 Task: Search one way flight ticket for 1 adult, 6 children, 1 infant in seat and 1 infant on lap in business from Stockton: Stockton Metropolitan Airport to Sheridan: Sheridan County Airport on 8-6-2023. Choice of flights is Spirit. Number of bags: 8 checked bags. Price is upto 45000. Outbound departure time preference is 20:45.
Action: Mouse moved to (287, 441)
Screenshot: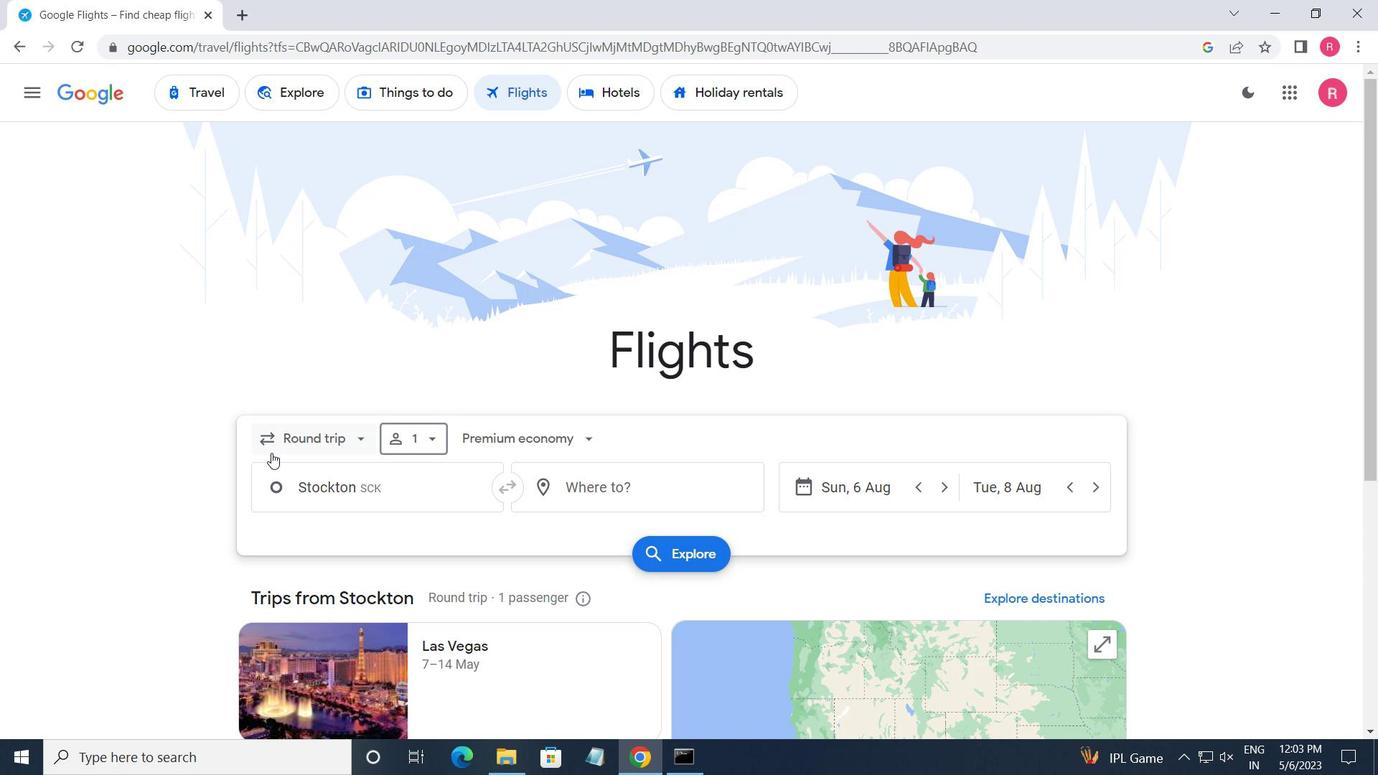 
Action: Mouse pressed left at (287, 441)
Screenshot: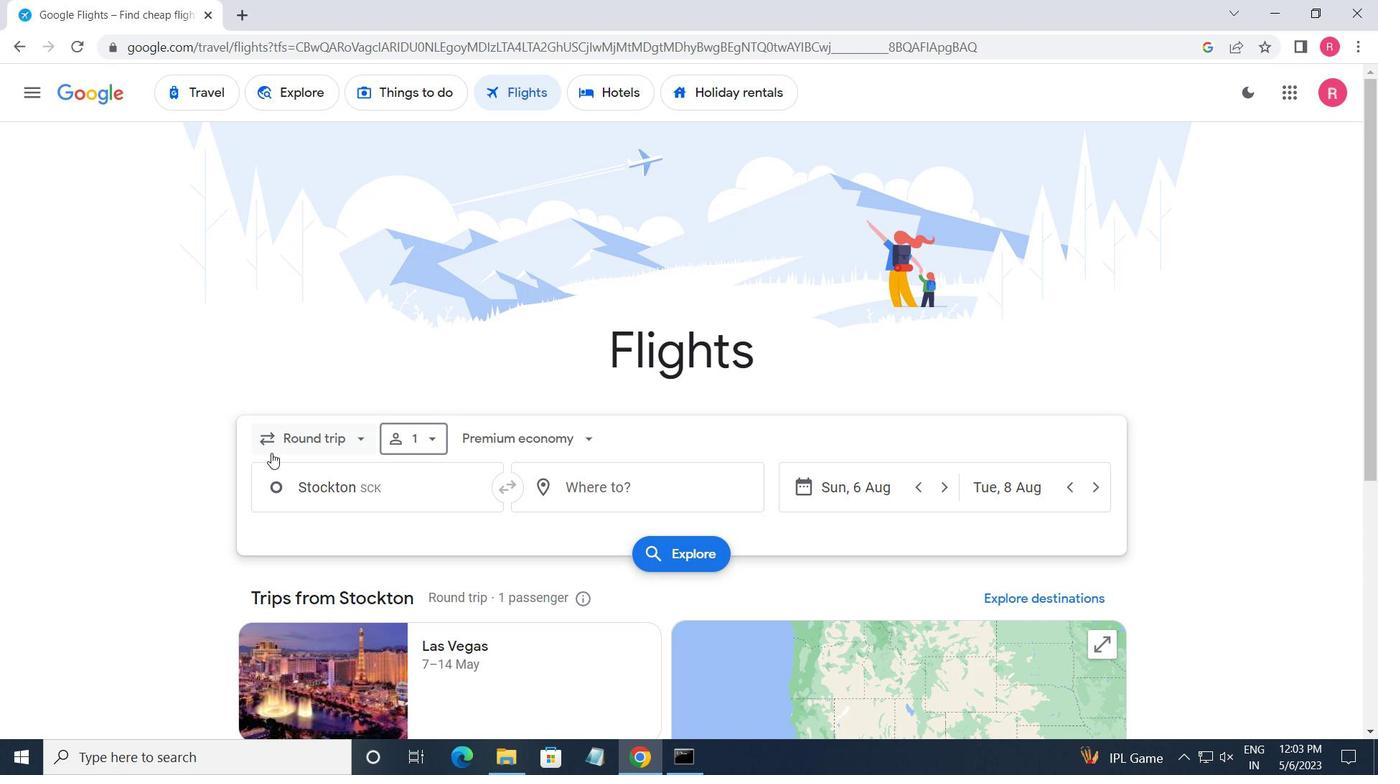 
Action: Mouse moved to (331, 530)
Screenshot: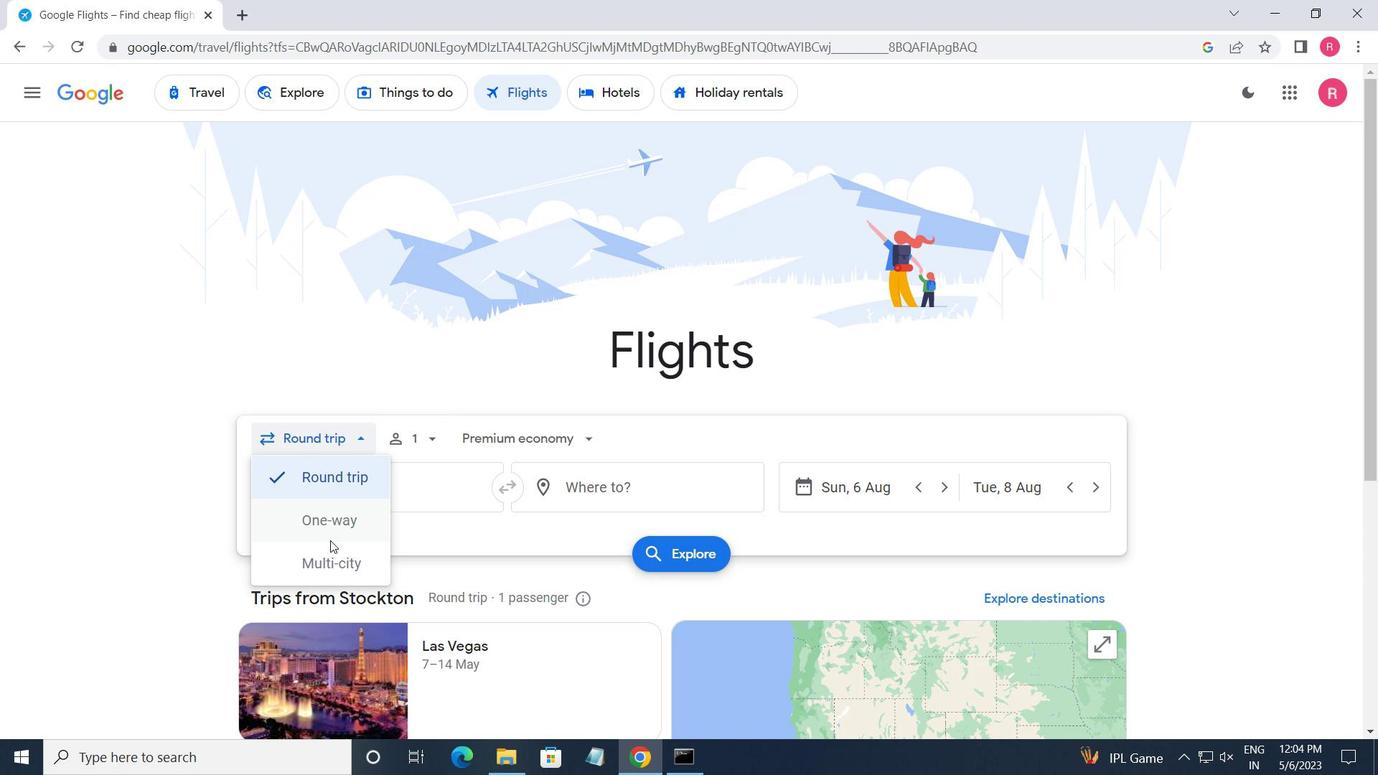 
Action: Mouse pressed left at (331, 530)
Screenshot: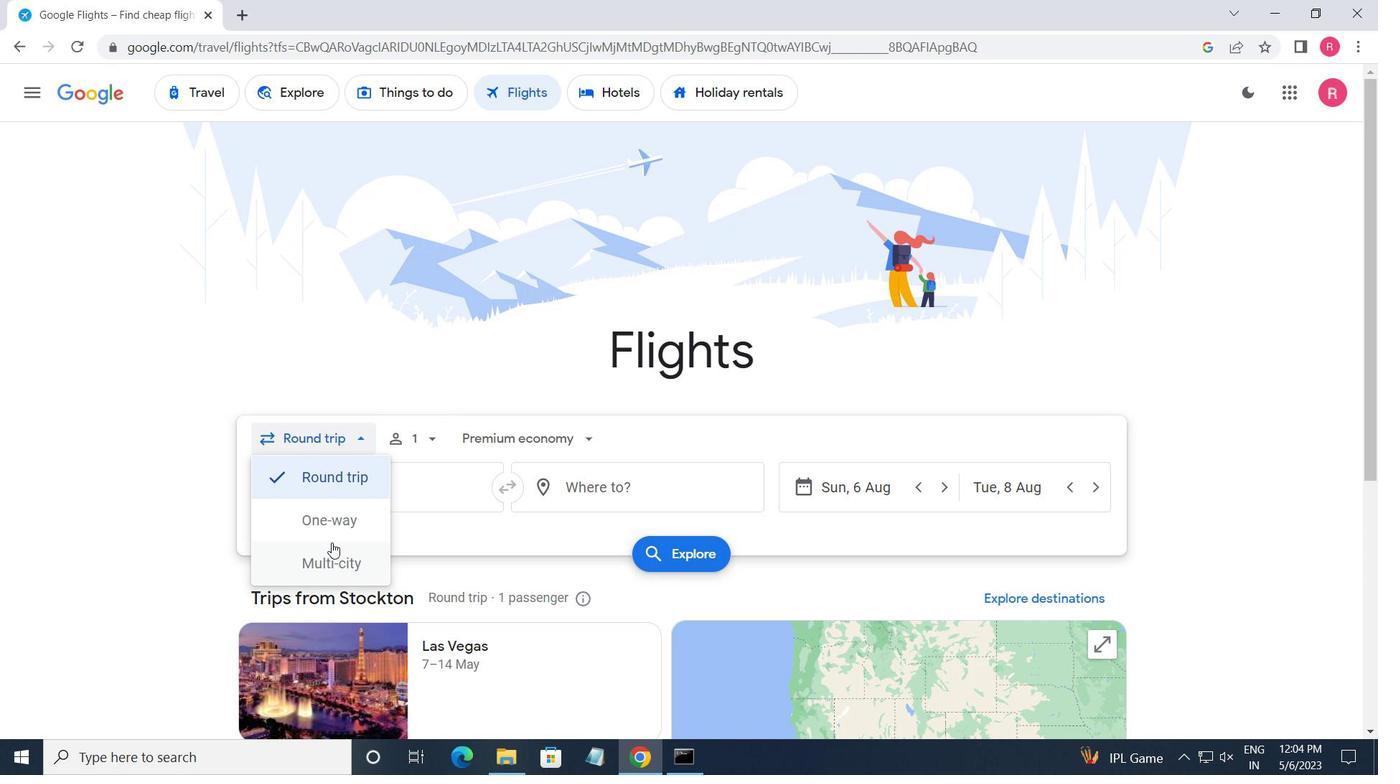 
Action: Mouse moved to (412, 456)
Screenshot: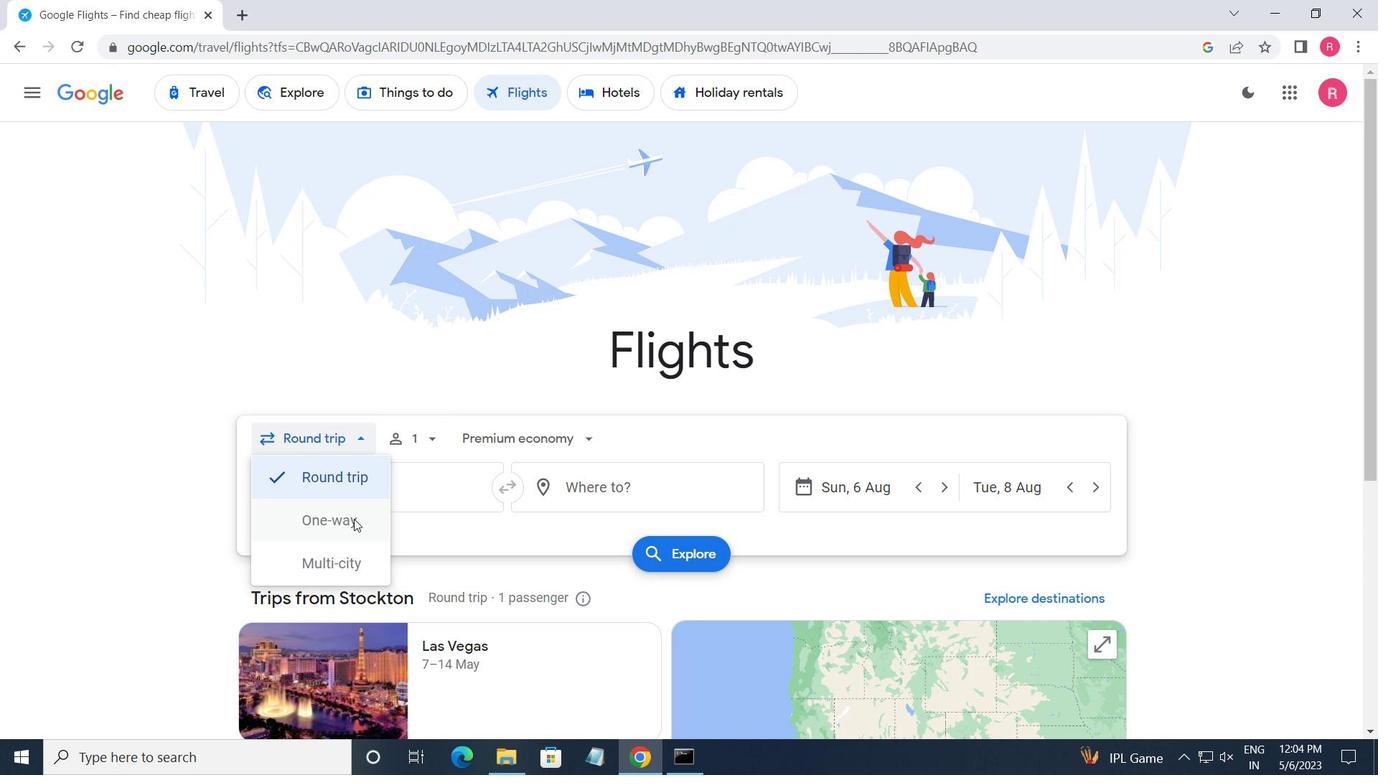 
Action: Mouse pressed left at (412, 456)
Screenshot: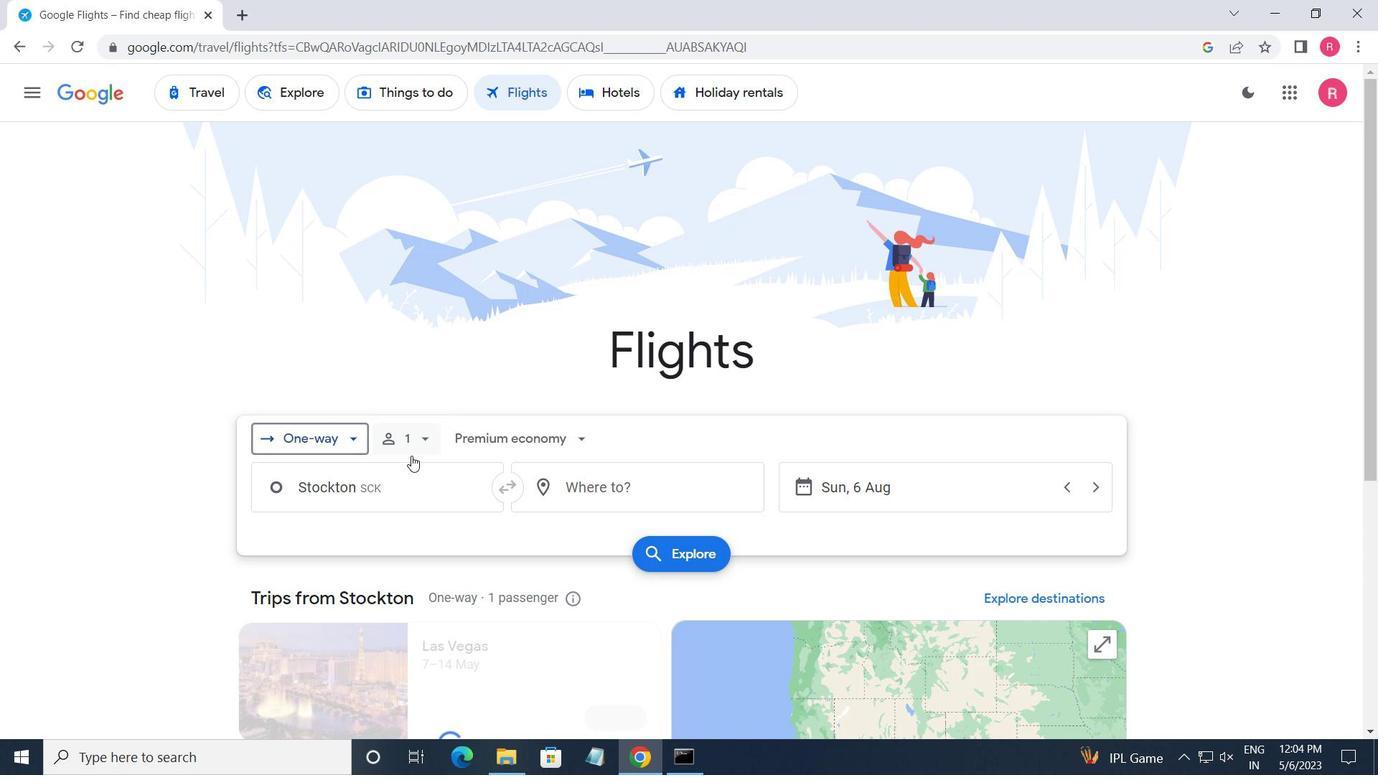 
Action: Mouse moved to (575, 530)
Screenshot: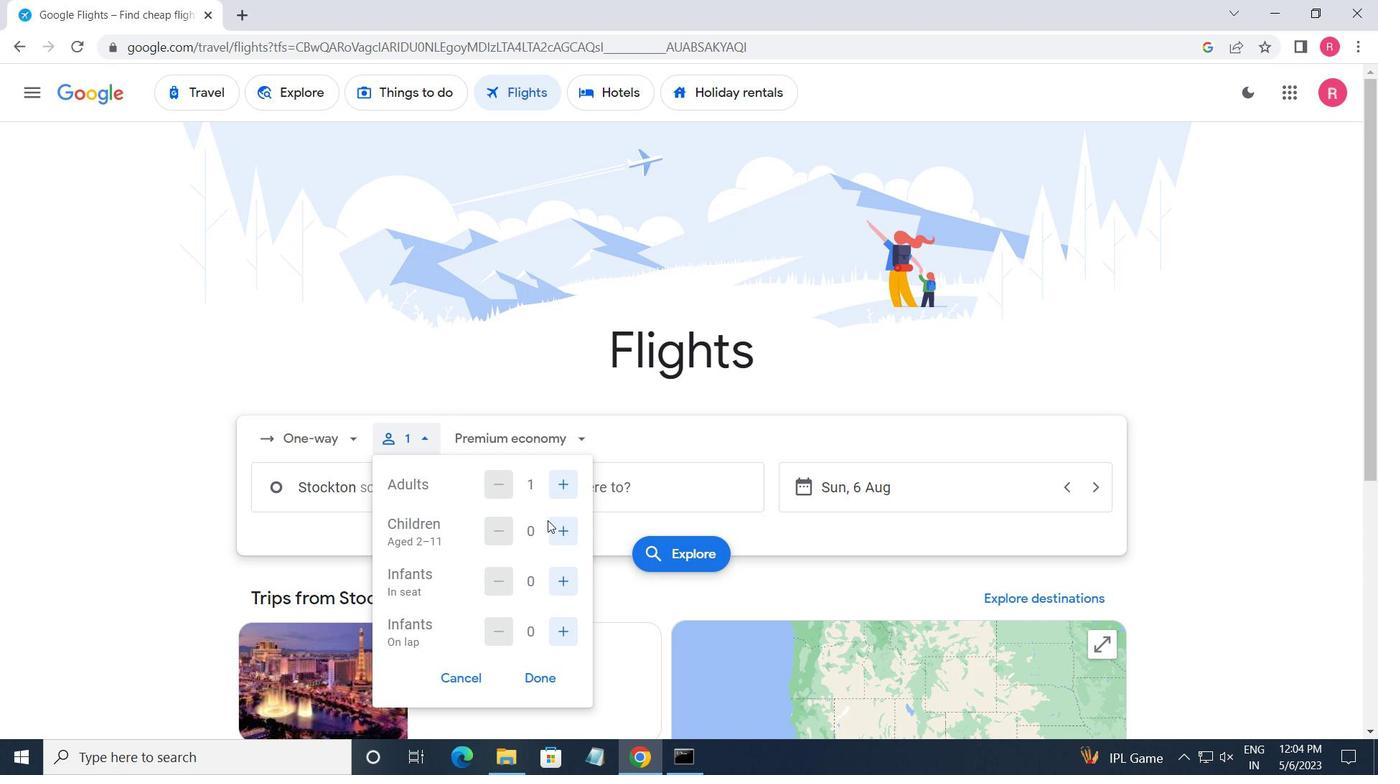 
Action: Mouse pressed left at (575, 530)
Screenshot: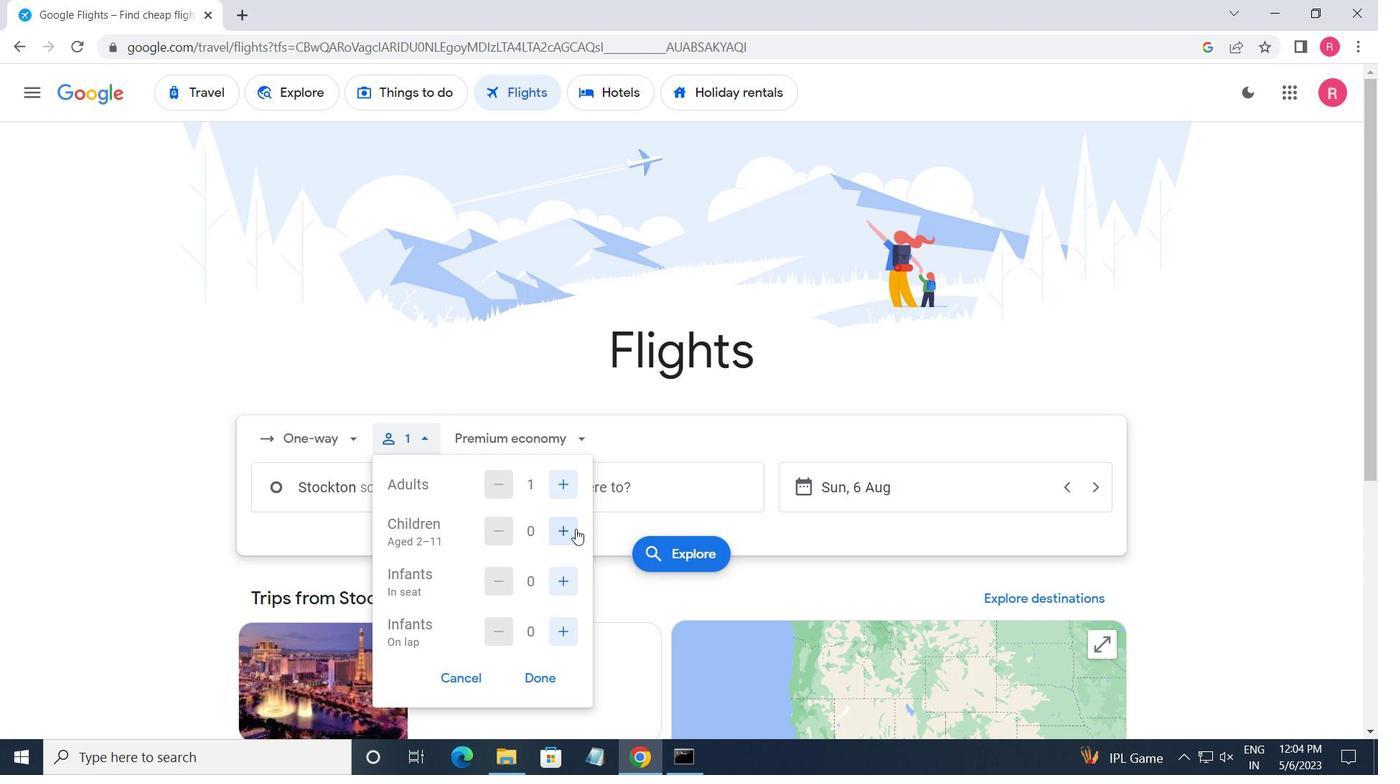 
Action: Mouse pressed left at (575, 530)
Screenshot: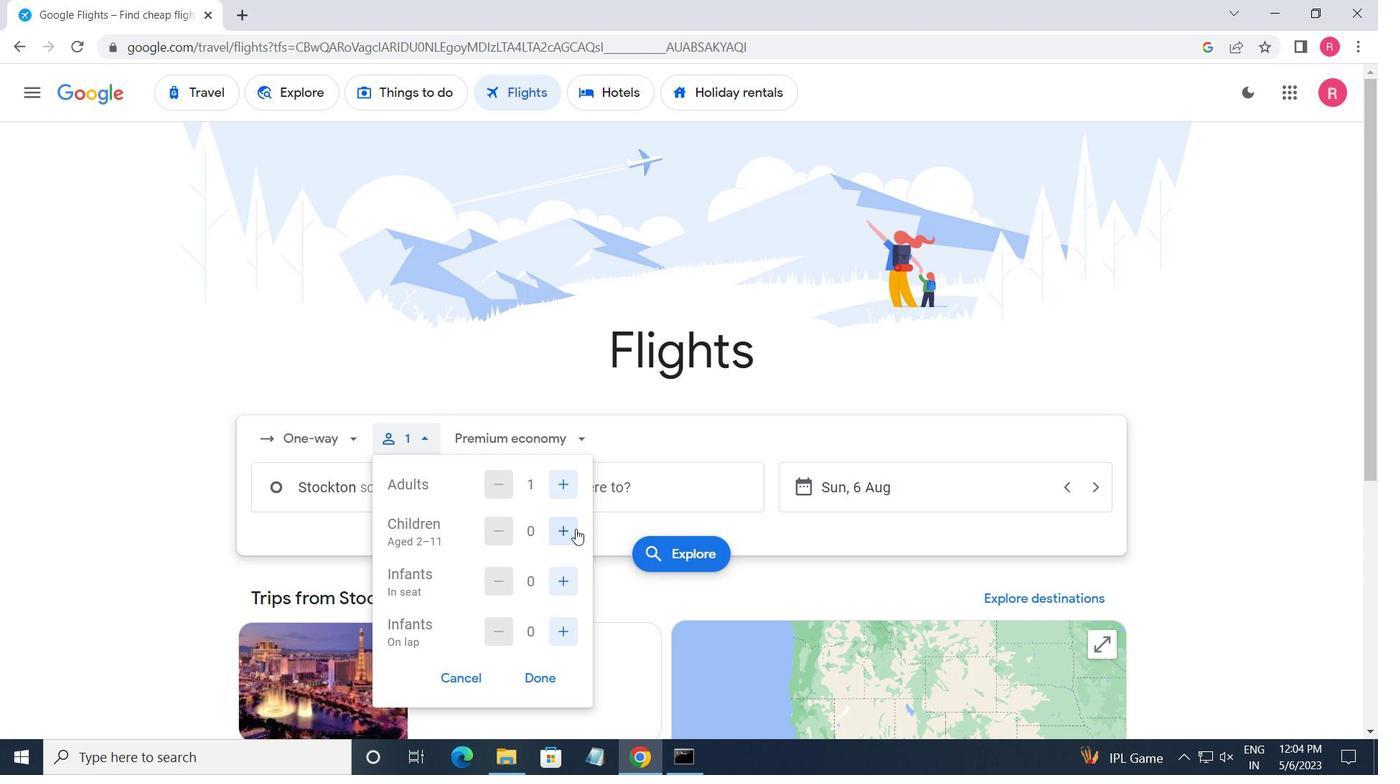 
Action: Mouse pressed left at (575, 530)
Screenshot: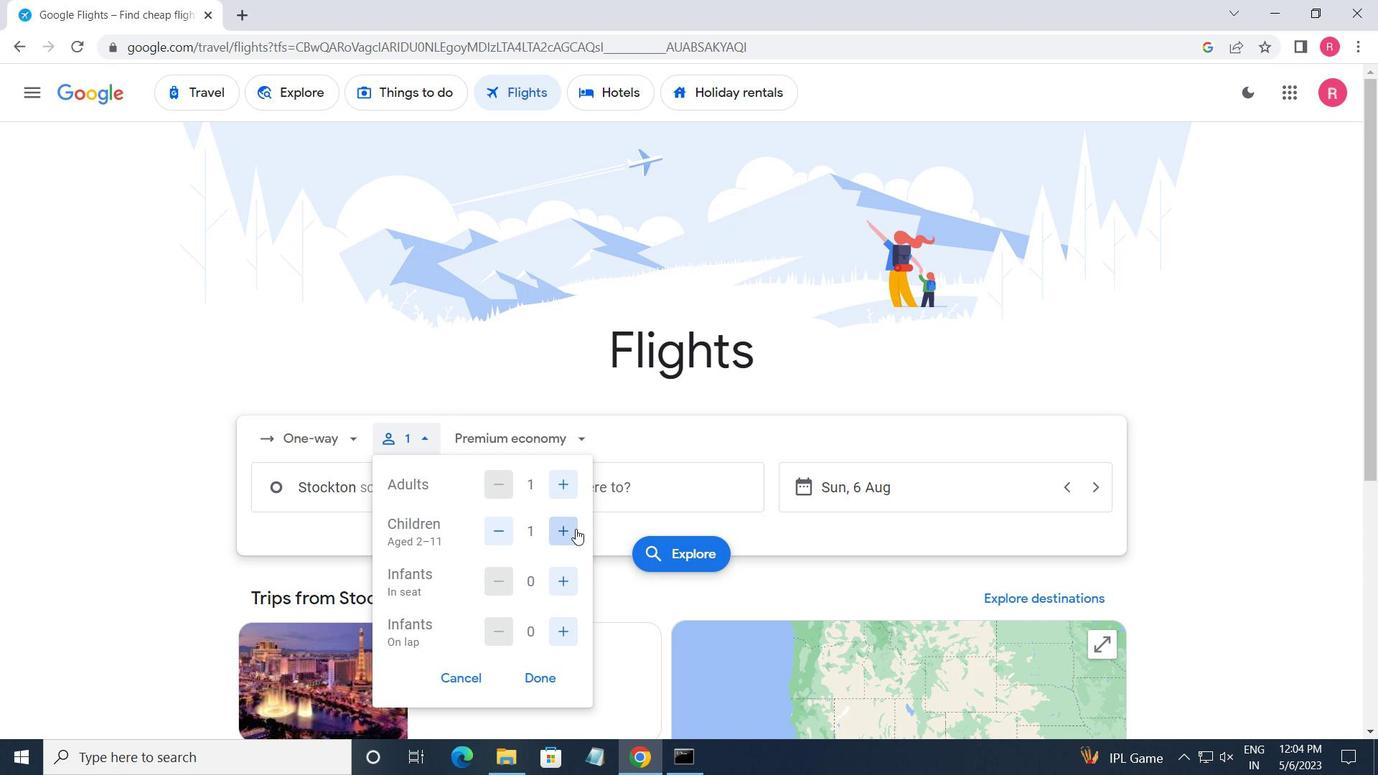 
Action: Mouse pressed left at (575, 530)
Screenshot: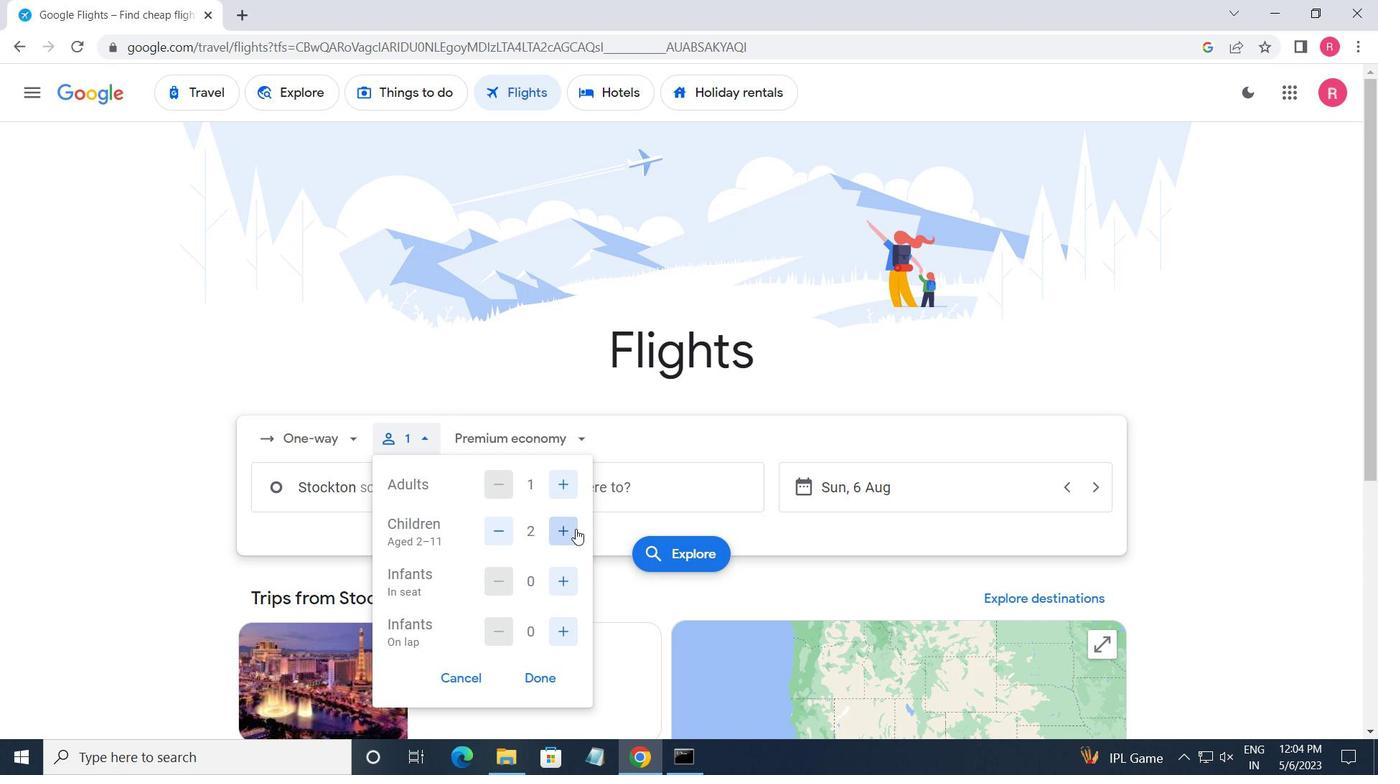 
Action: Mouse pressed left at (575, 530)
Screenshot: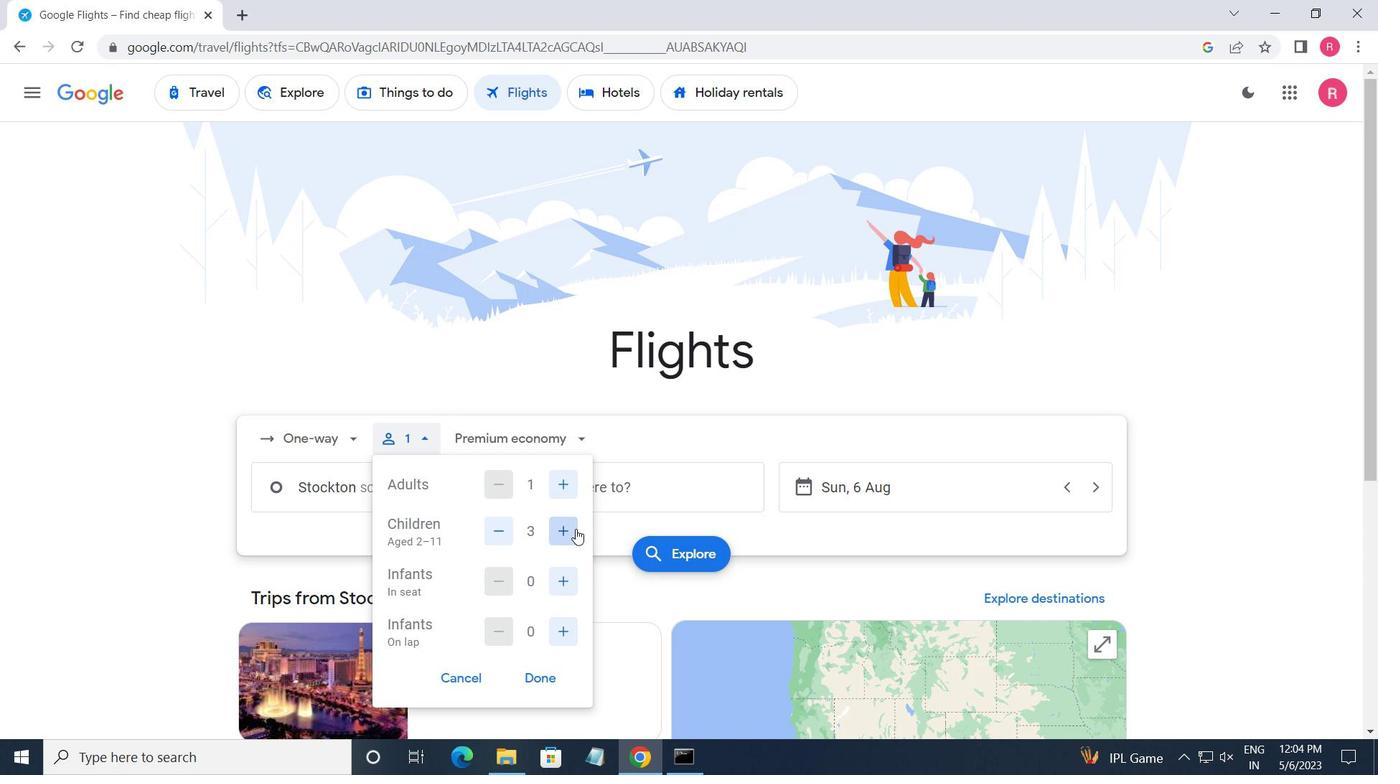 
Action: Mouse pressed left at (575, 530)
Screenshot: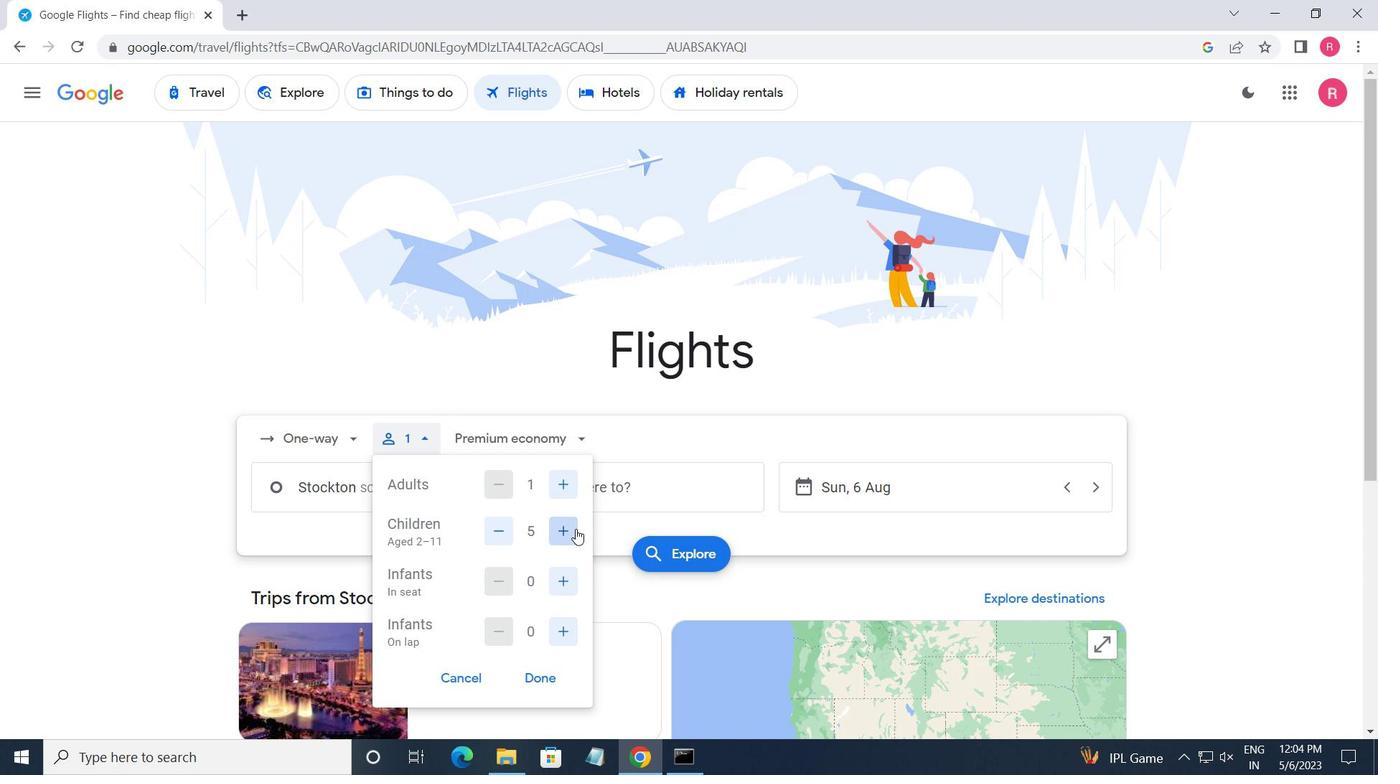 
Action: Mouse moved to (554, 578)
Screenshot: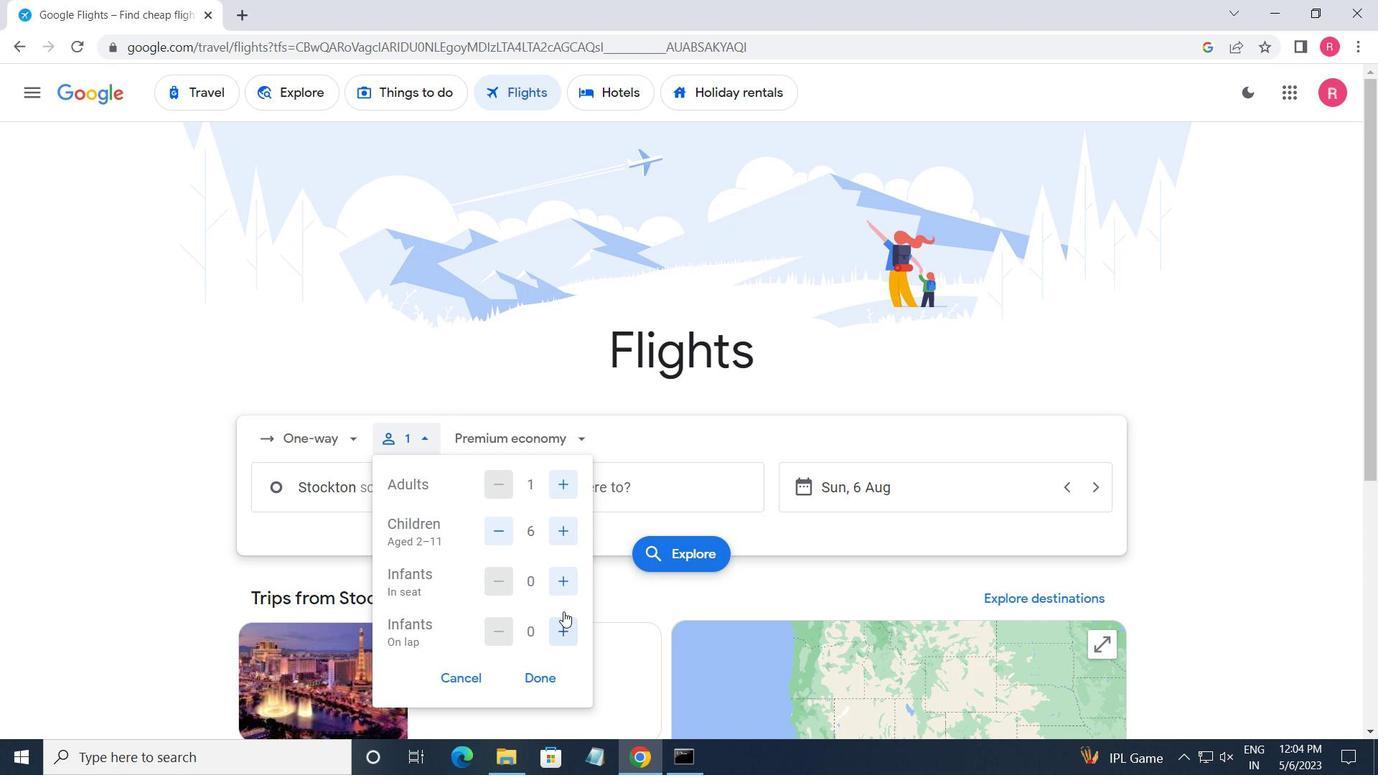 
Action: Mouse pressed left at (554, 578)
Screenshot: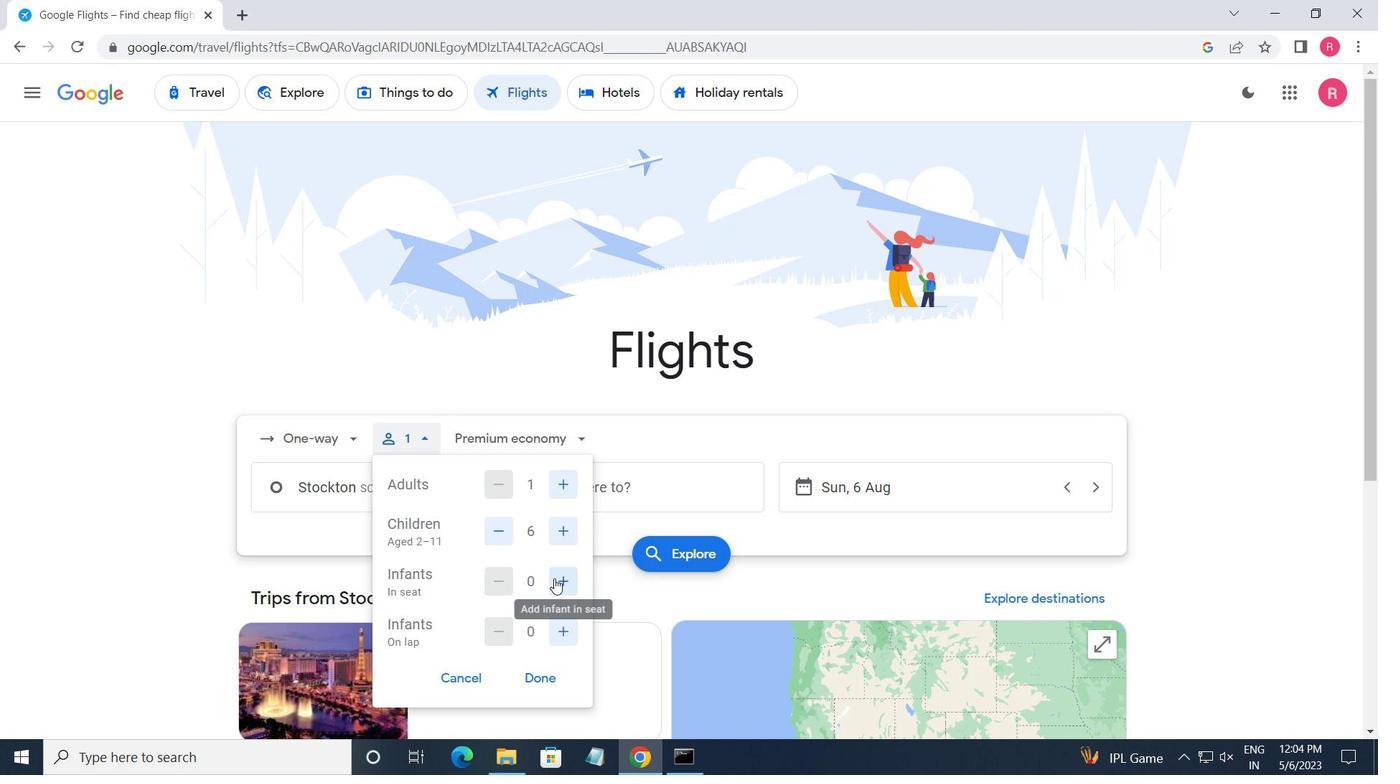 
Action: Mouse moved to (565, 637)
Screenshot: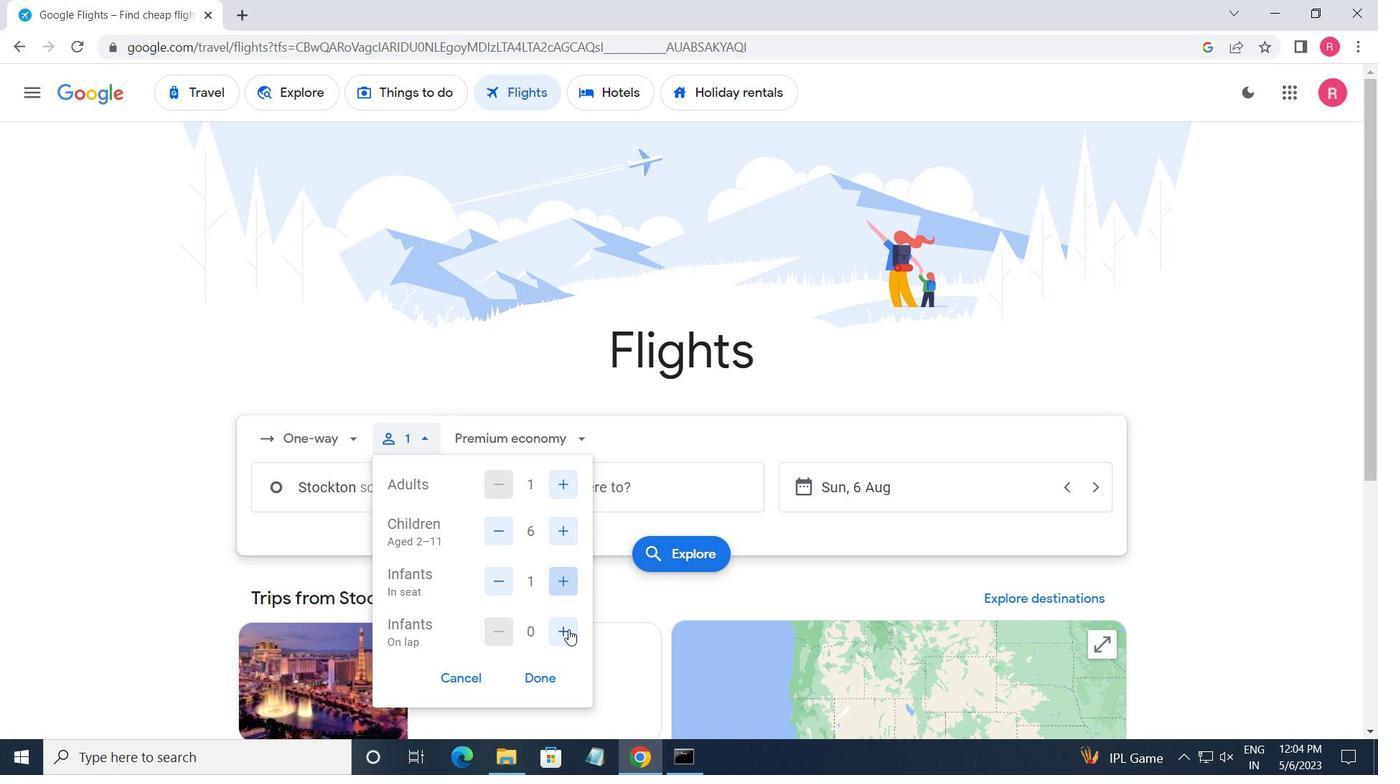 
Action: Mouse pressed left at (565, 637)
Screenshot: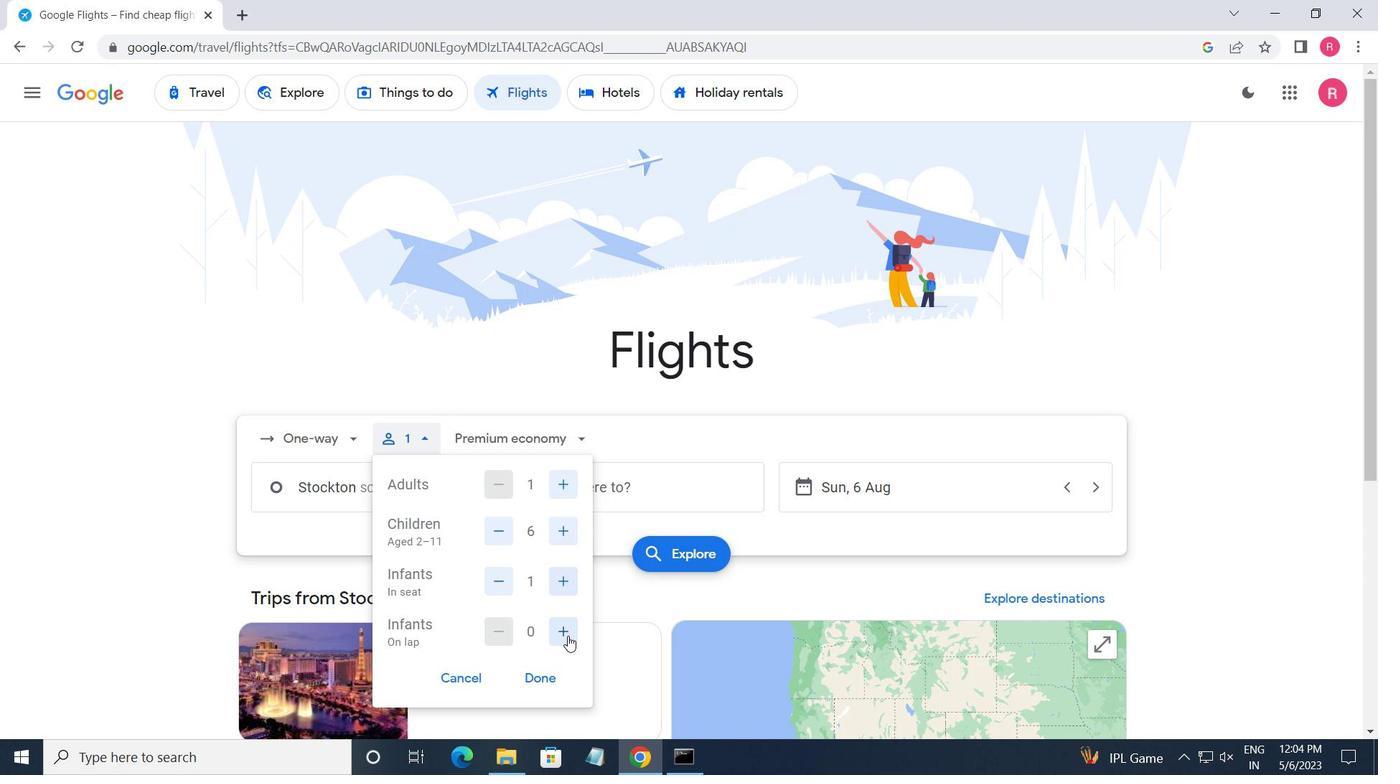 
Action: Mouse moved to (545, 673)
Screenshot: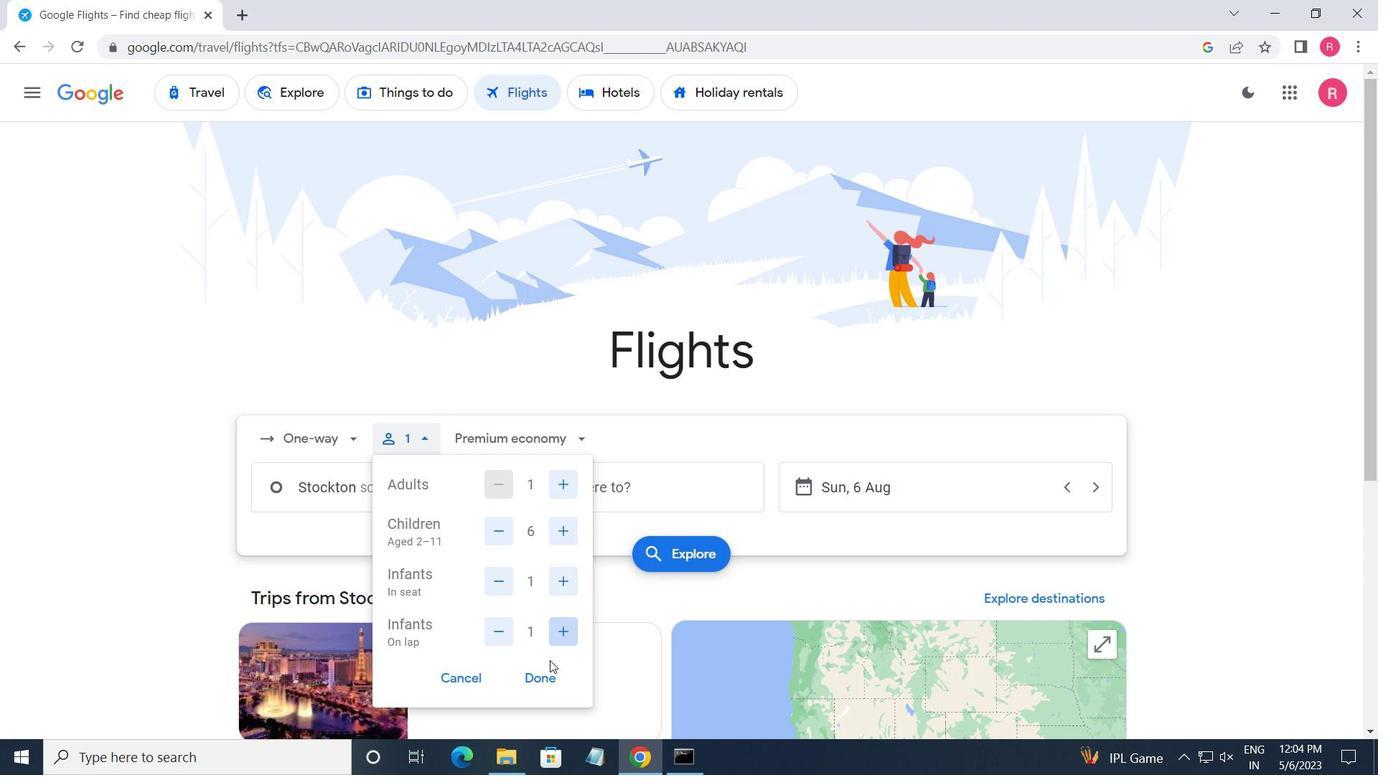 
Action: Mouse pressed left at (545, 673)
Screenshot: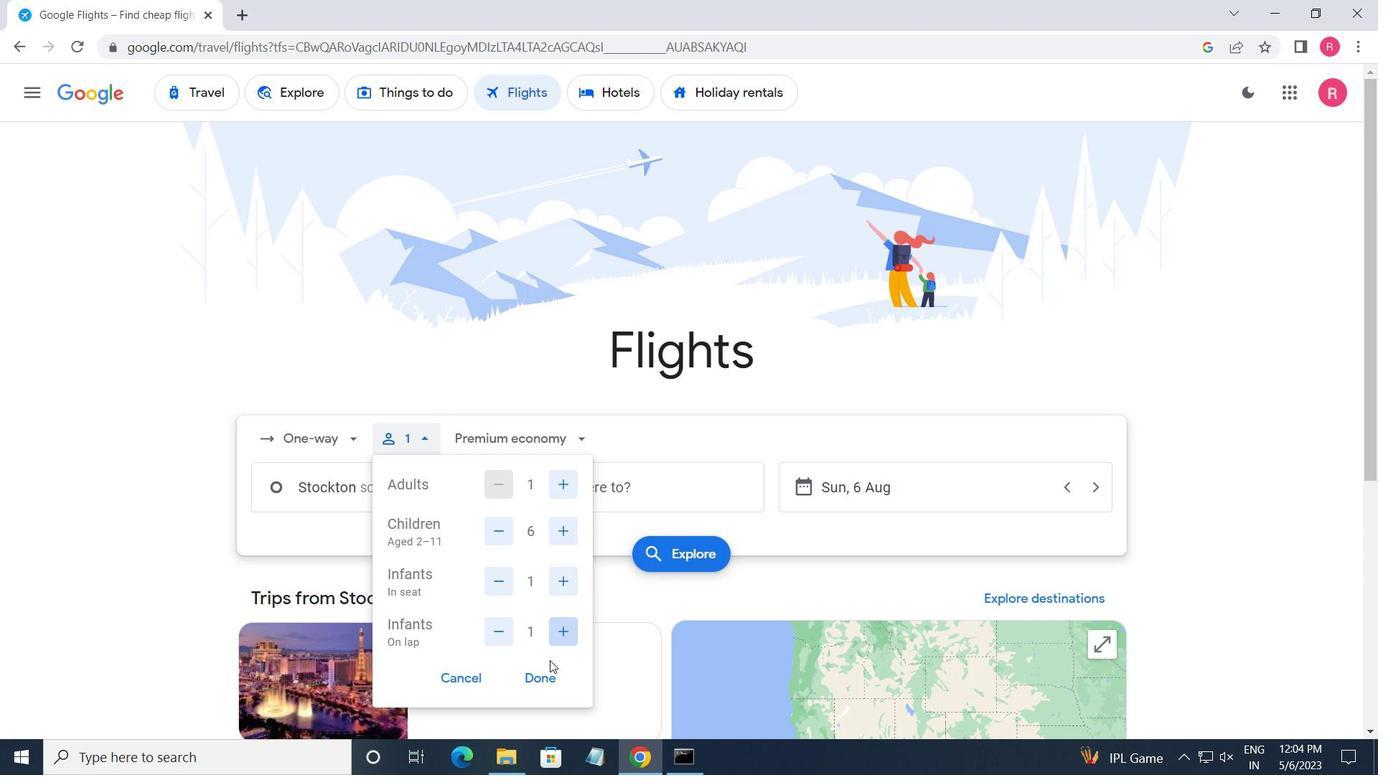 
Action: Mouse moved to (517, 451)
Screenshot: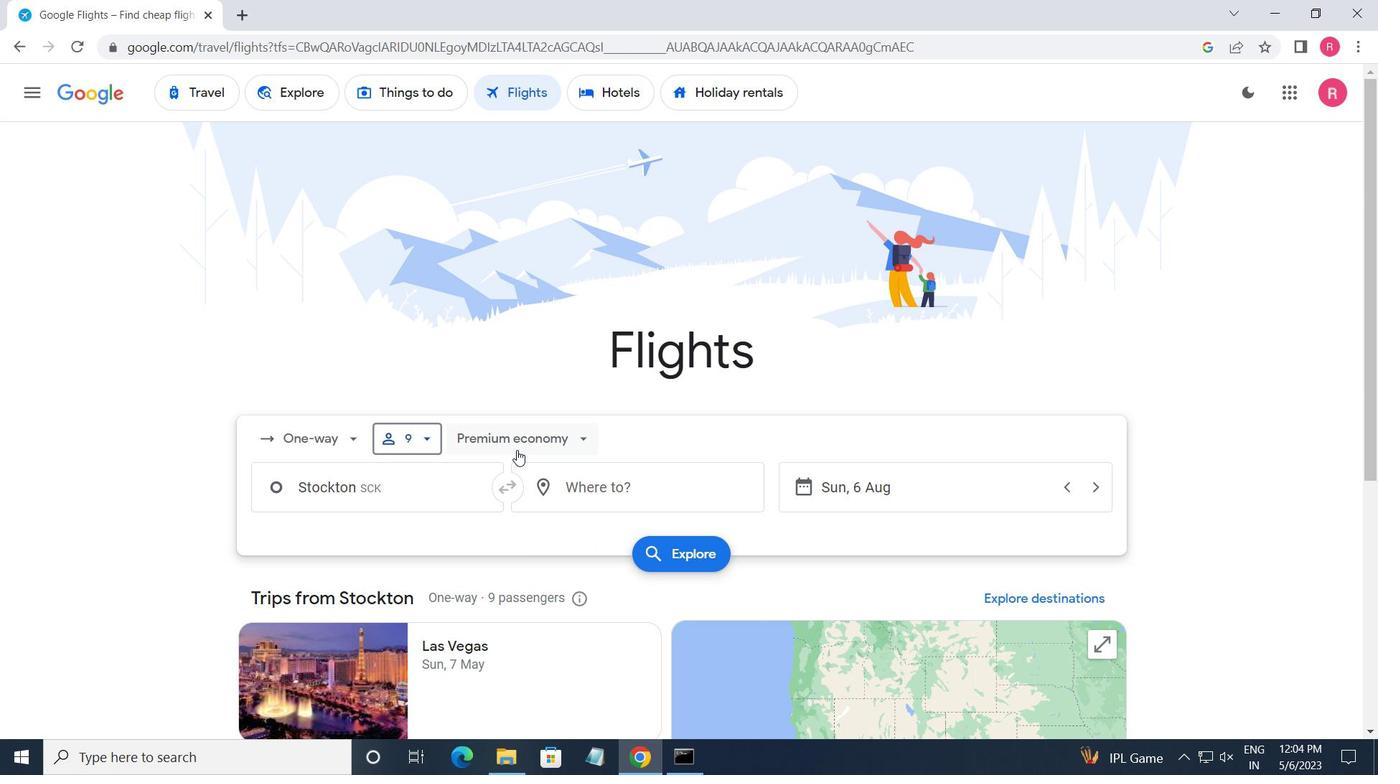 
Action: Mouse pressed left at (517, 451)
Screenshot: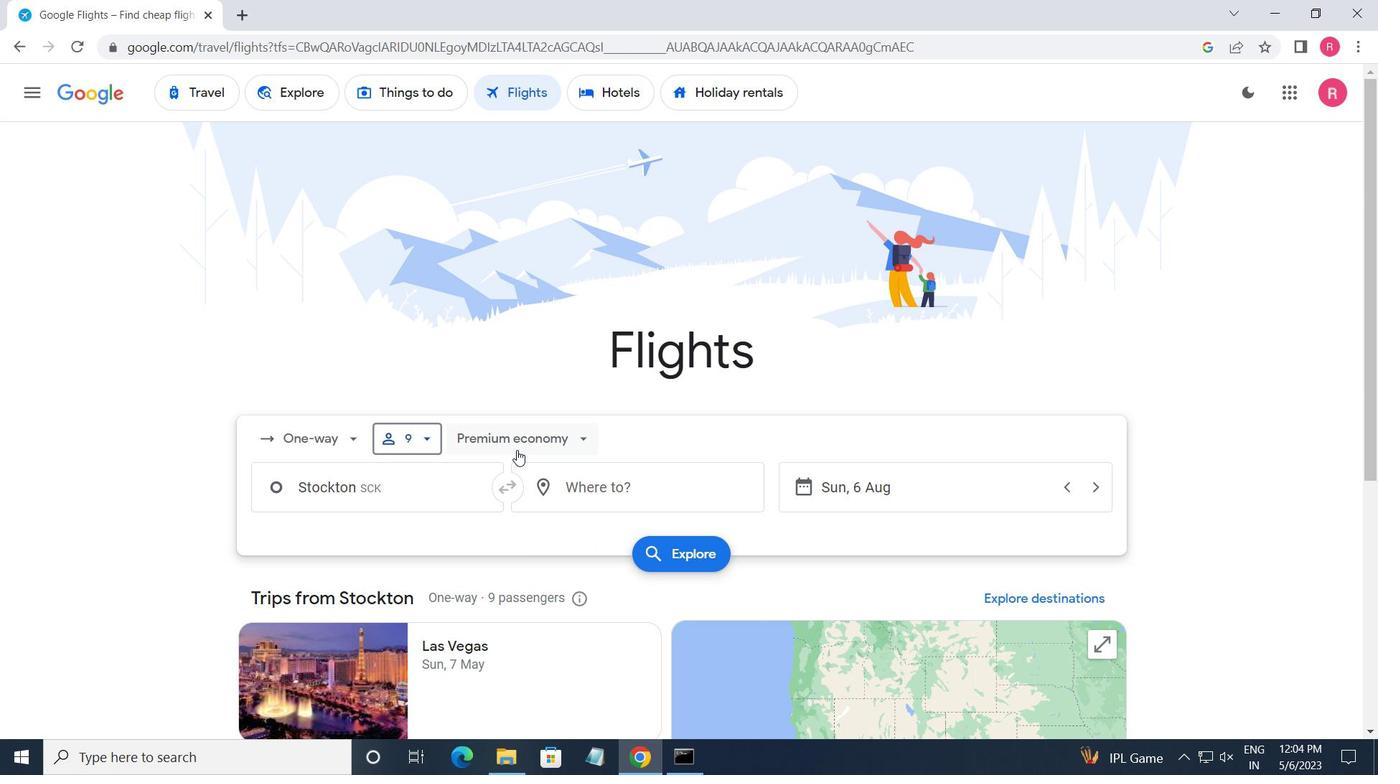 
Action: Mouse moved to (519, 568)
Screenshot: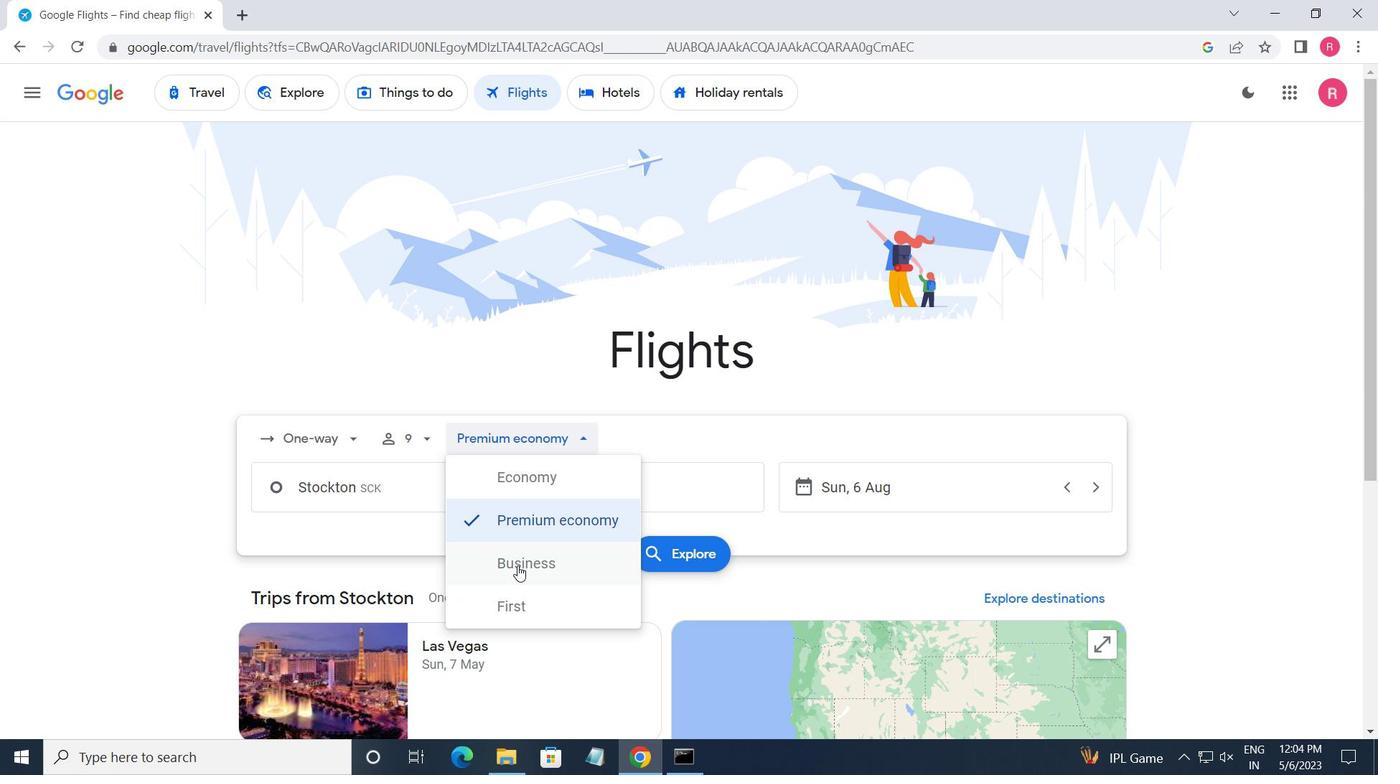 
Action: Mouse pressed left at (519, 568)
Screenshot: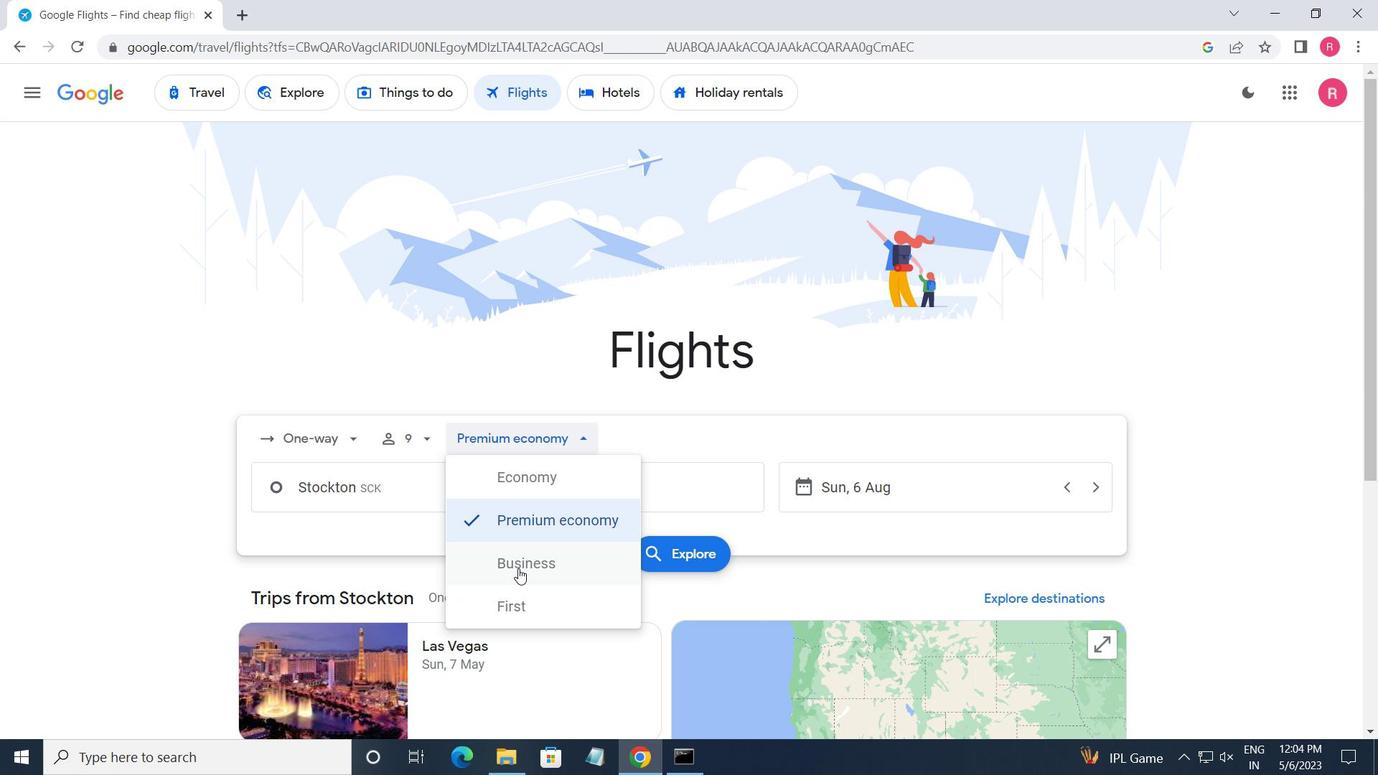 
Action: Mouse moved to (443, 503)
Screenshot: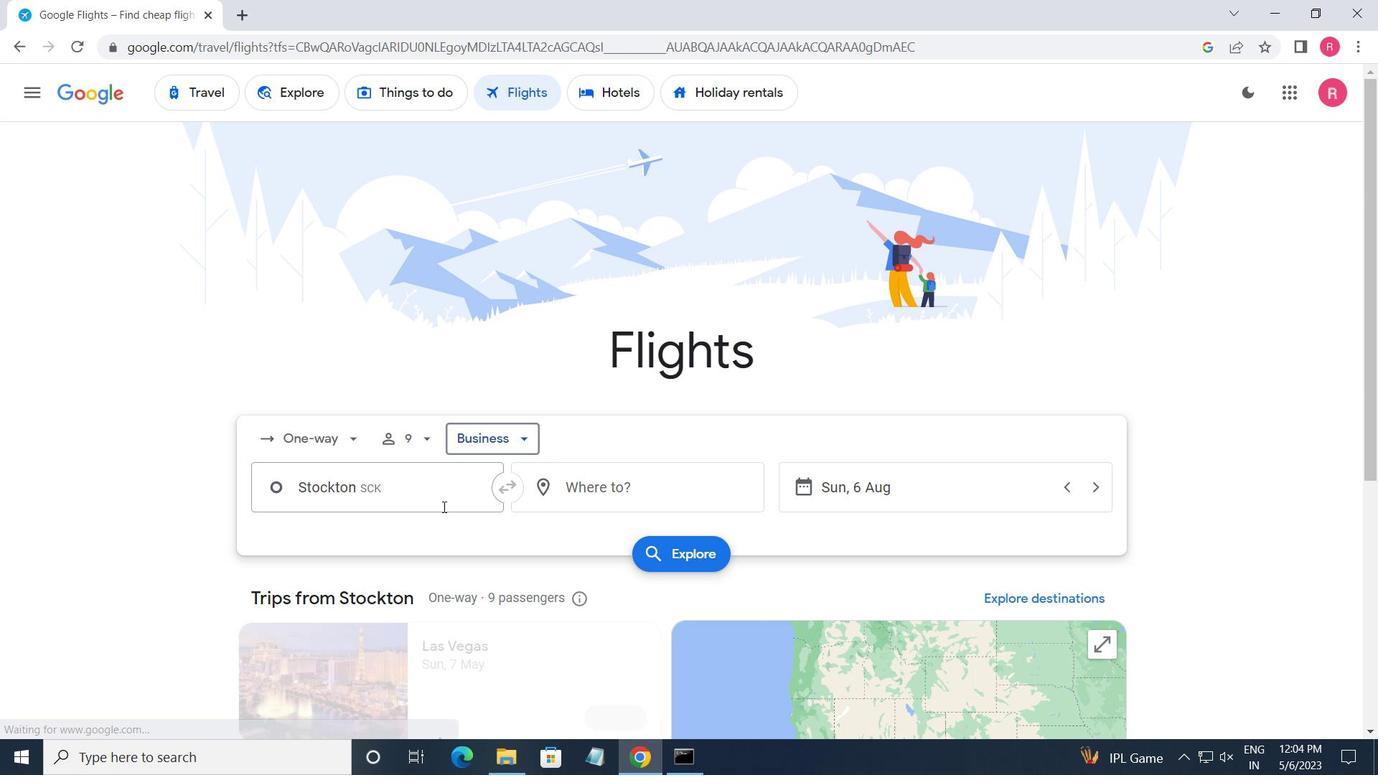 
Action: Mouse pressed left at (443, 503)
Screenshot: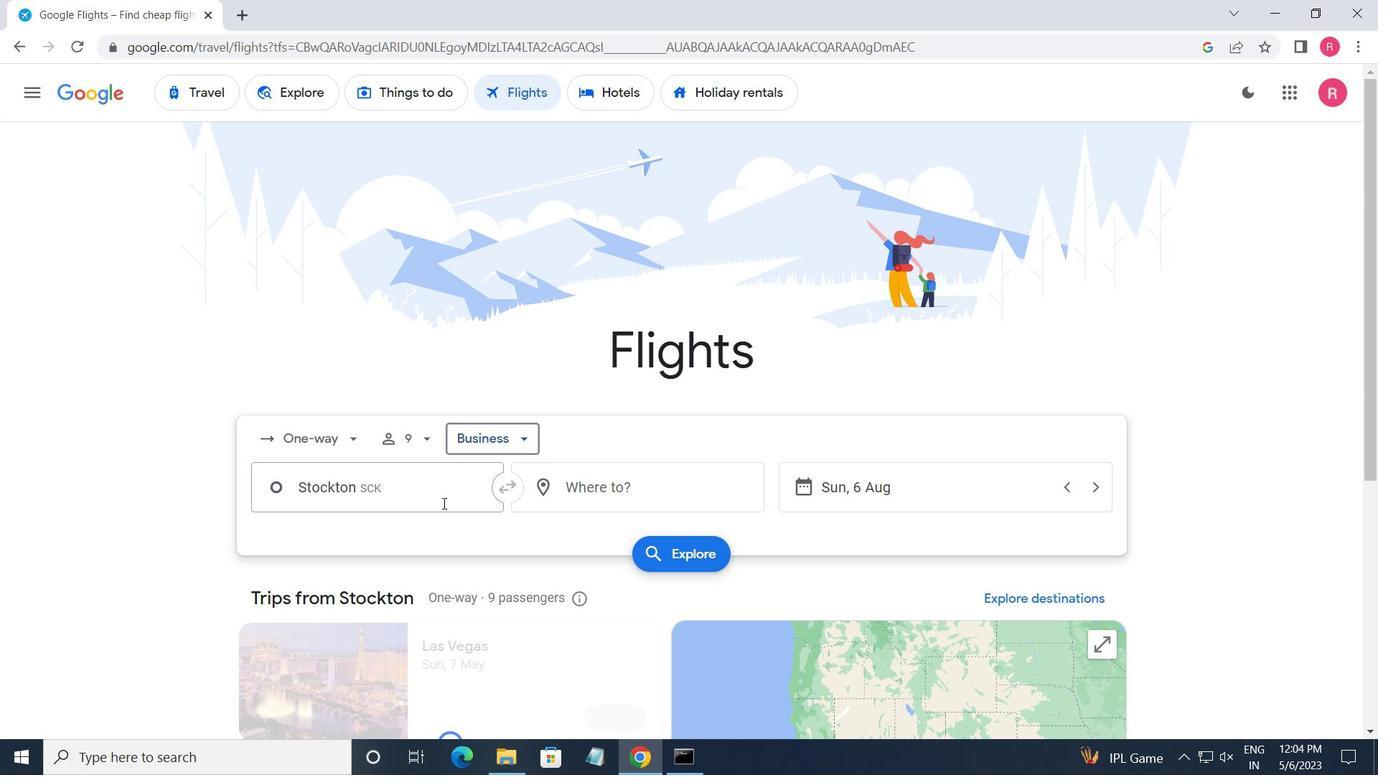 
Action: Mouse moved to (444, 503)
Screenshot: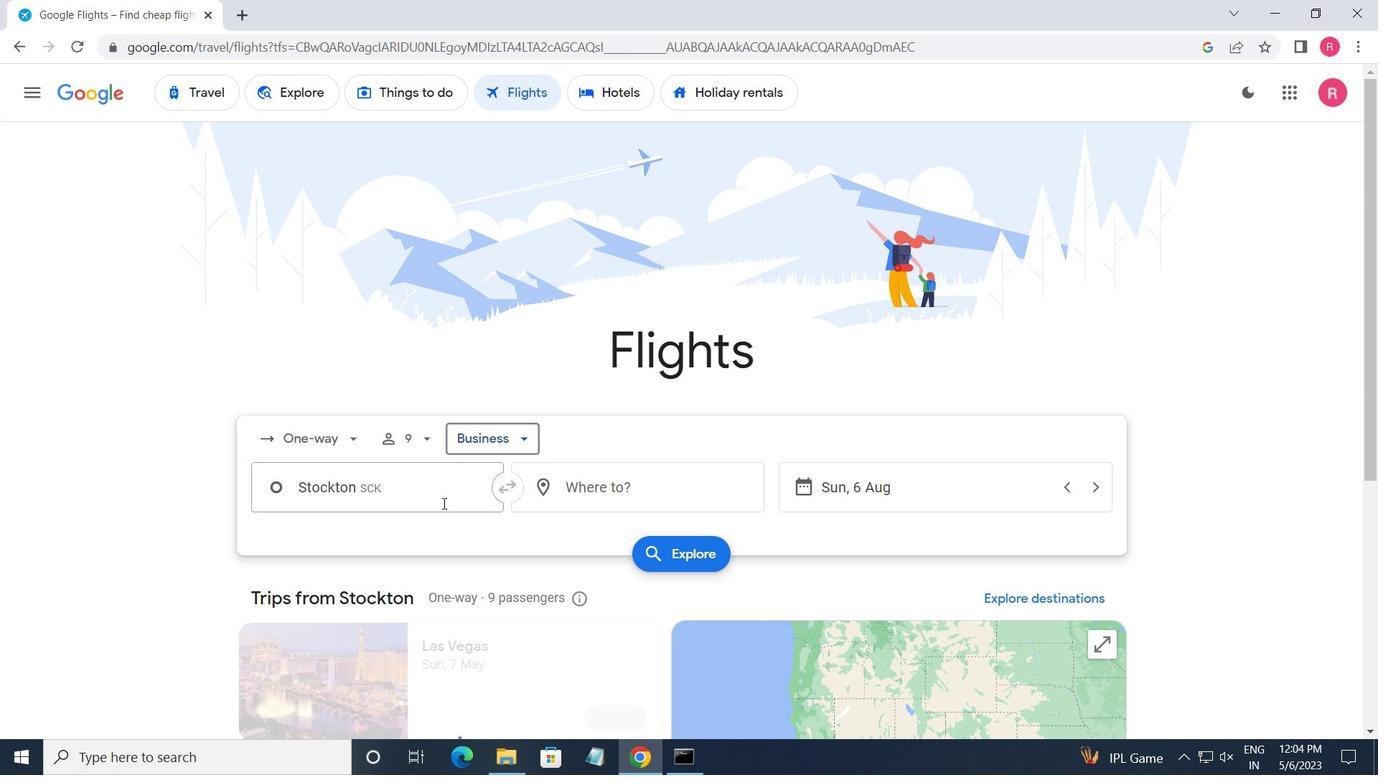 
Action: Key pressed <Key.shift>STOCKTON
Screenshot: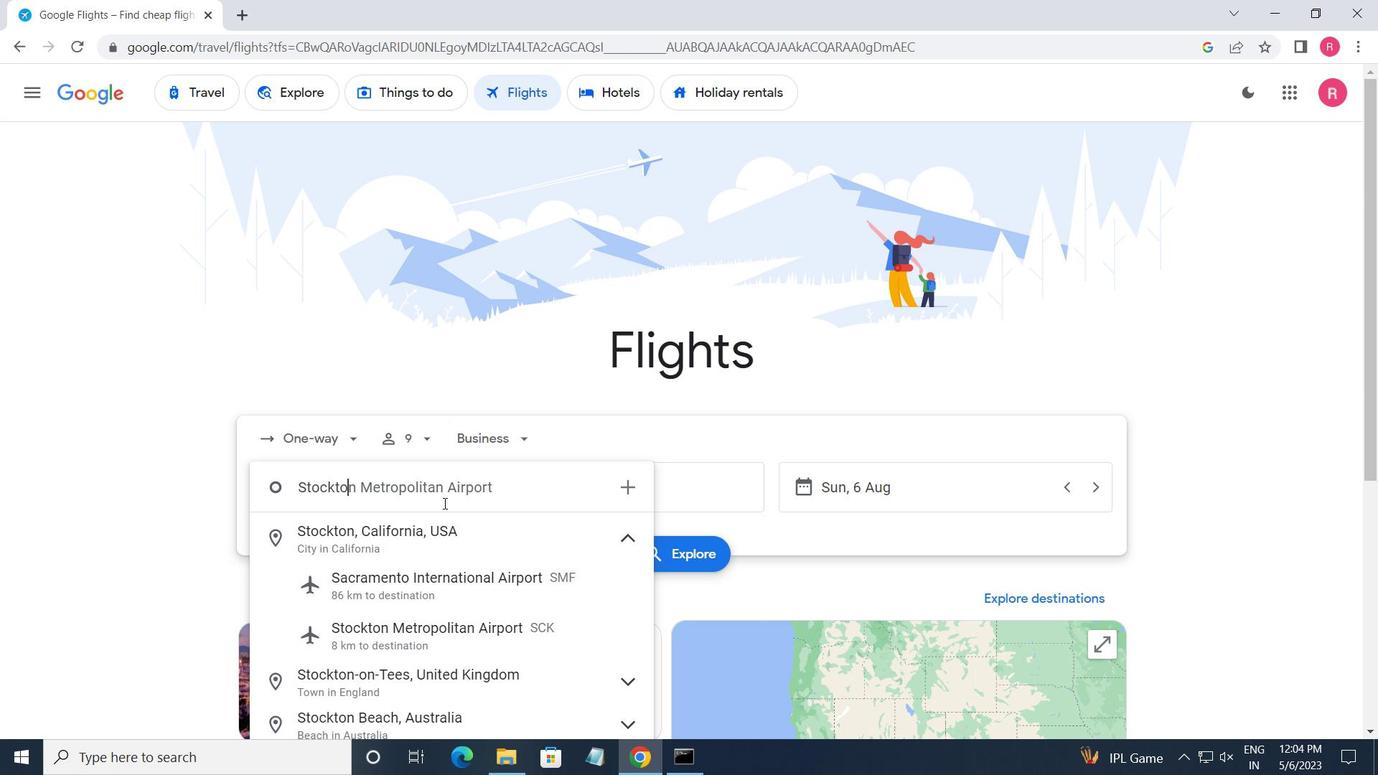 
Action: Mouse moved to (440, 639)
Screenshot: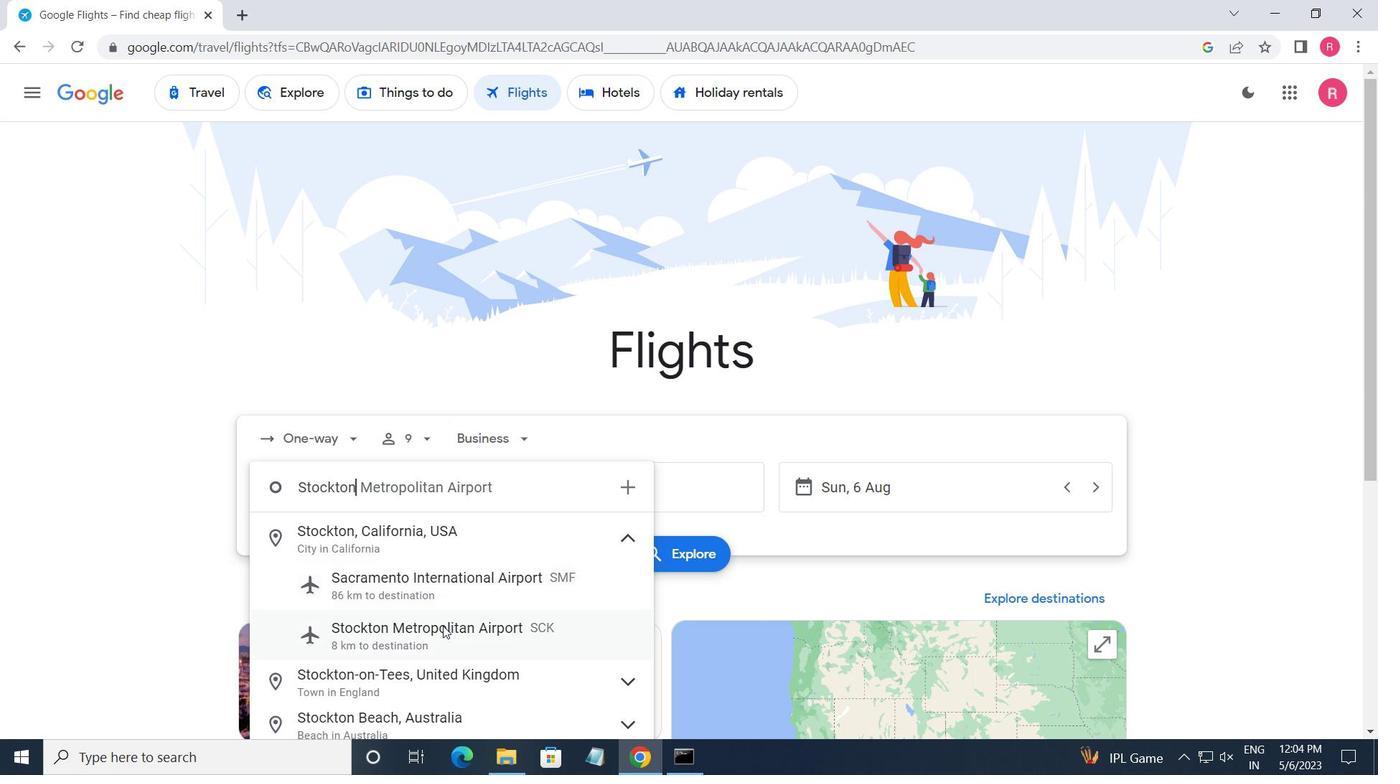 
Action: Mouse pressed left at (440, 639)
Screenshot: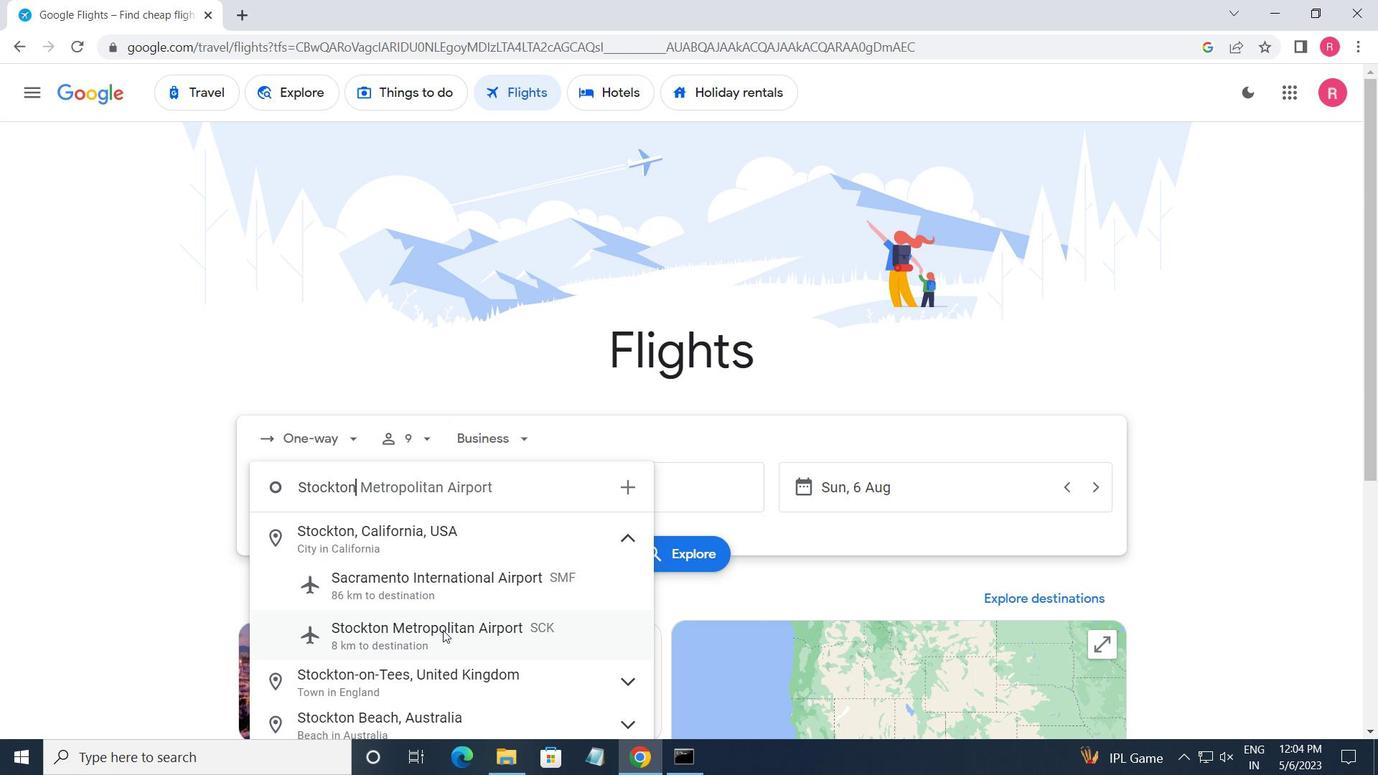 
Action: Mouse moved to (584, 494)
Screenshot: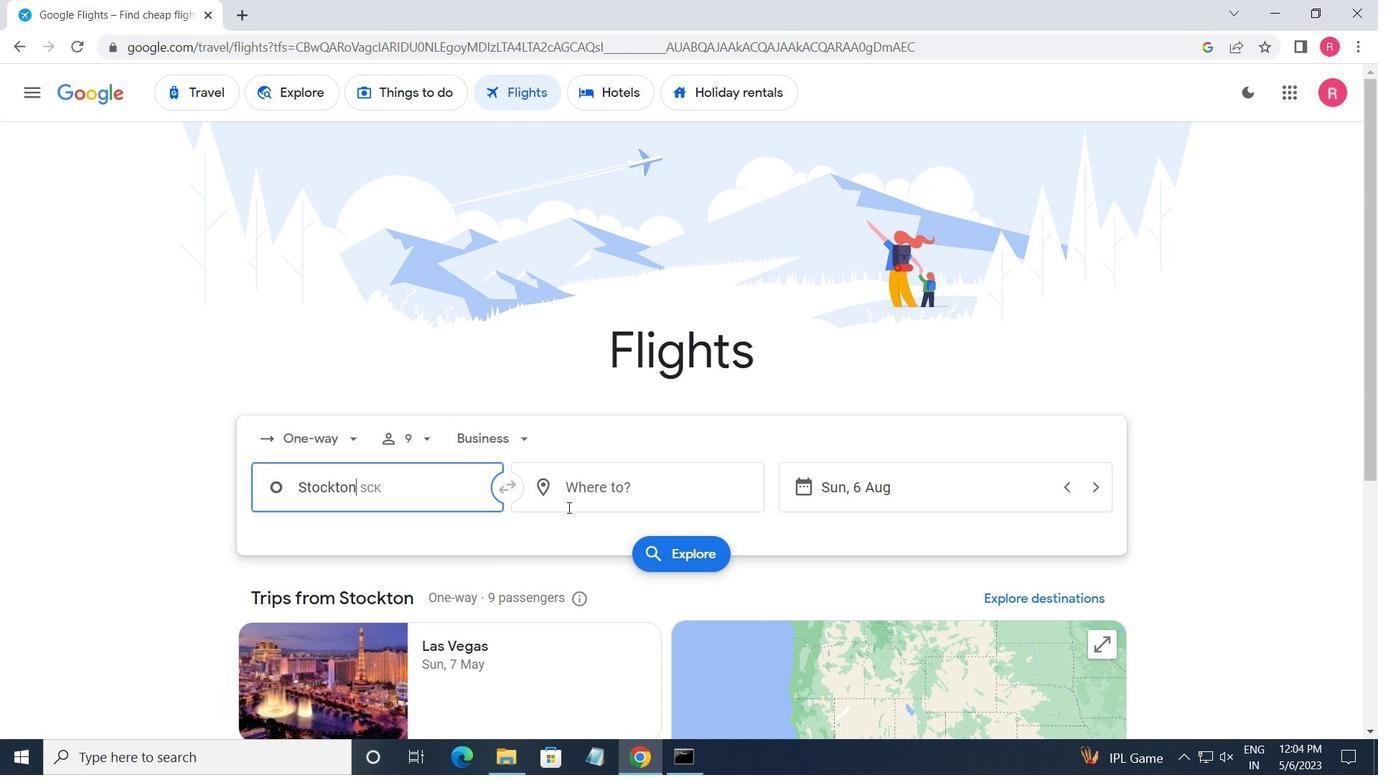 
Action: Mouse pressed left at (584, 494)
Screenshot: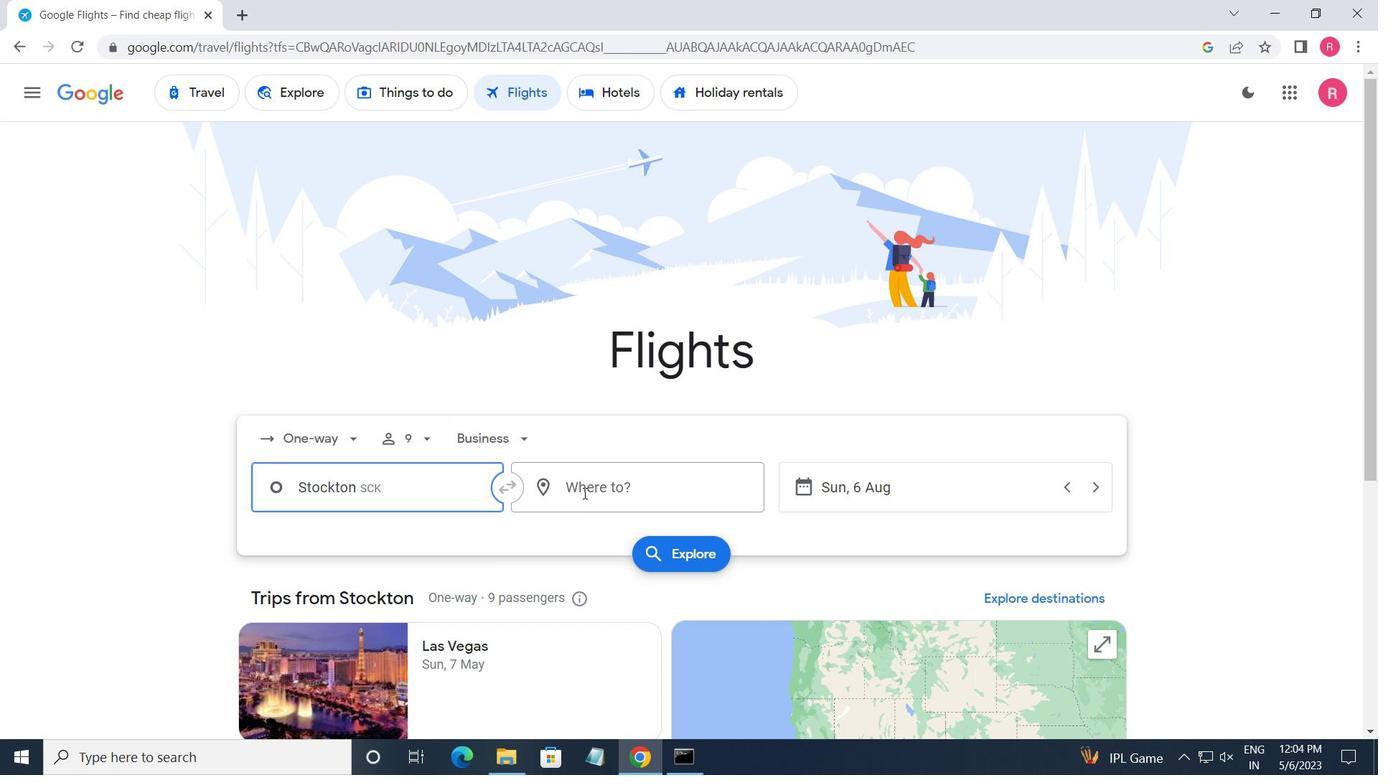 
Action: Key pressed <Key.shift>SHERIDAN
Screenshot: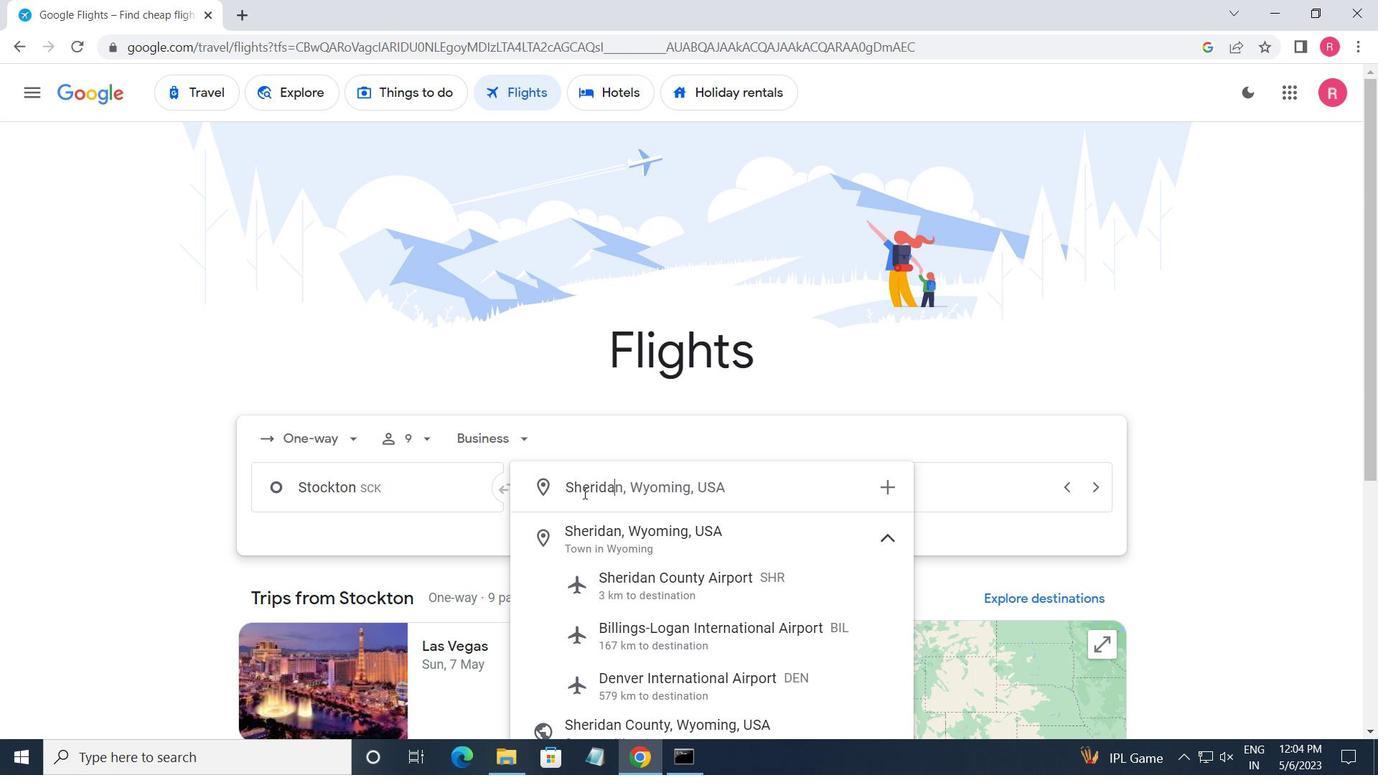 
Action: Mouse moved to (701, 598)
Screenshot: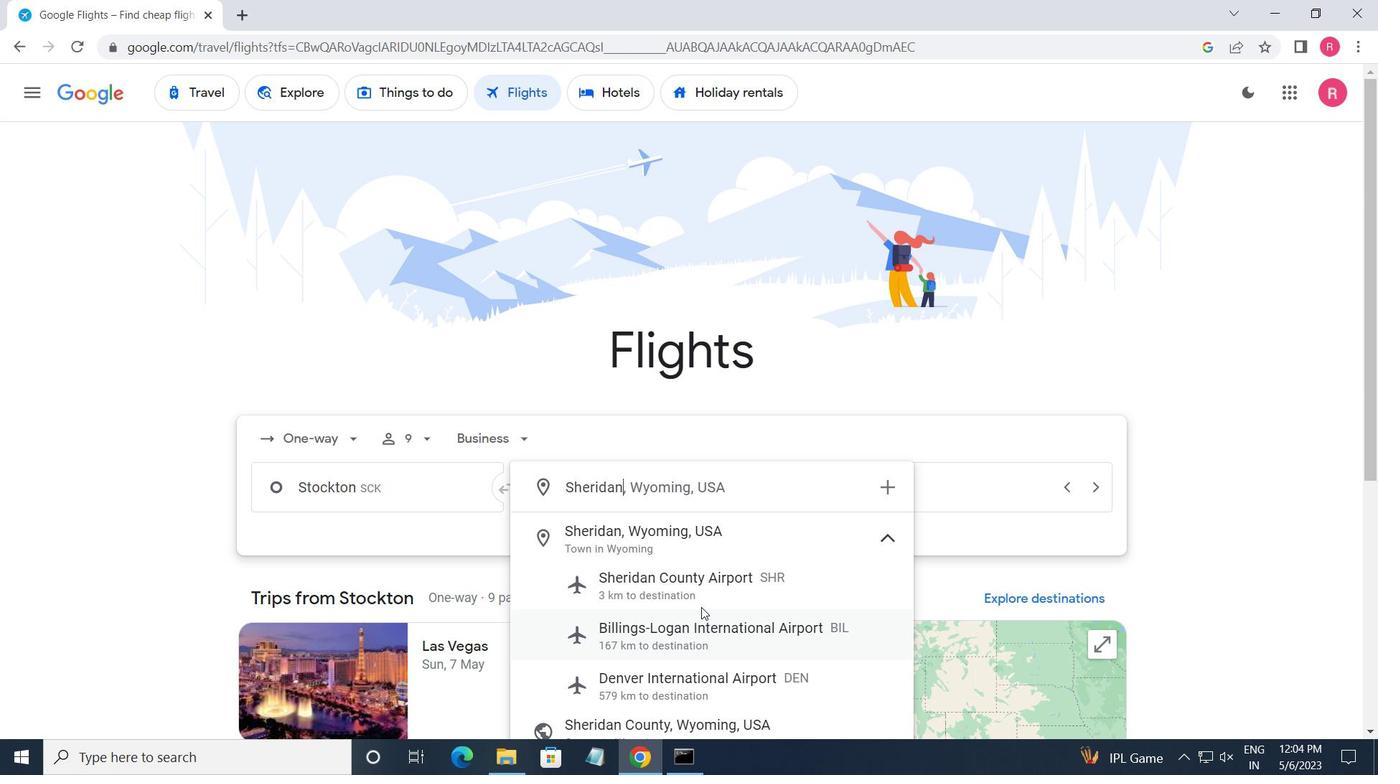 
Action: Mouse pressed left at (701, 598)
Screenshot: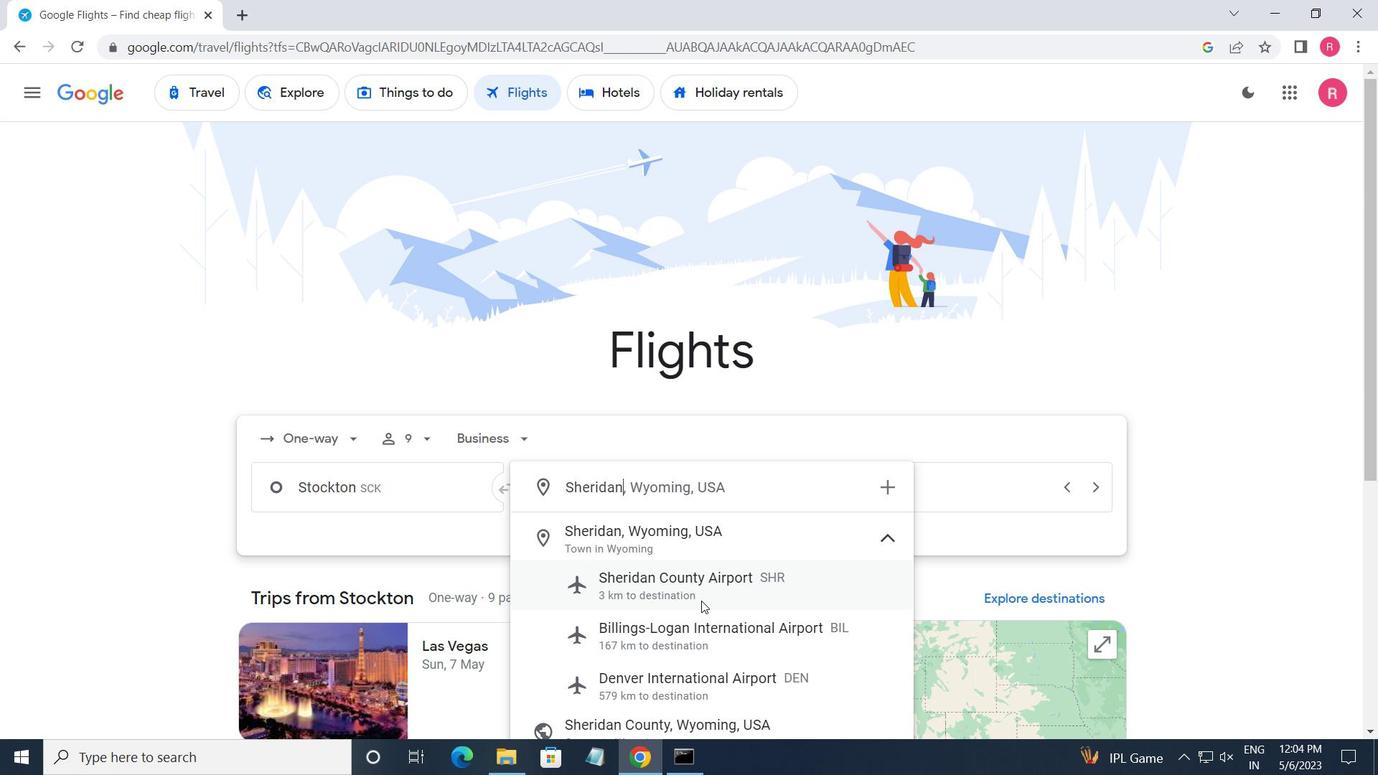 
Action: Mouse moved to (935, 505)
Screenshot: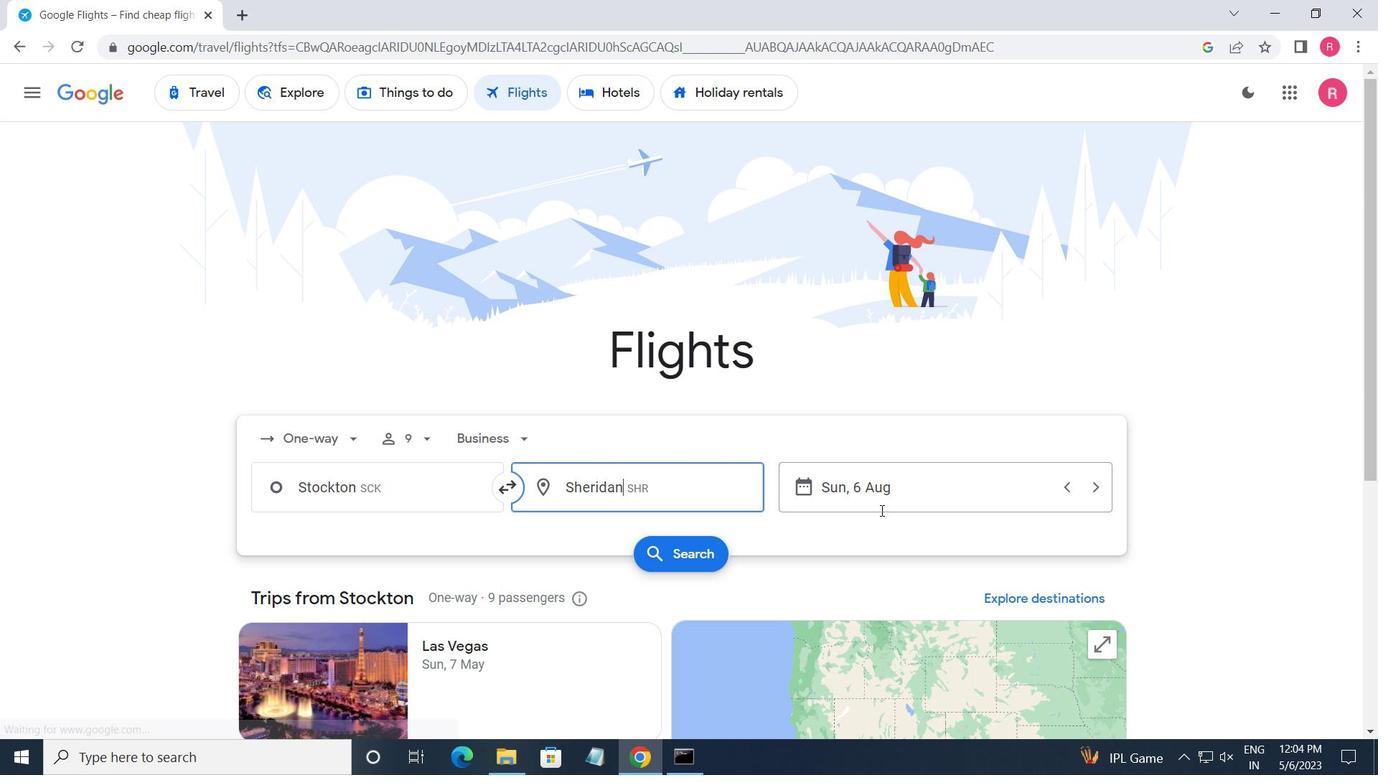 
Action: Mouse pressed left at (935, 505)
Screenshot: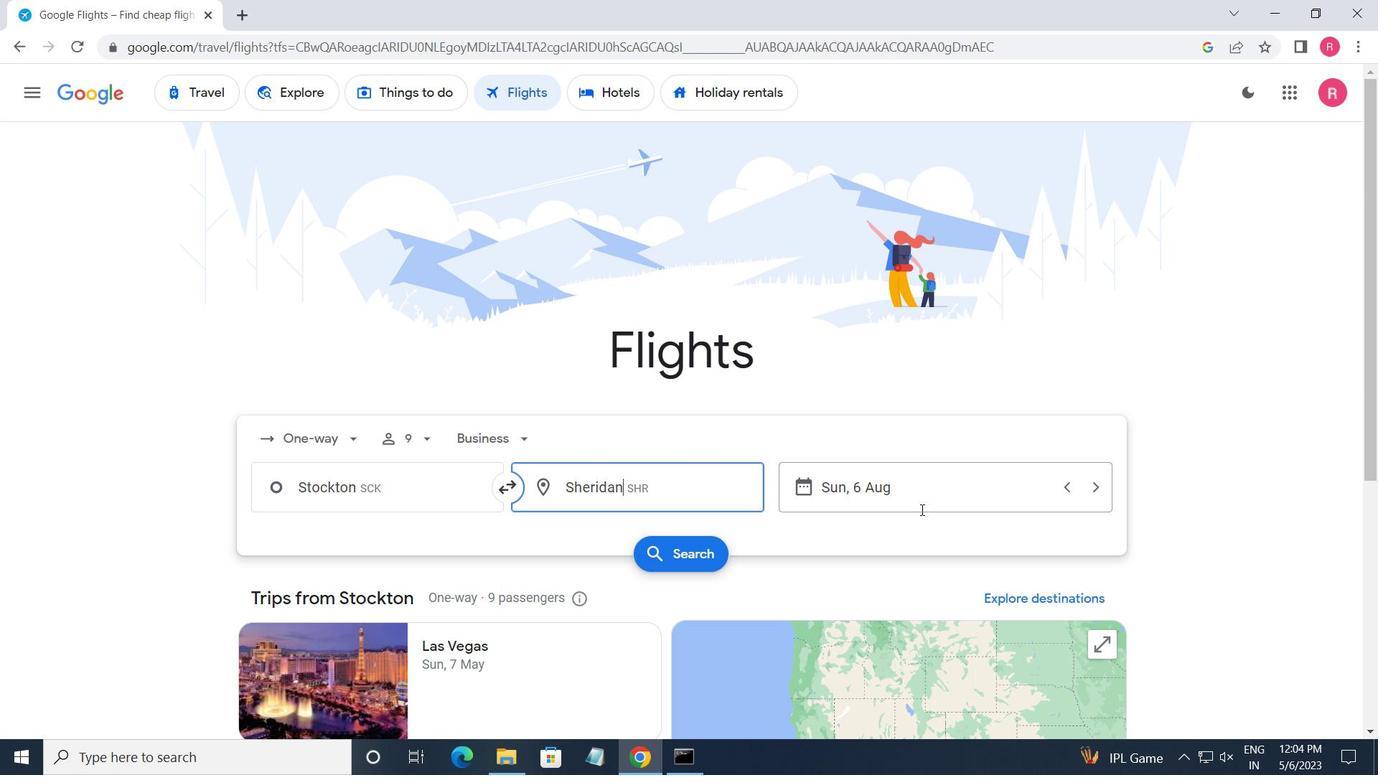 
Action: Mouse moved to (474, 461)
Screenshot: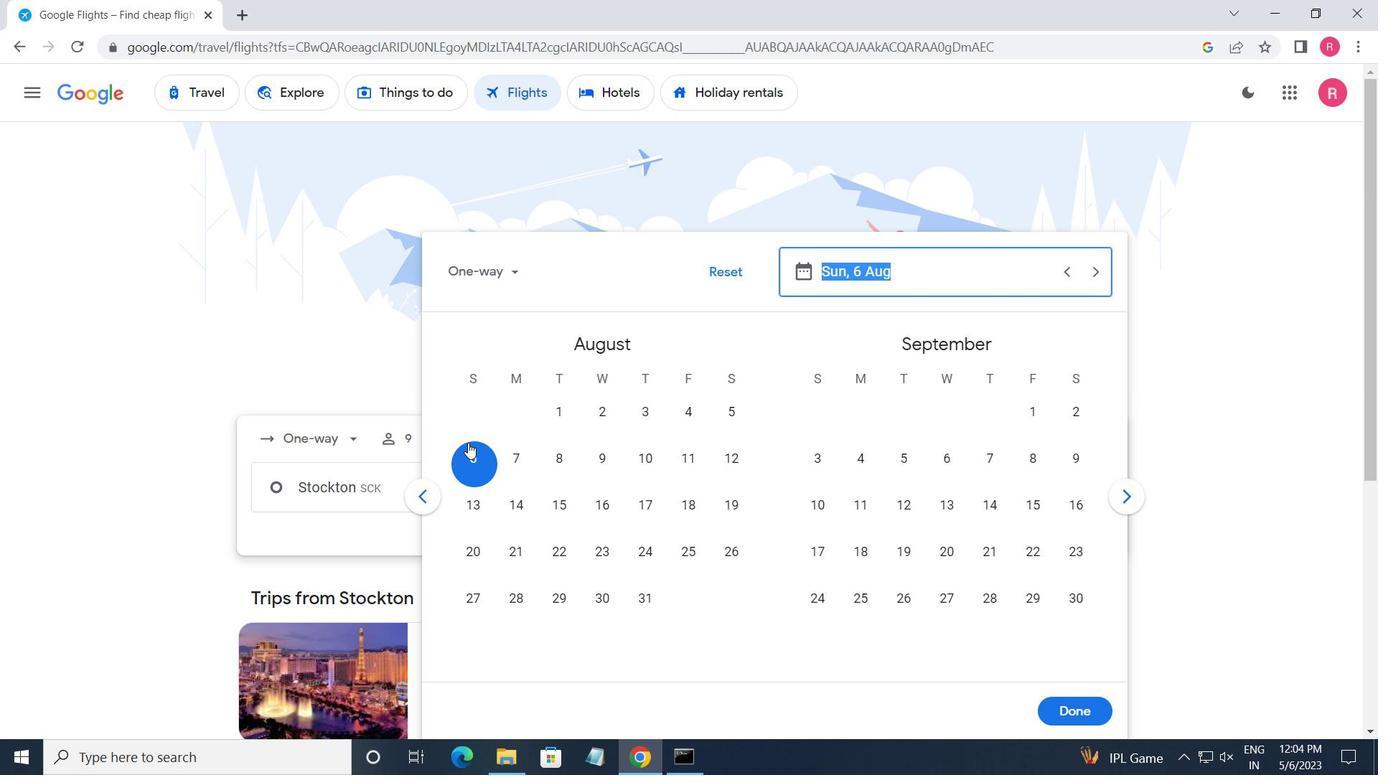 
Action: Mouse pressed left at (474, 461)
Screenshot: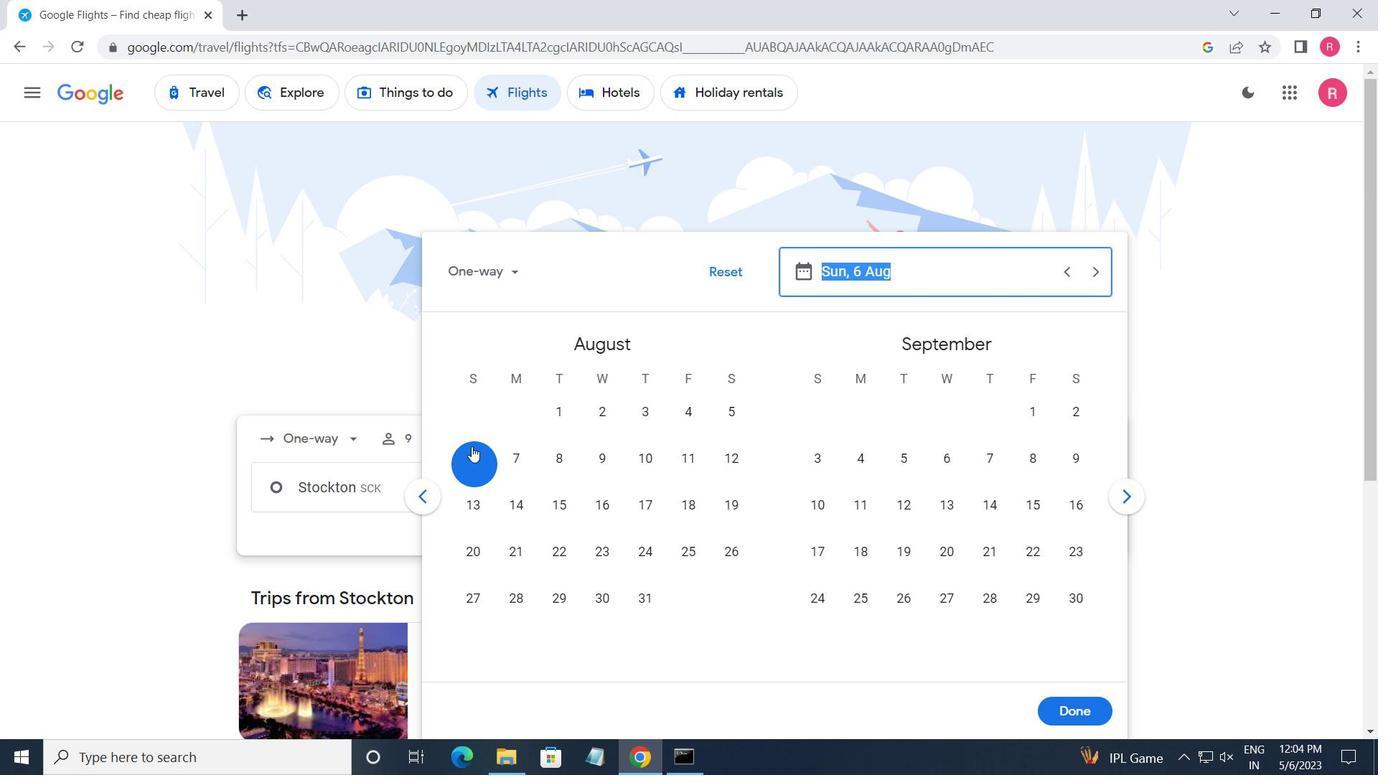 
Action: Mouse moved to (1074, 713)
Screenshot: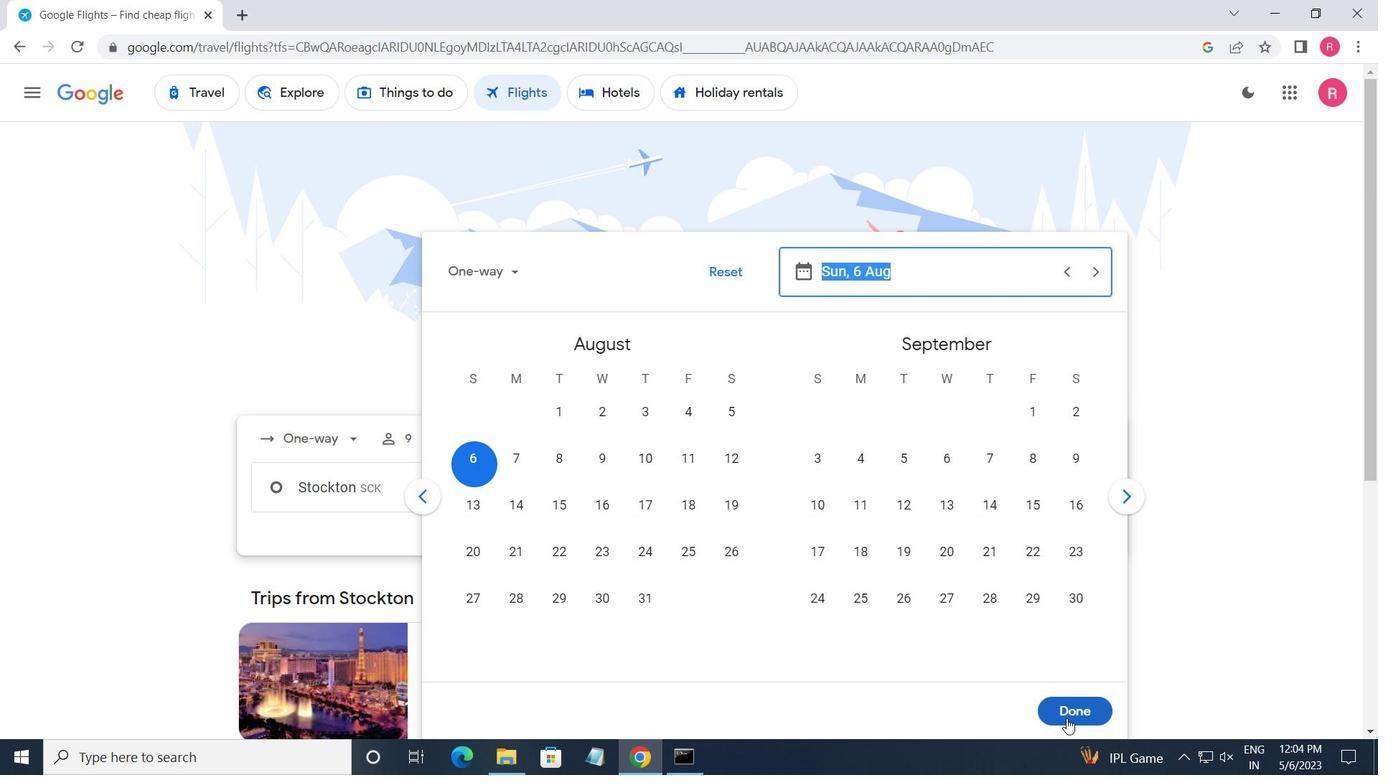 
Action: Mouse pressed left at (1074, 713)
Screenshot: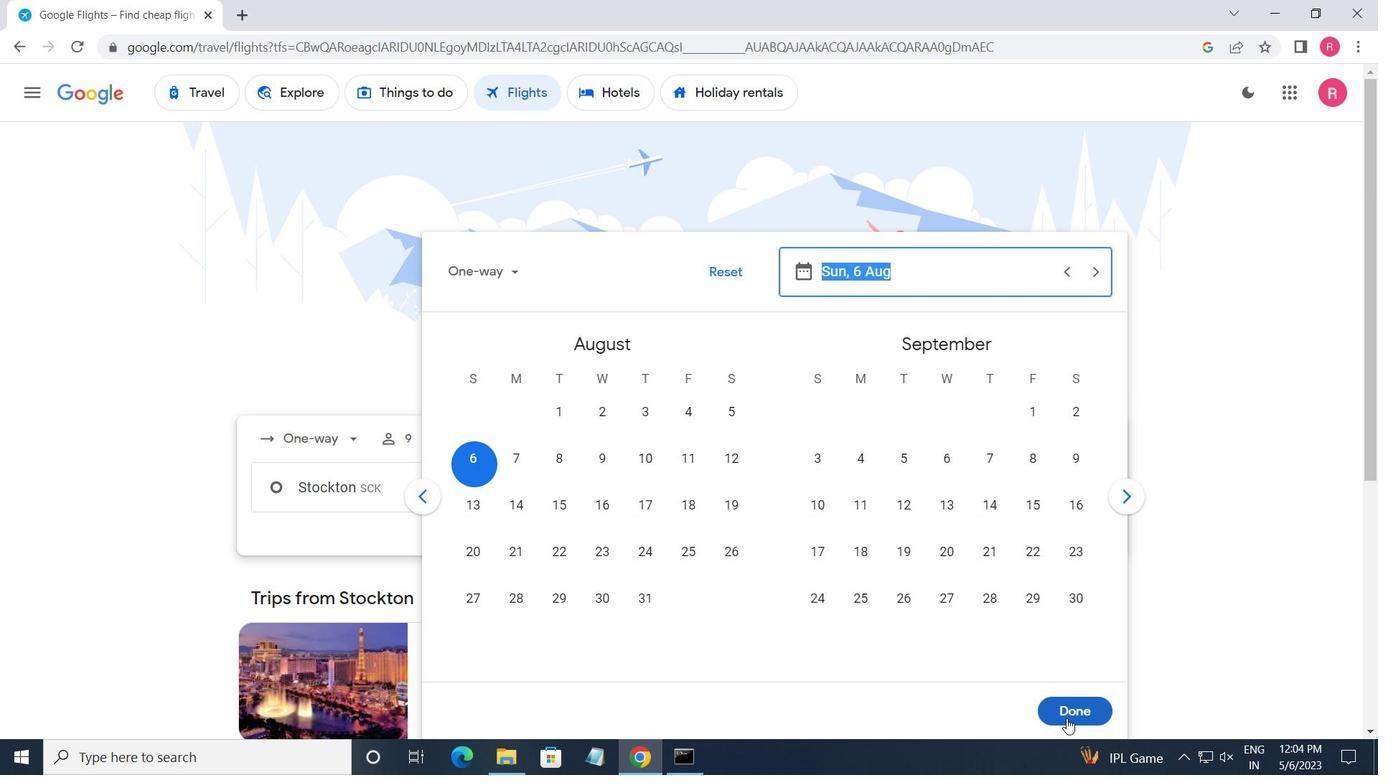 
Action: Mouse moved to (689, 555)
Screenshot: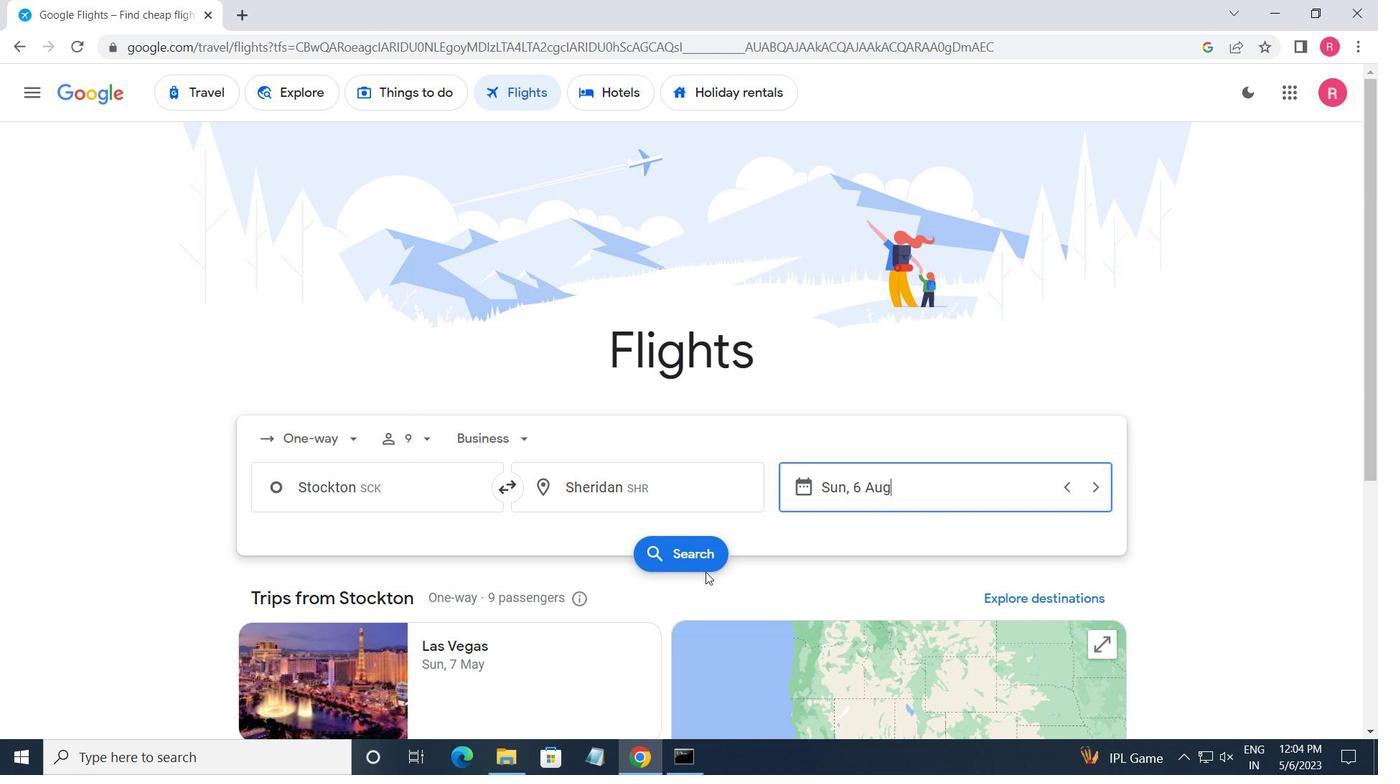 
Action: Mouse pressed left at (689, 555)
Screenshot: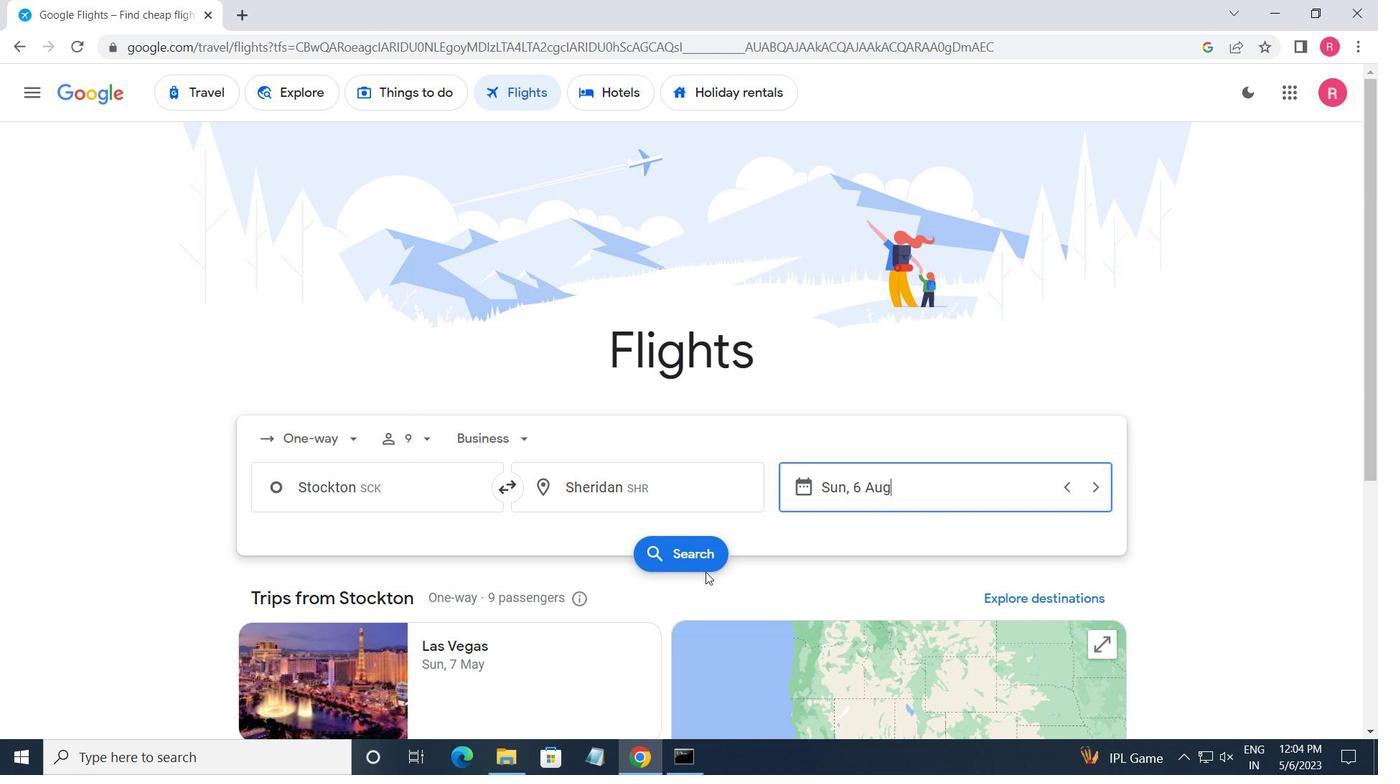 
Action: Mouse moved to (281, 251)
Screenshot: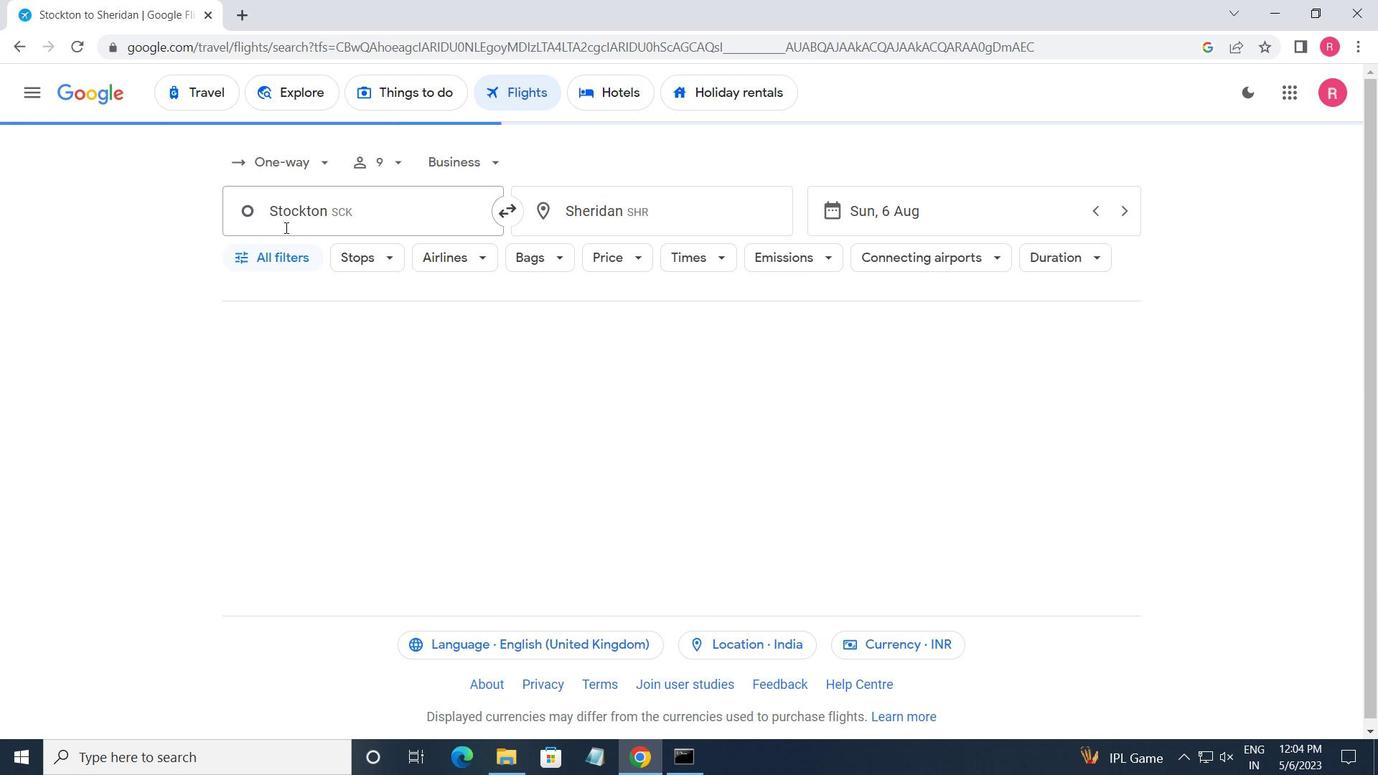 
Action: Mouse pressed left at (281, 251)
Screenshot: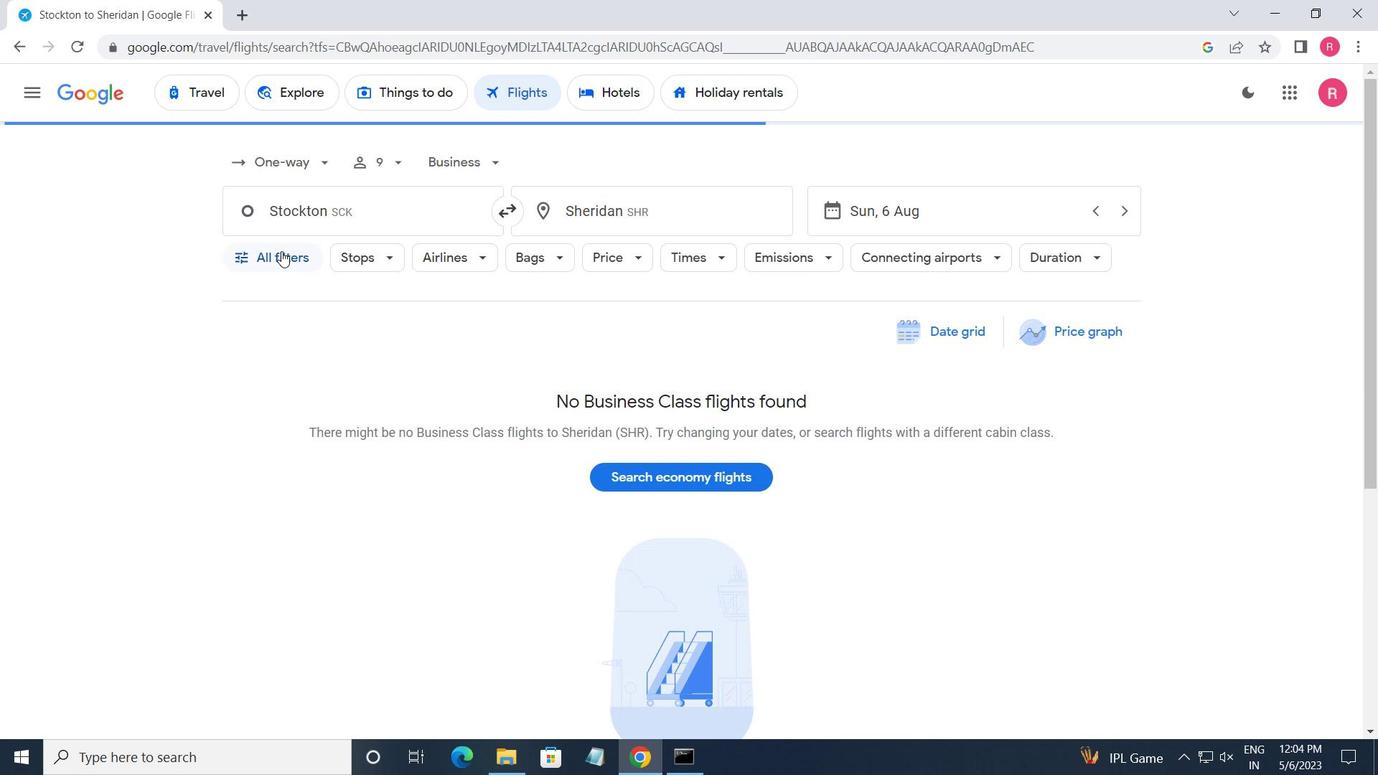 
Action: Mouse moved to (336, 397)
Screenshot: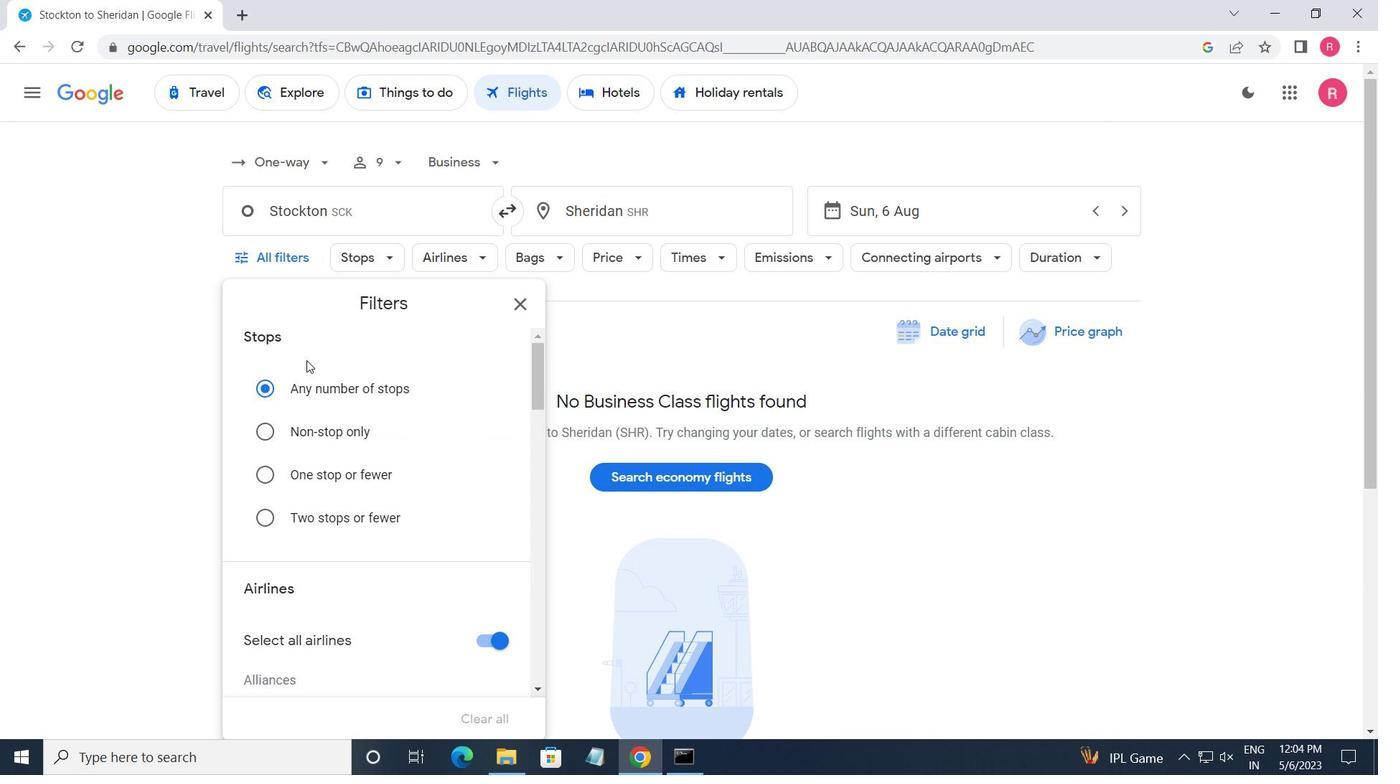 
Action: Mouse scrolled (336, 396) with delta (0, 0)
Screenshot: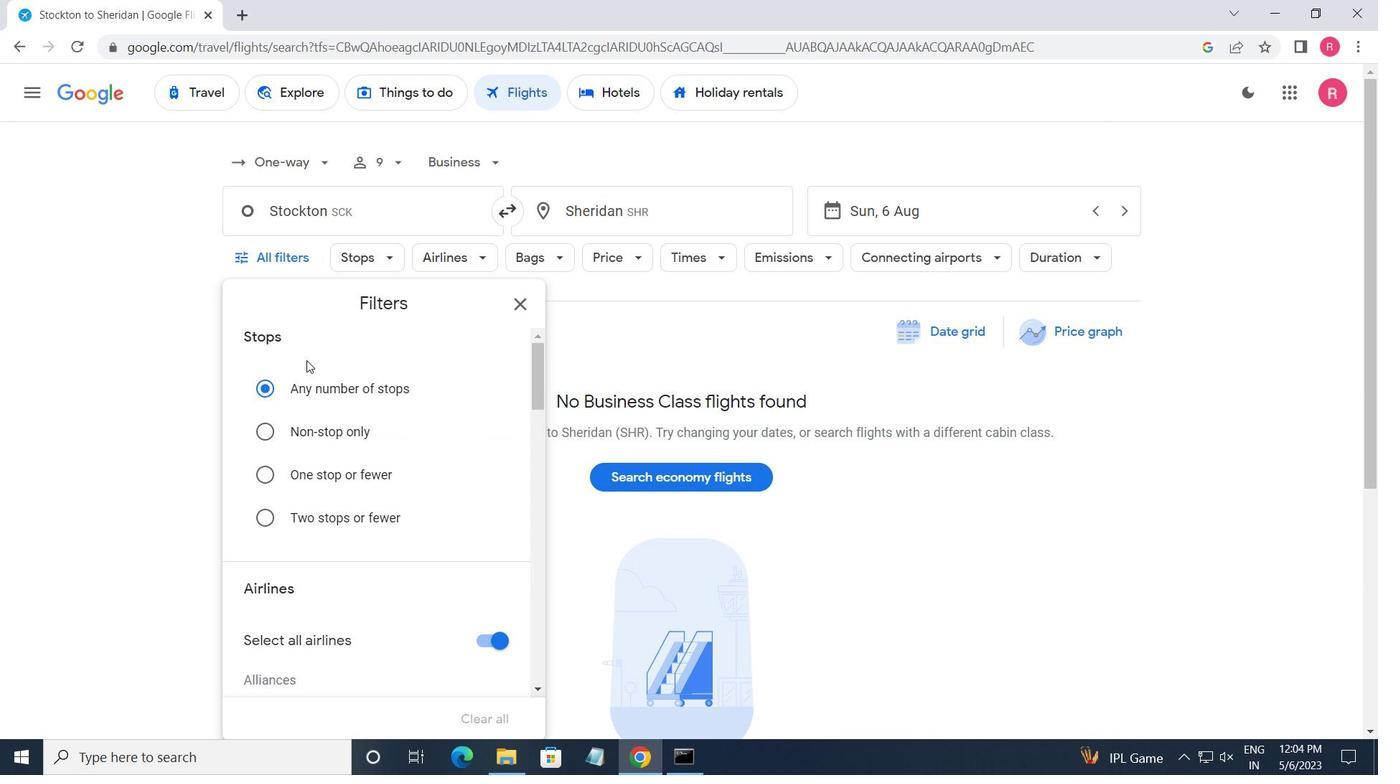 
Action: Mouse moved to (340, 404)
Screenshot: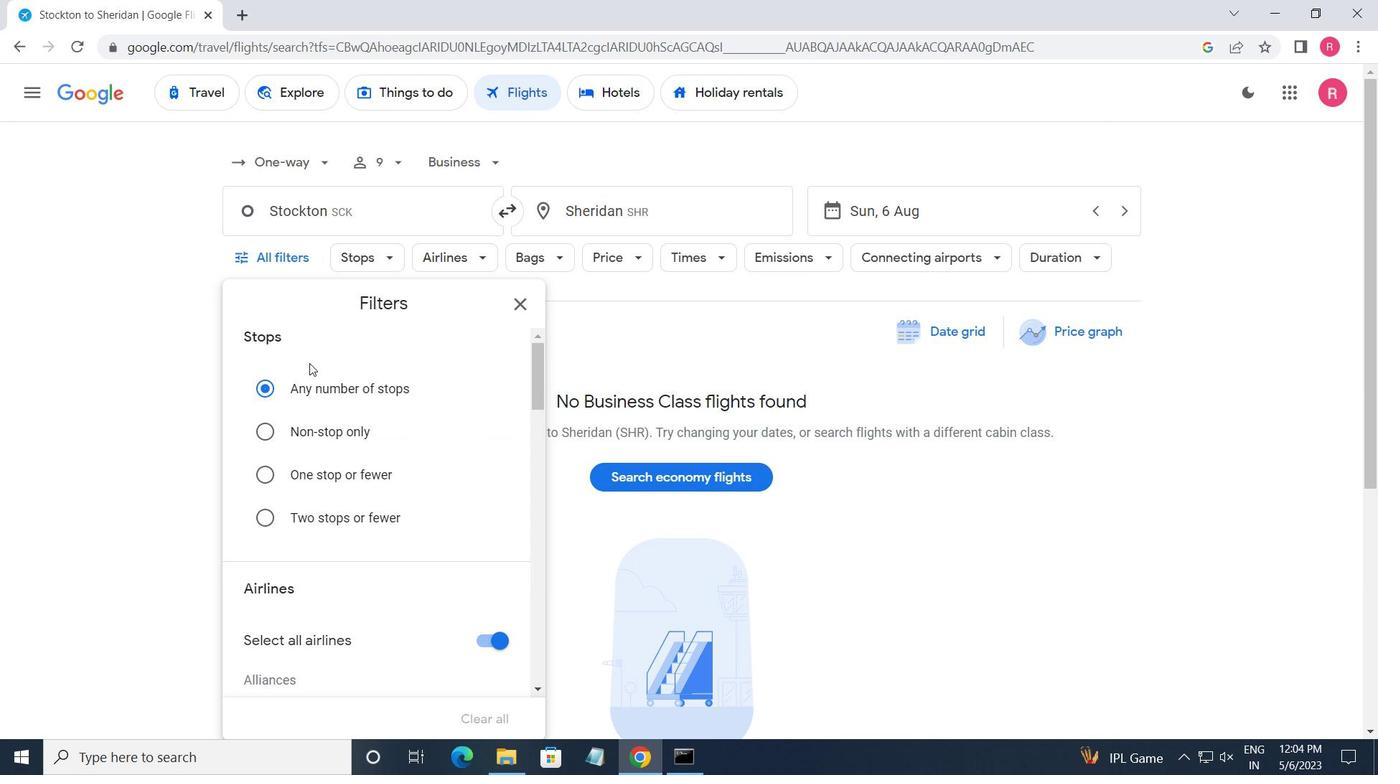 
Action: Mouse scrolled (340, 403) with delta (0, 0)
Screenshot: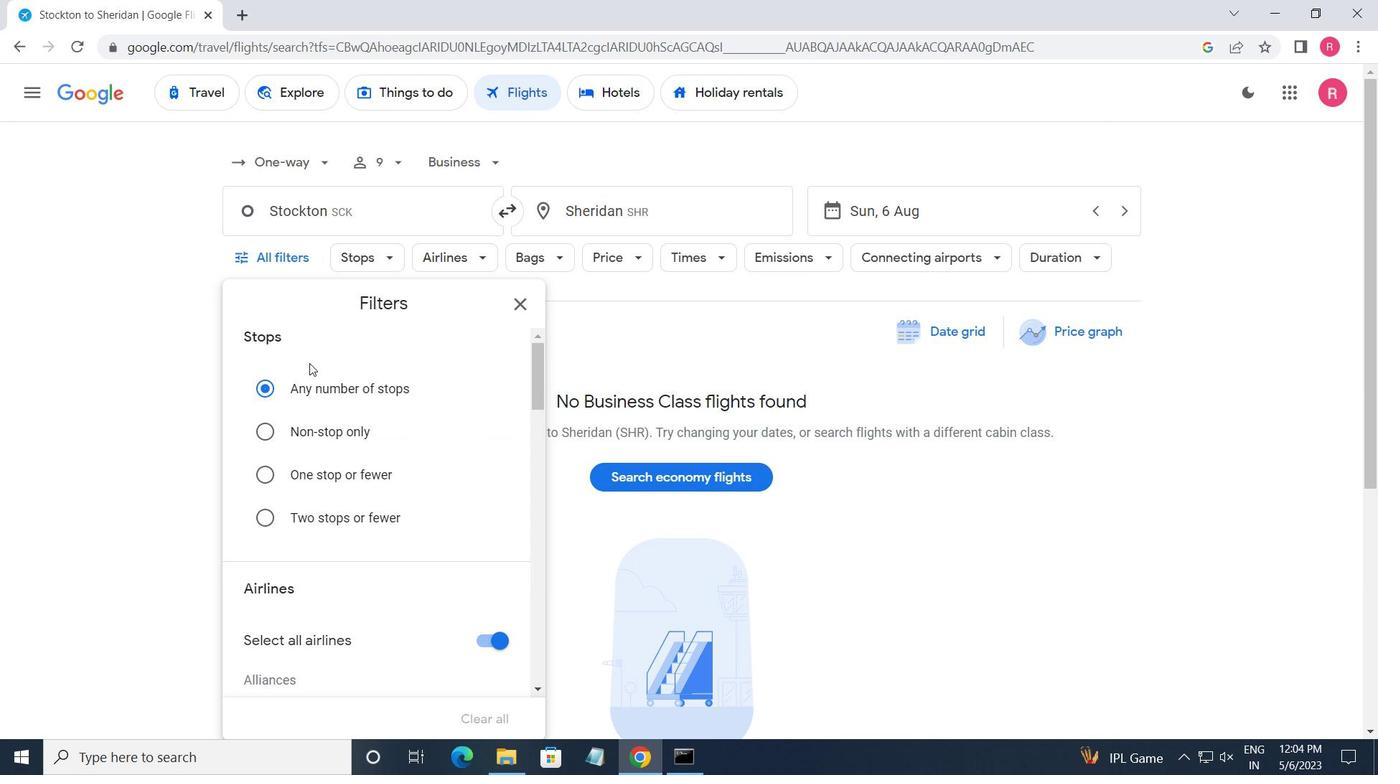 
Action: Mouse moved to (341, 405)
Screenshot: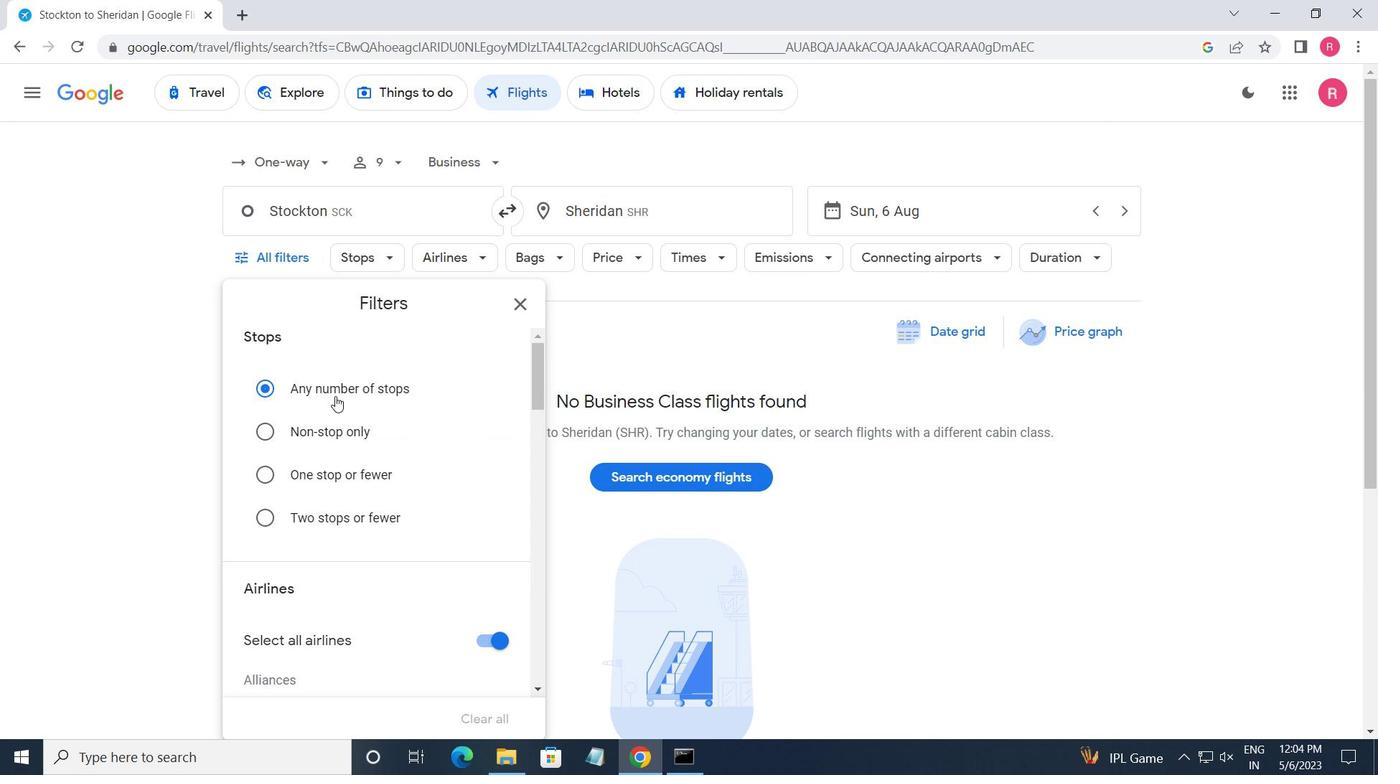 
Action: Mouse scrolled (341, 404) with delta (0, 0)
Screenshot: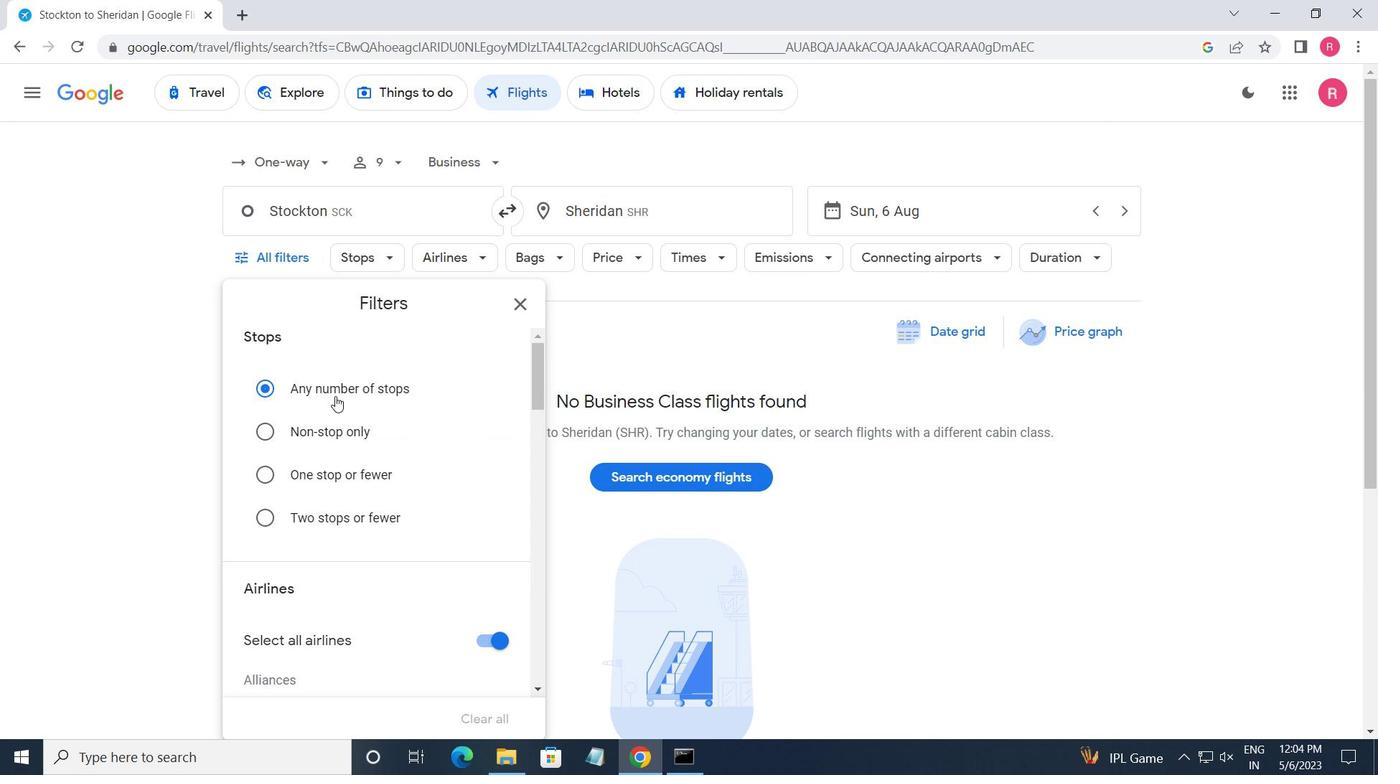 
Action: Mouse moved to (343, 407)
Screenshot: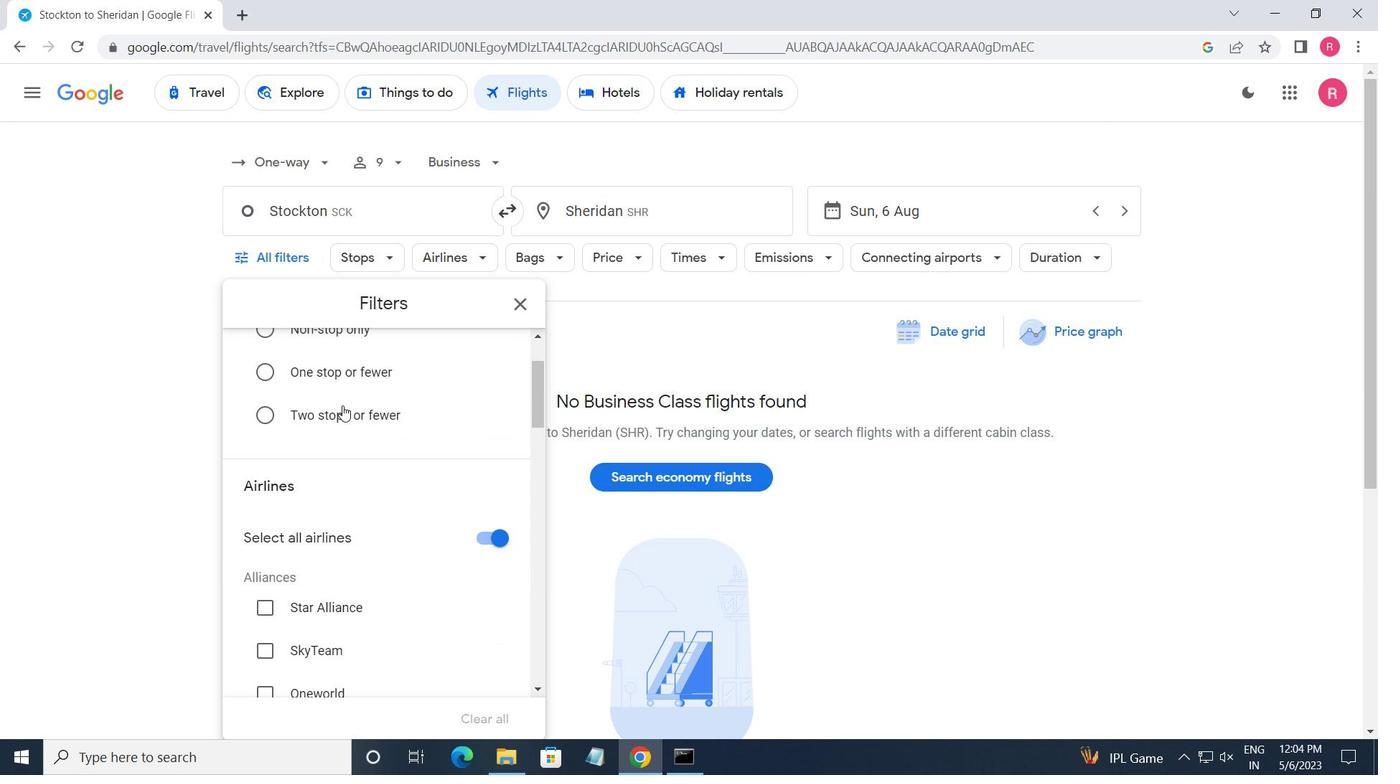 
Action: Mouse scrolled (343, 407) with delta (0, 0)
Screenshot: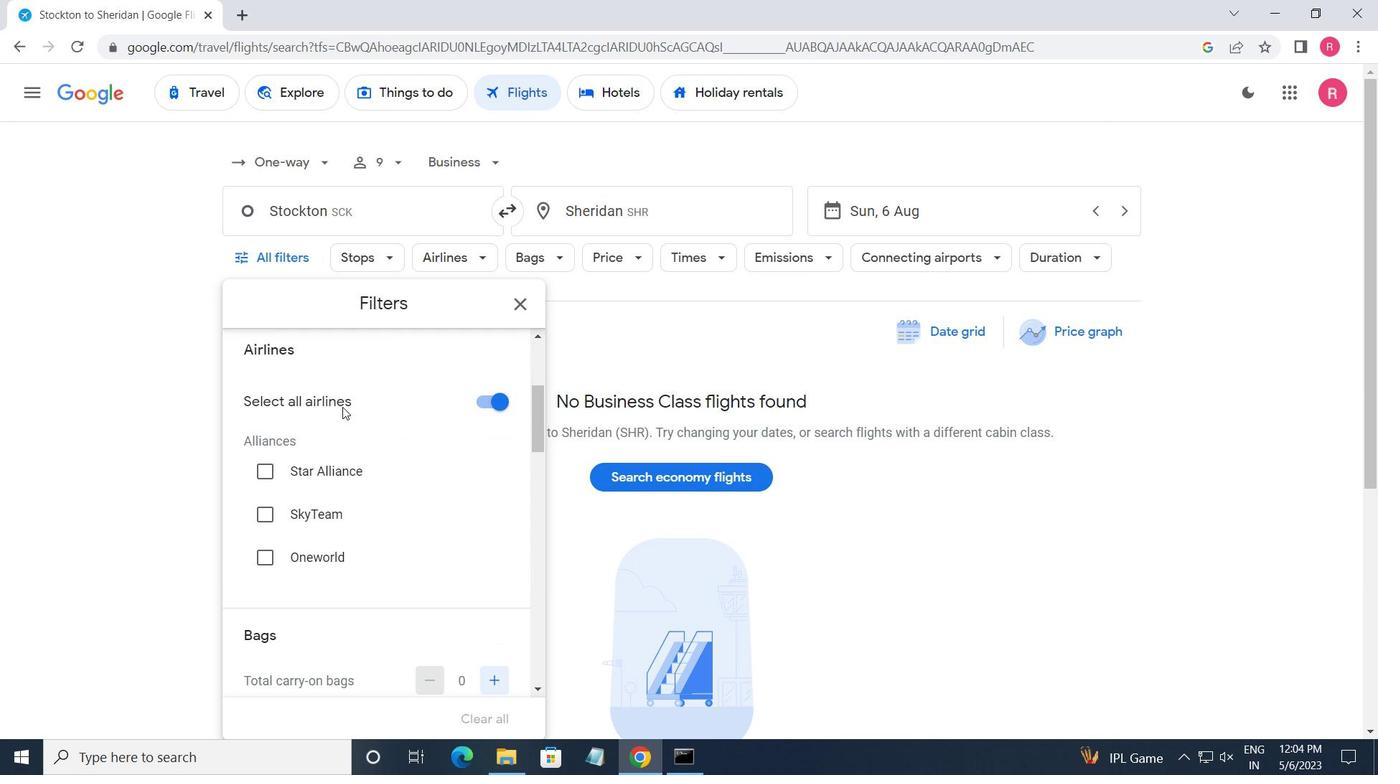 
Action: Mouse scrolled (343, 407) with delta (0, 0)
Screenshot: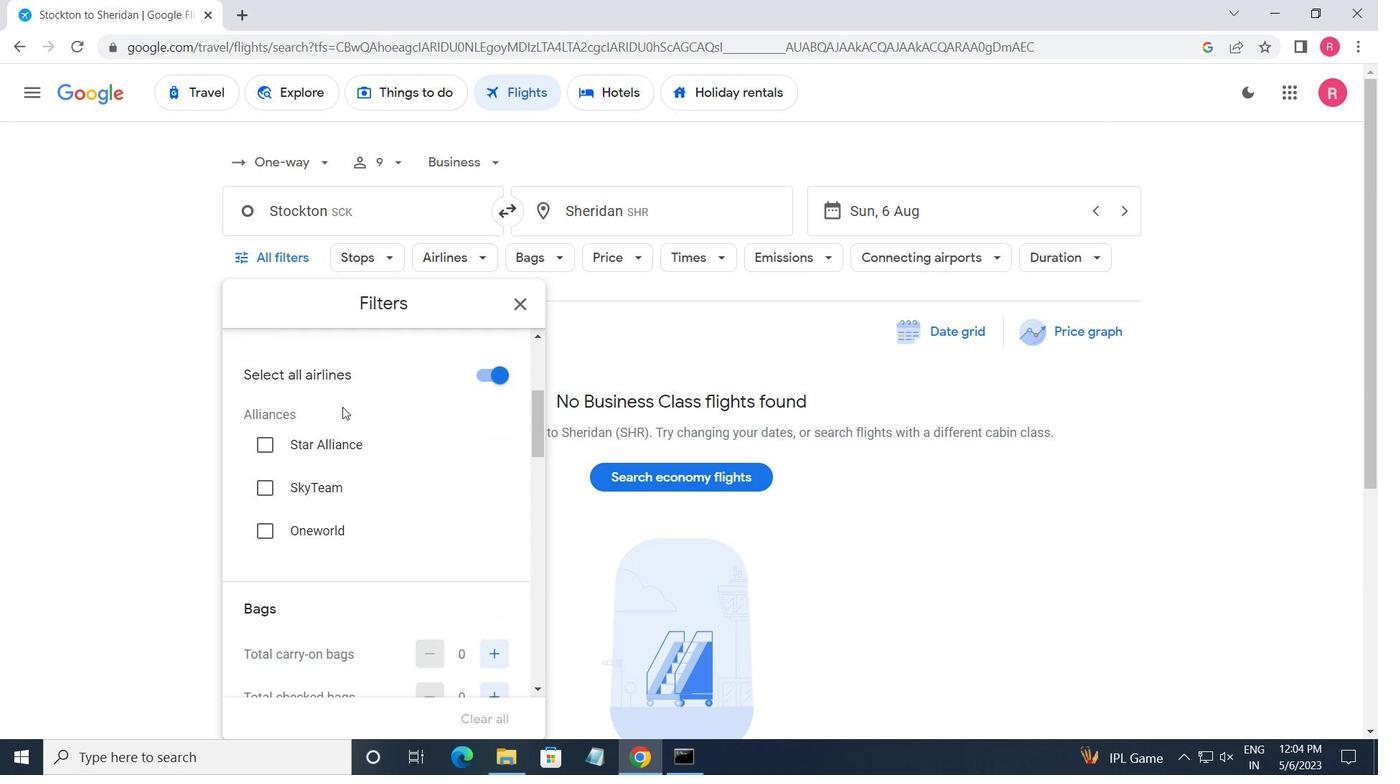 
Action: Mouse moved to (359, 412)
Screenshot: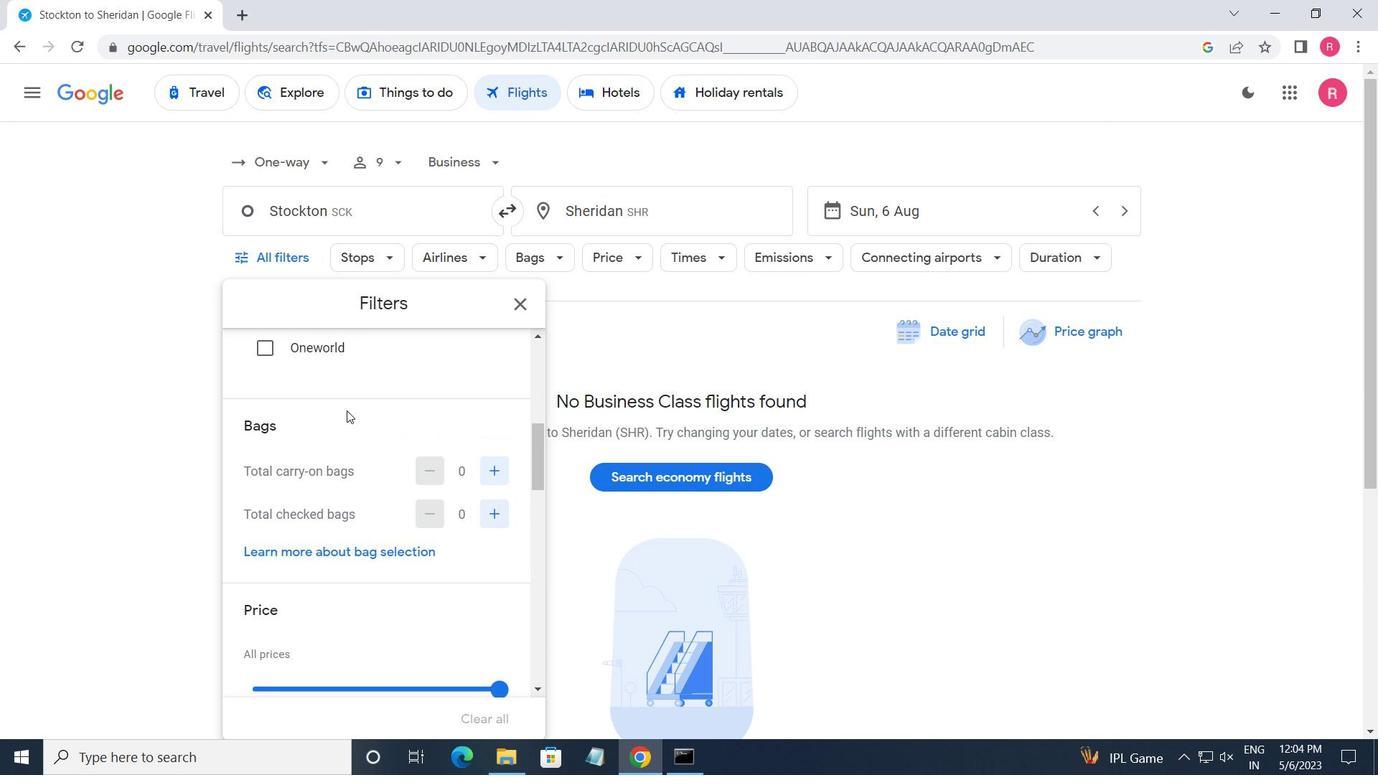 
Action: Mouse scrolled (359, 412) with delta (0, 0)
Screenshot: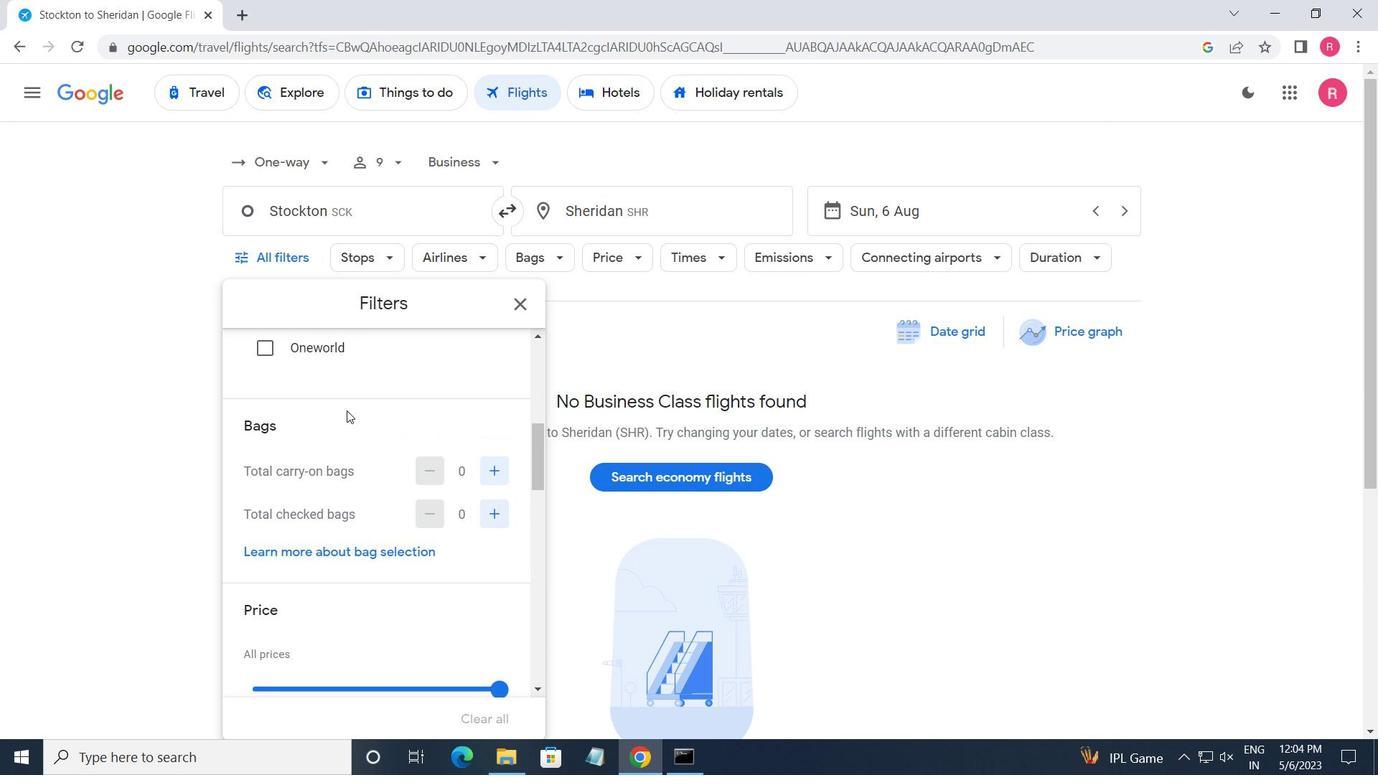 
Action: Mouse moved to (361, 415)
Screenshot: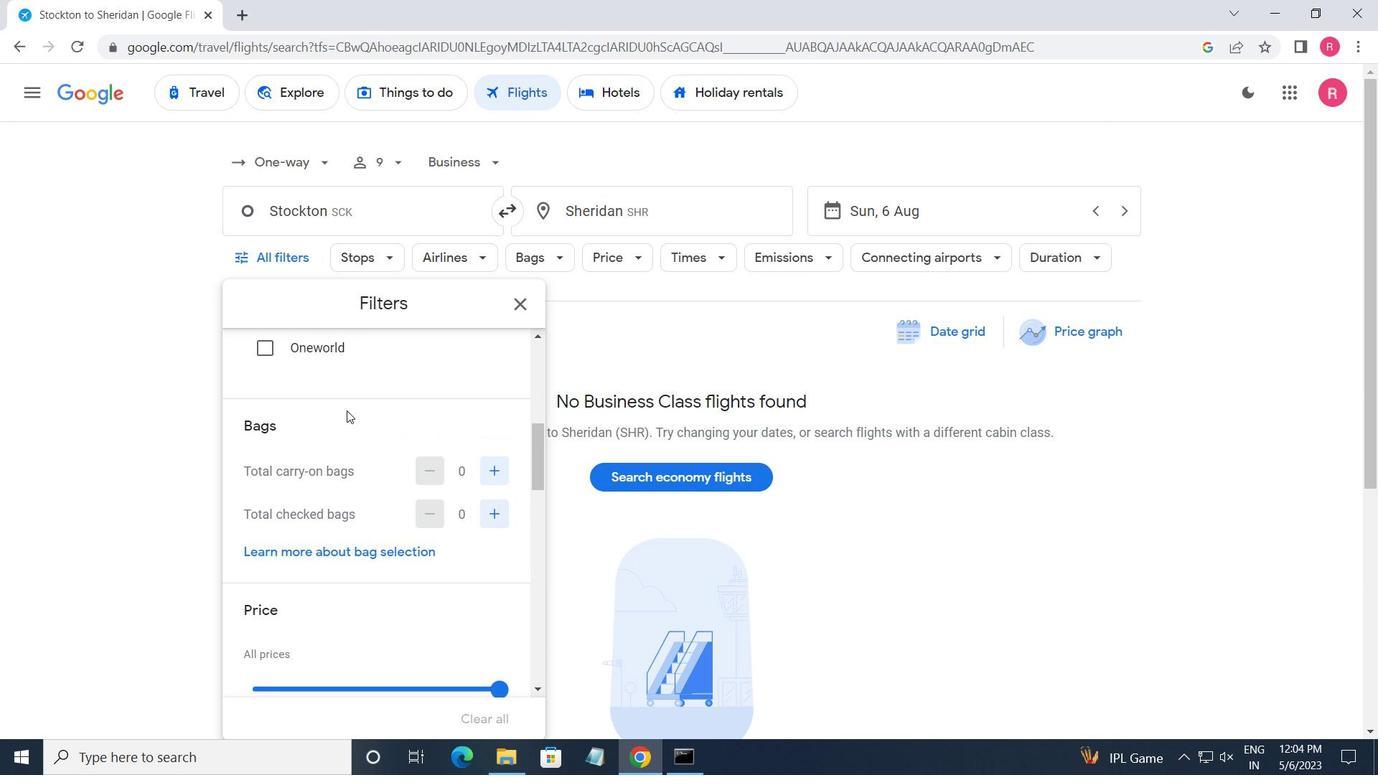 
Action: Mouse scrolled (361, 414) with delta (0, 0)
Screenshot: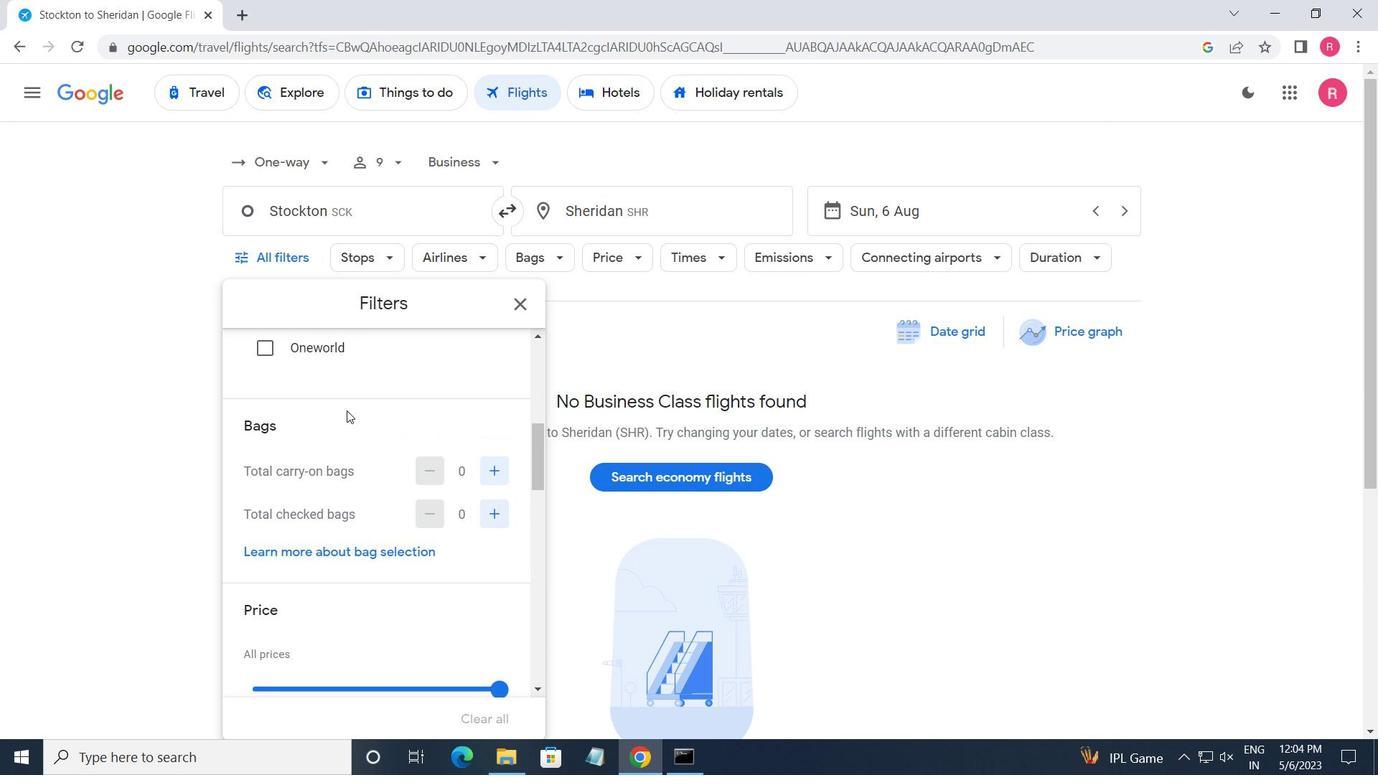 
Action: Mouse moved to (375, 405)
Screenshot: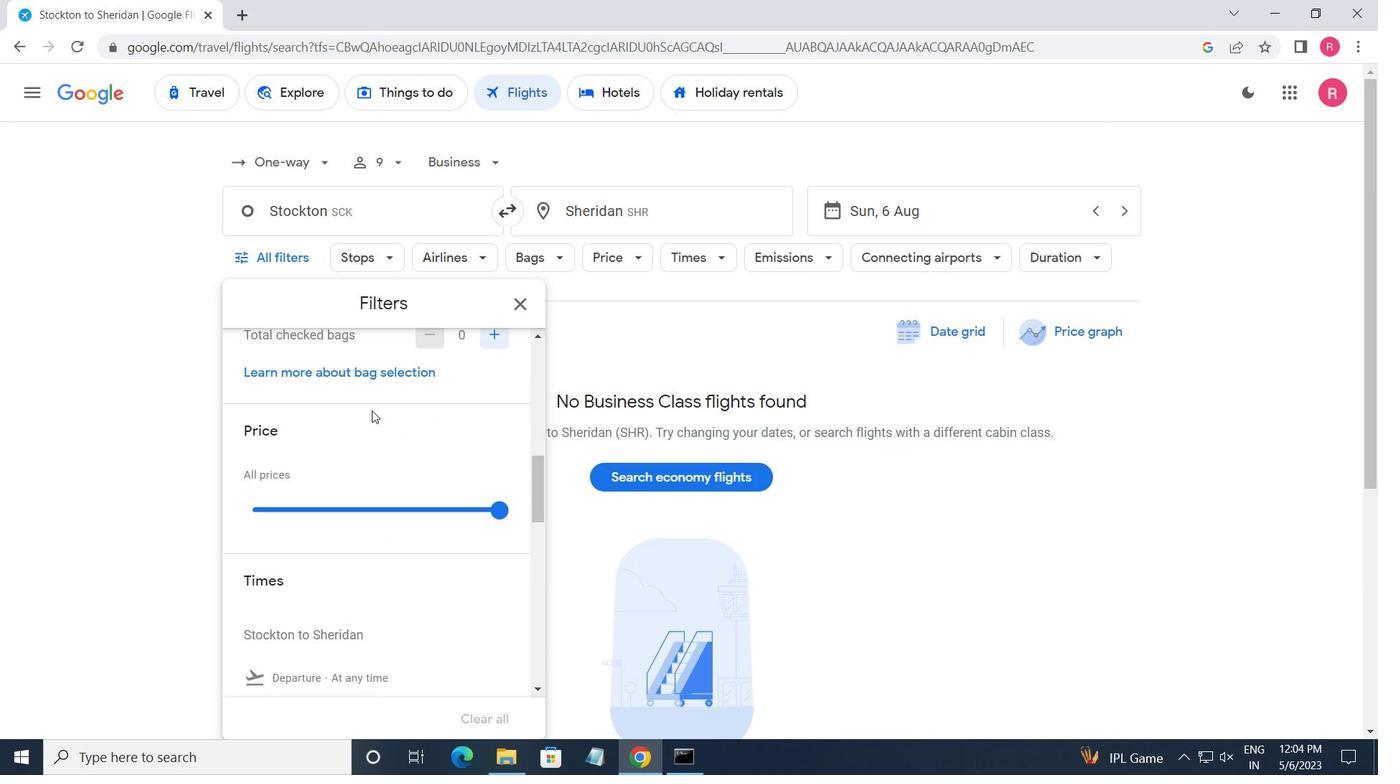 
Action: Mouse scrolled (375, 406) with delta (0, 0)
Screenshot: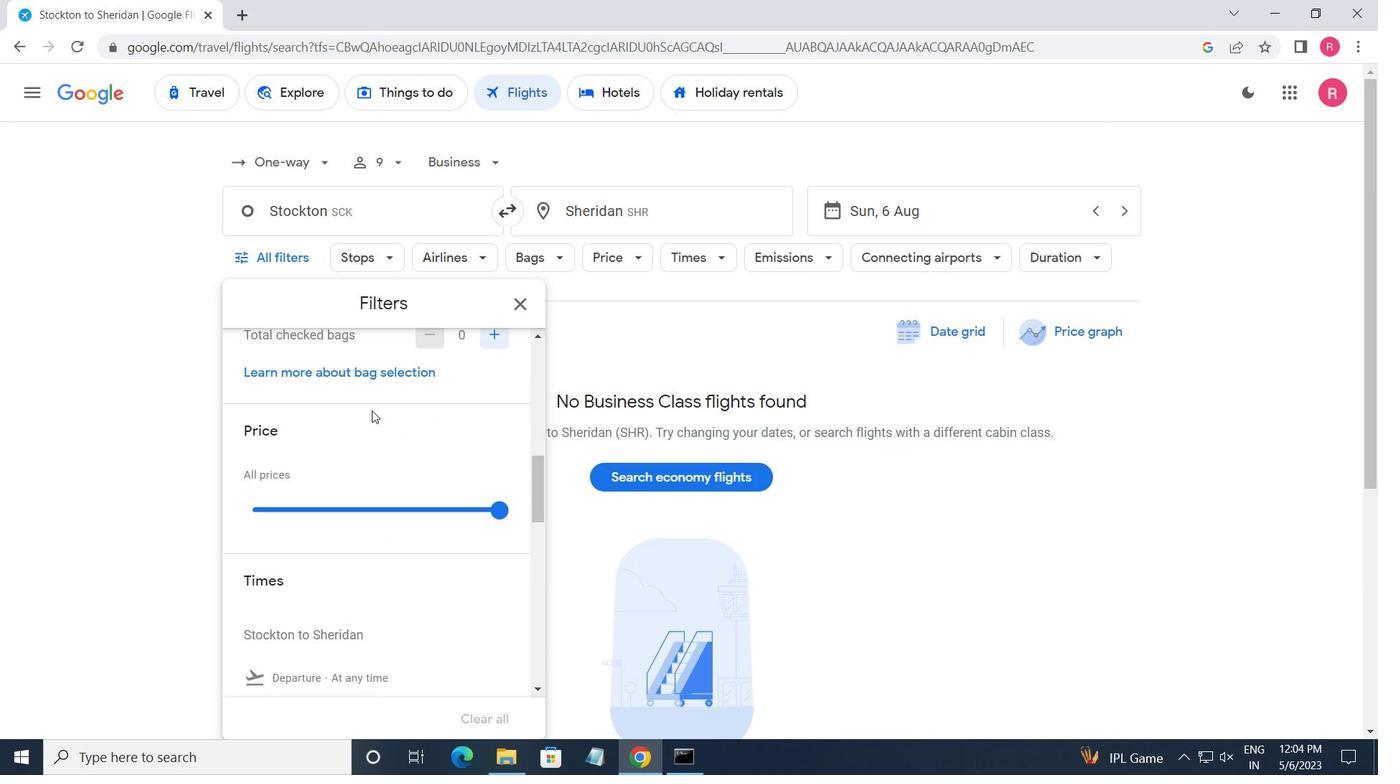 
Action: Mouse moved to (490, 425)
Screenshot: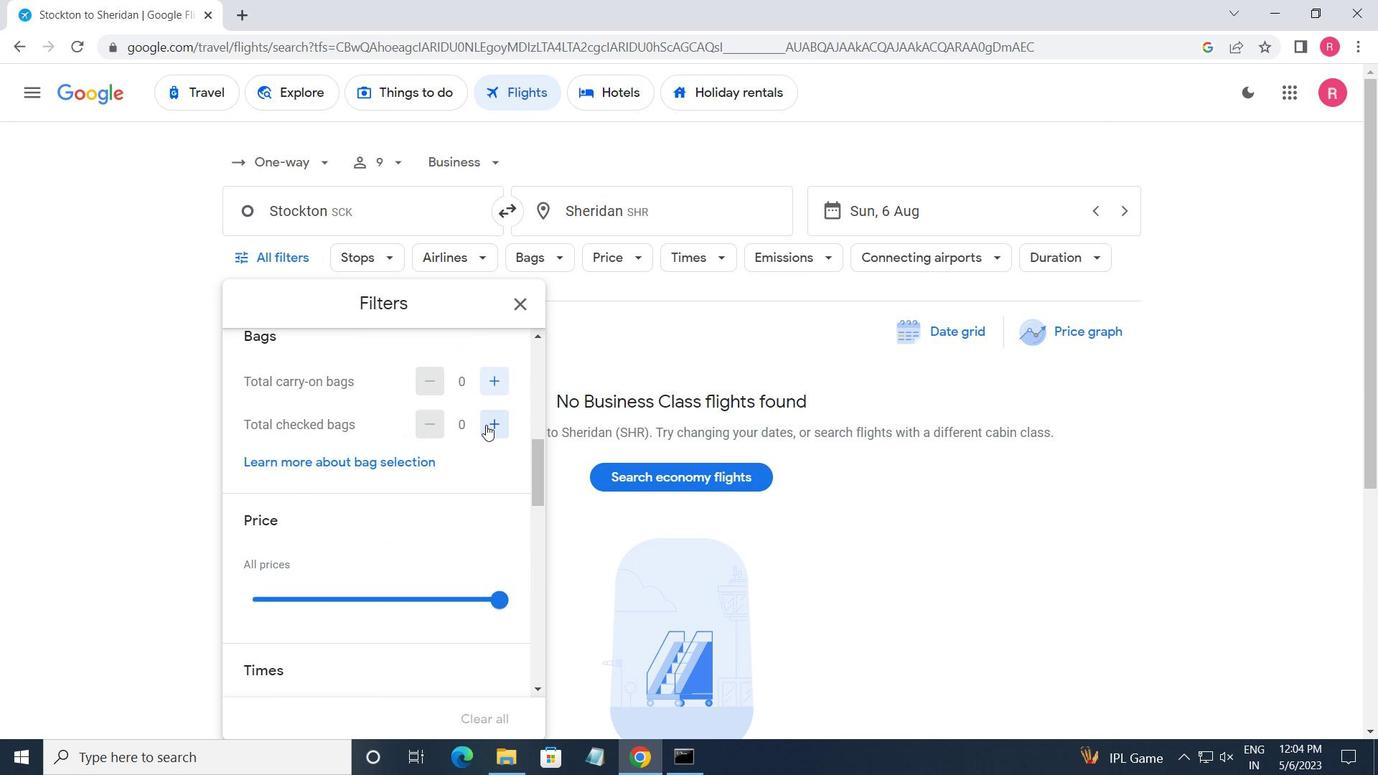 
Action: Mouse pressed left at (490, 425)
Screenshot: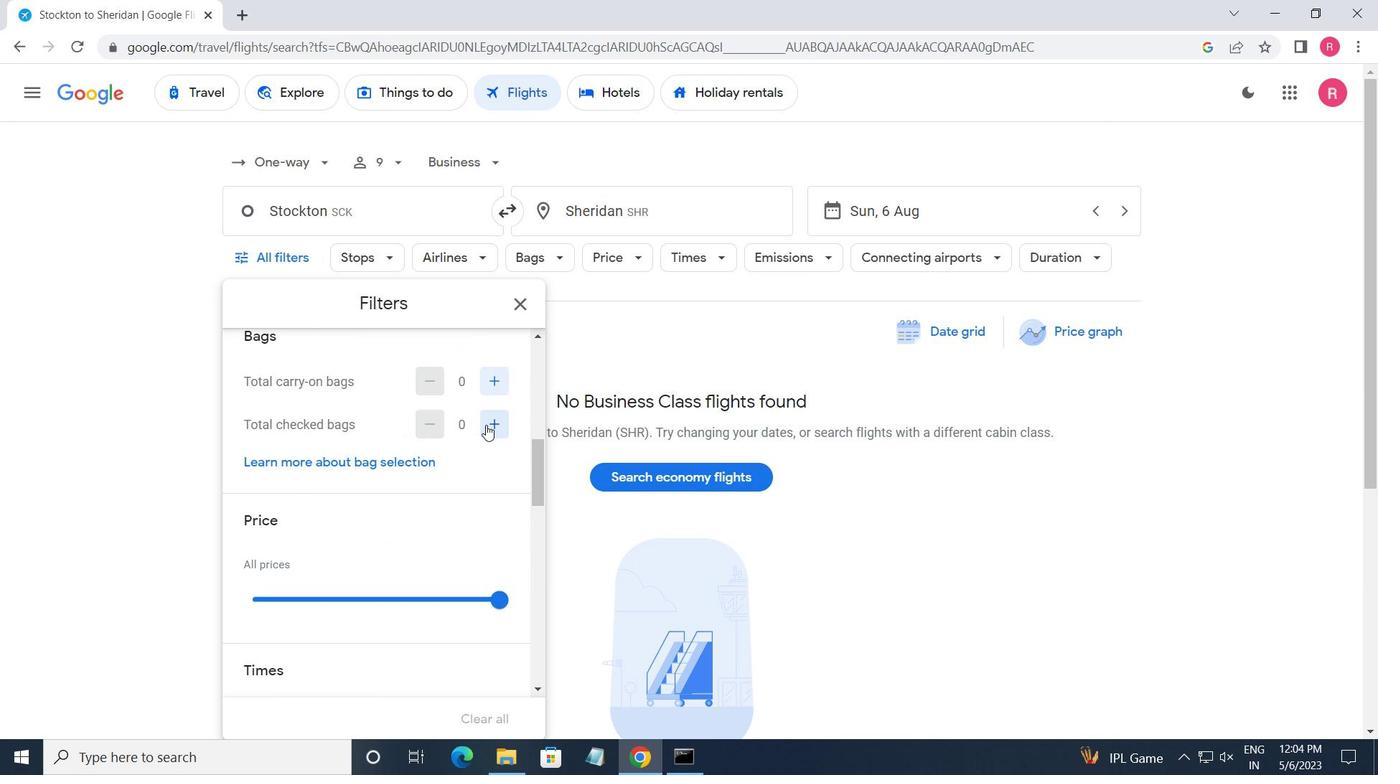 
Action: Mouse pressed left at (490, 425)
Screenshot: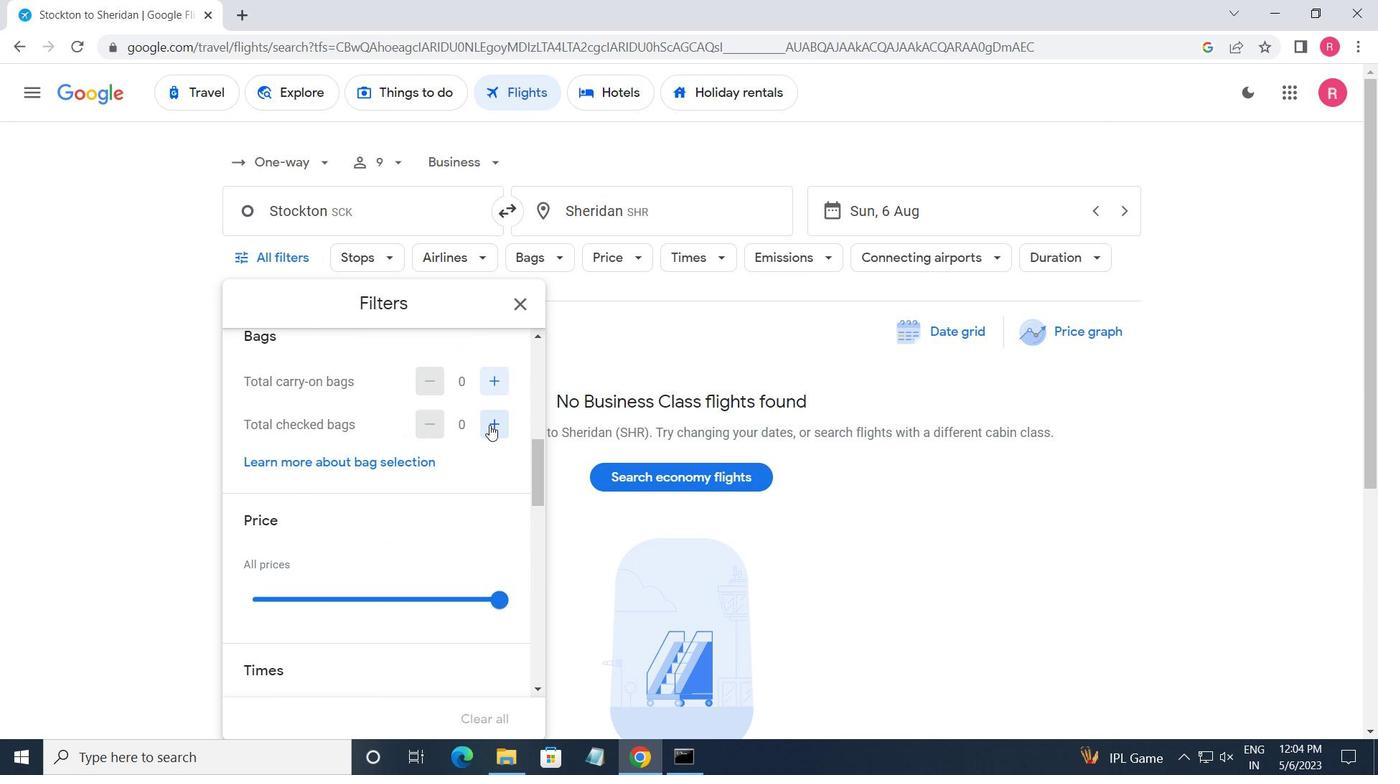 
Action: Mouse pressed left at (490, 425)
Screenshot: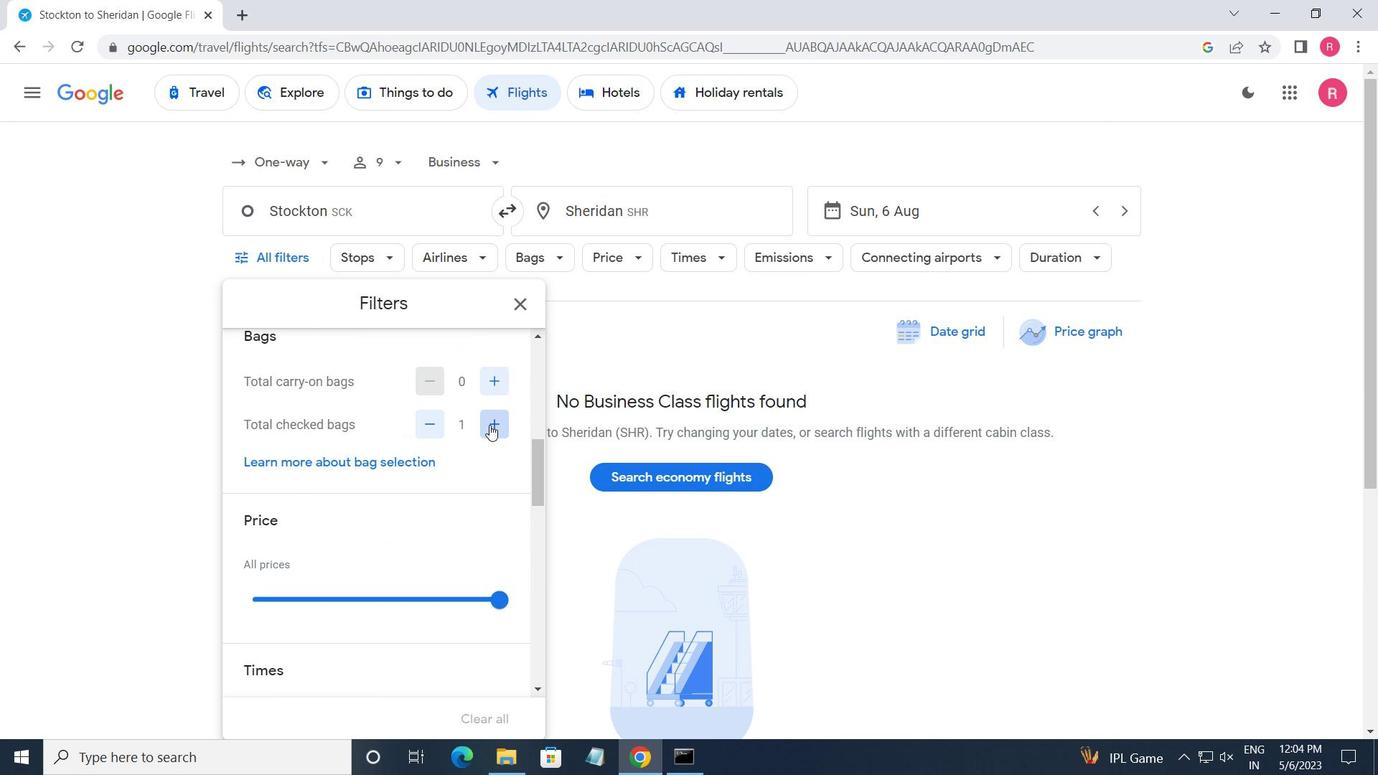 
Action: Mouse pressed left at (490, 425)
Screenshot: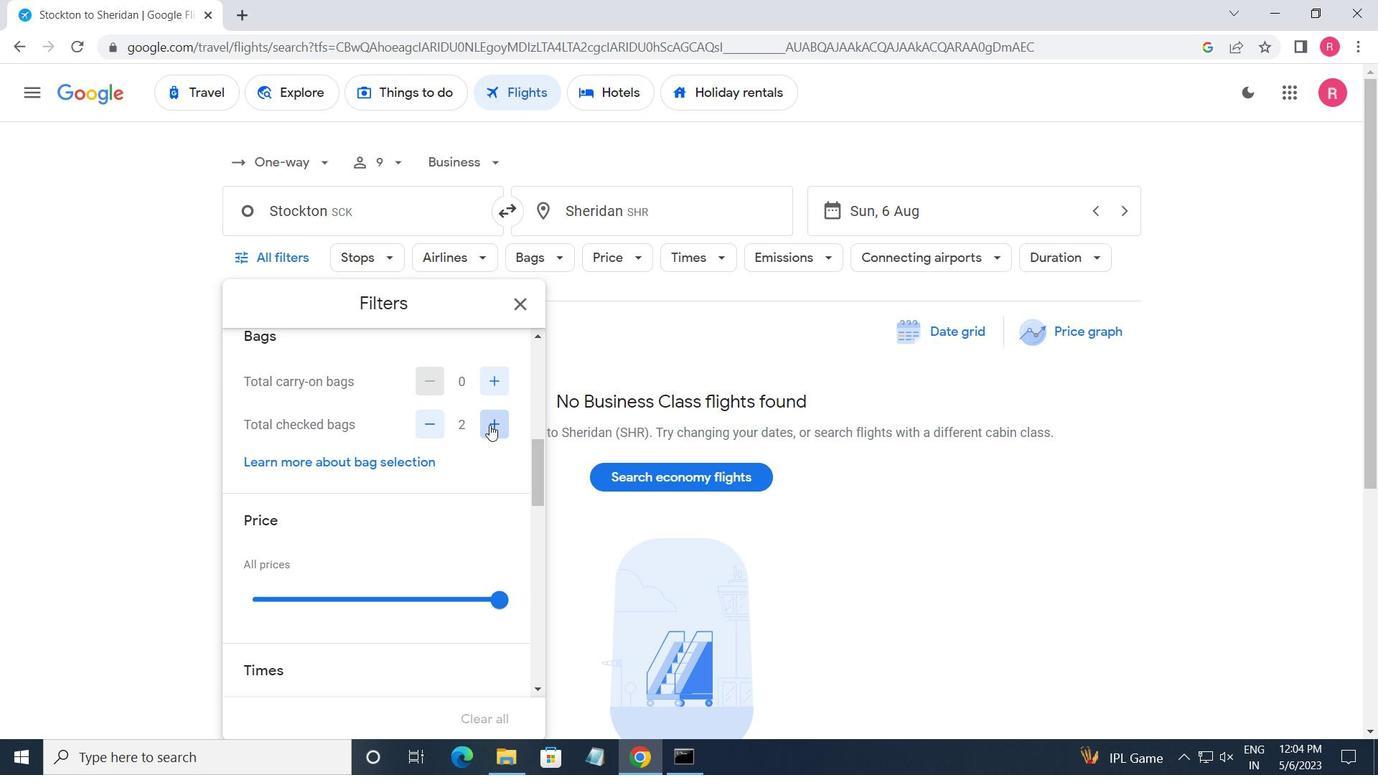 
Action: Mouse pressed left at (490, 425)
Screenshot: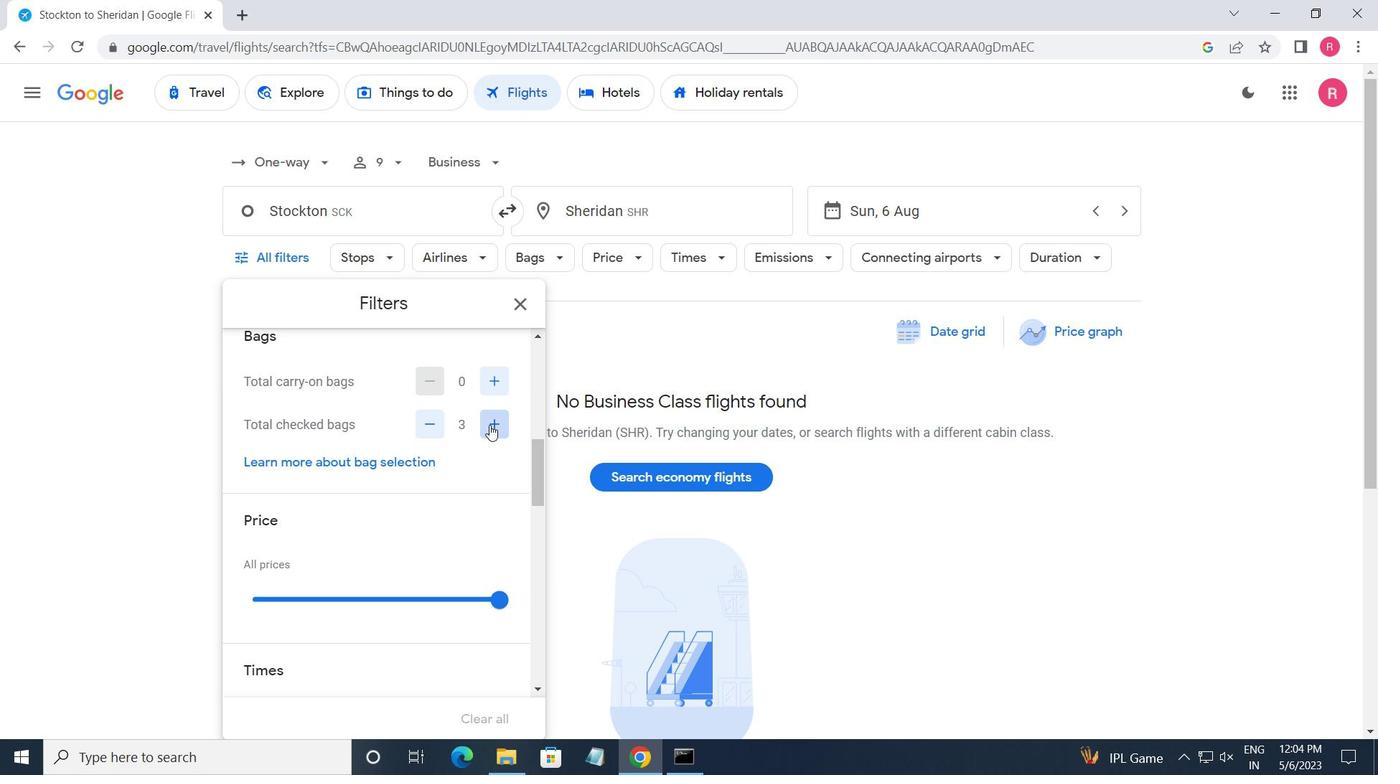 
Action: Mouse pressed left at (490, 425)
Screenshot: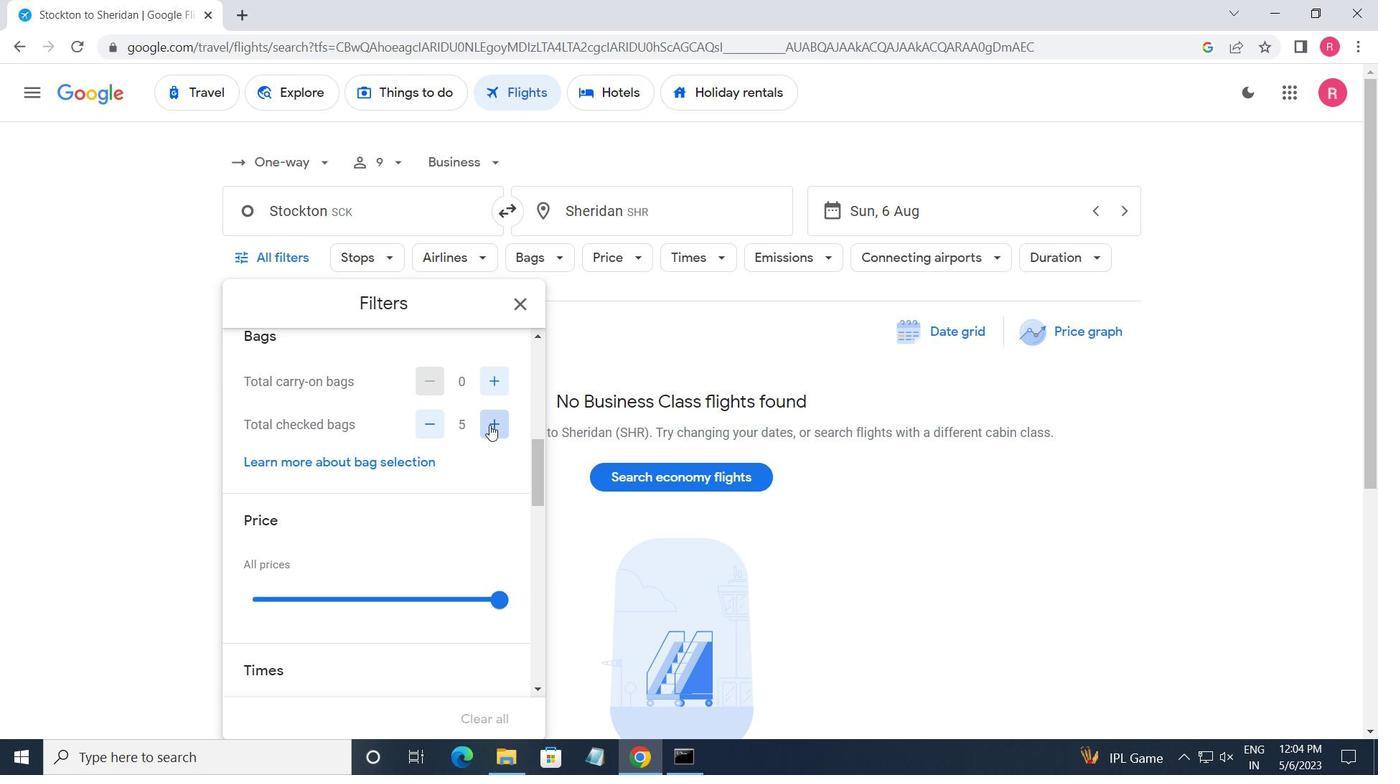 
Action: Mouse pressed left at (490, 425)
Screenshot: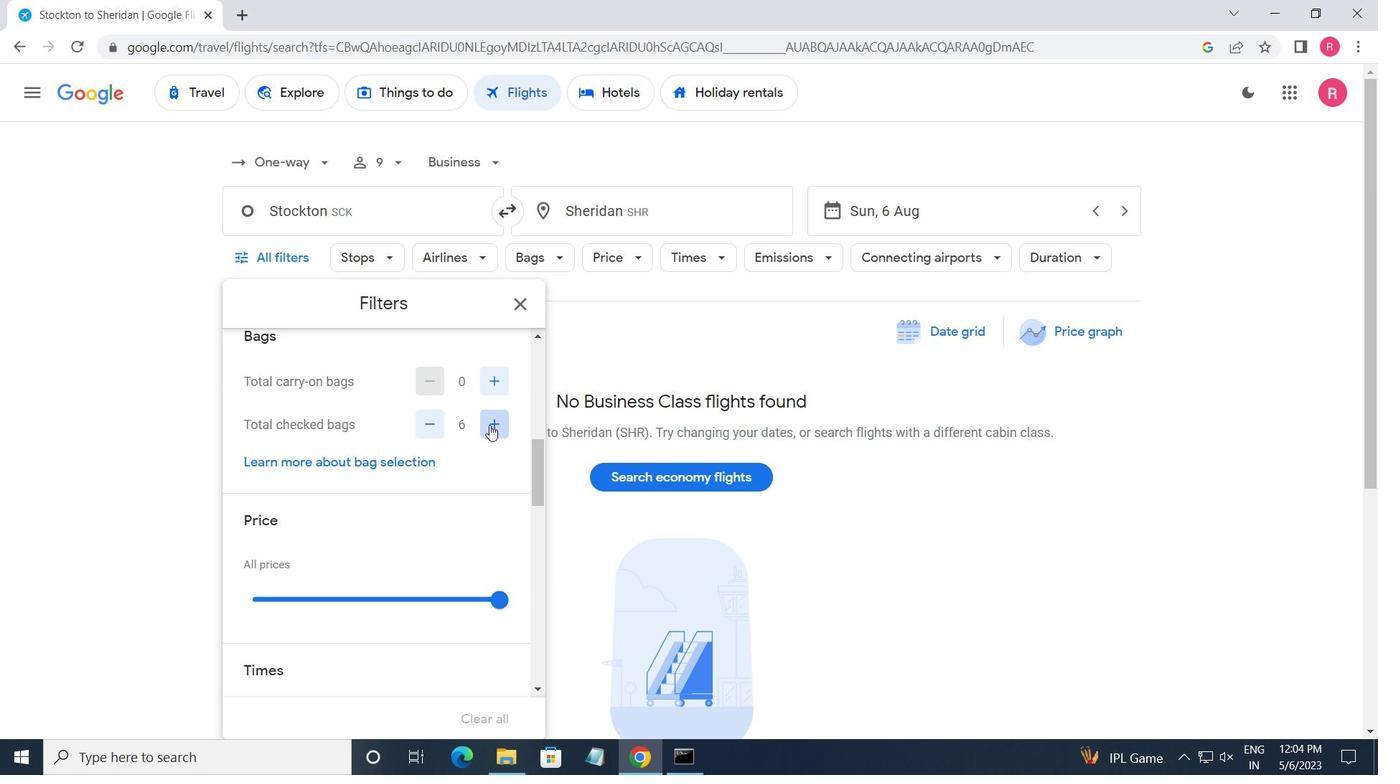 
Action: Mouse pressed left at (490, 425)
Screenshot: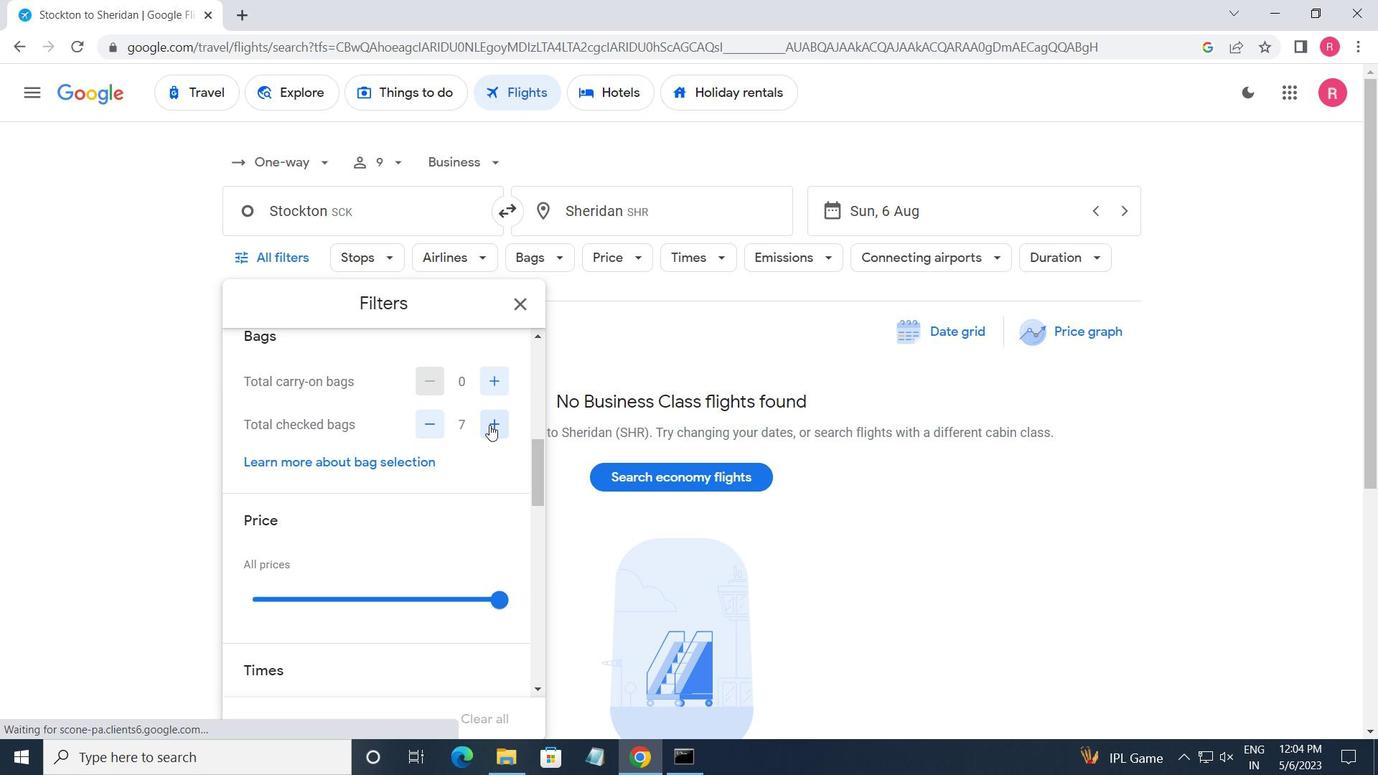 
Action: Mouse scrolled (490, 425) with delta (0, 0)
Screenshot: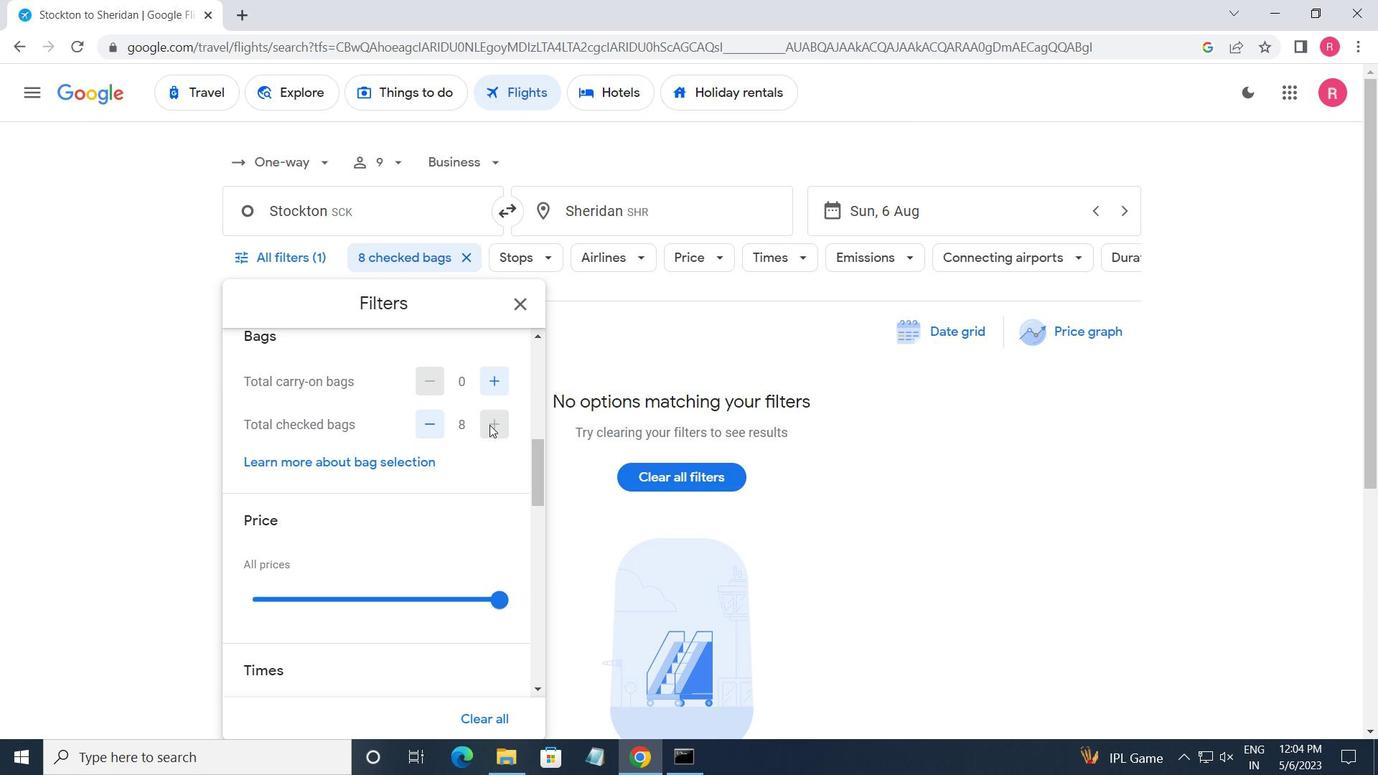 
Action: Mouse moved to (508, 516)
Screenshot: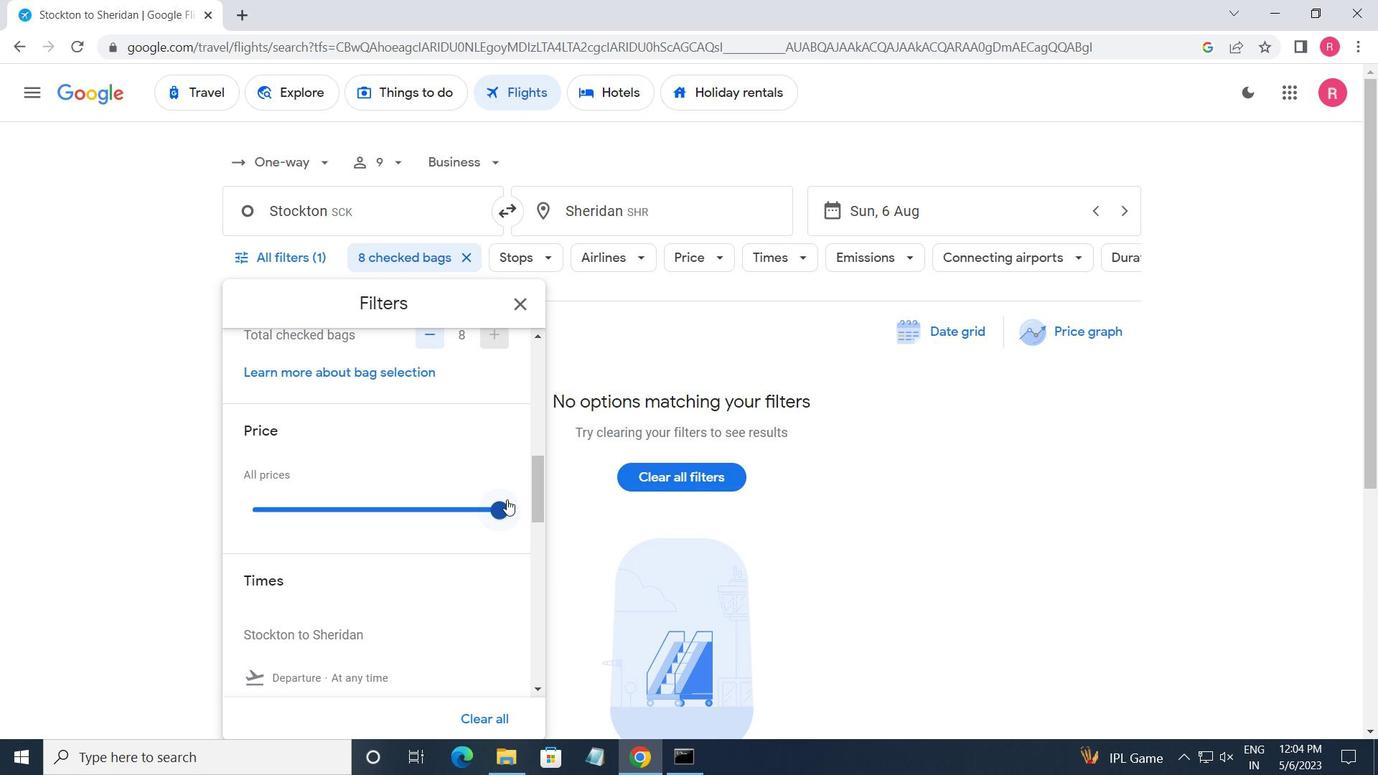 
Action: Mouse pressed left at (508, 516)
Screenshot: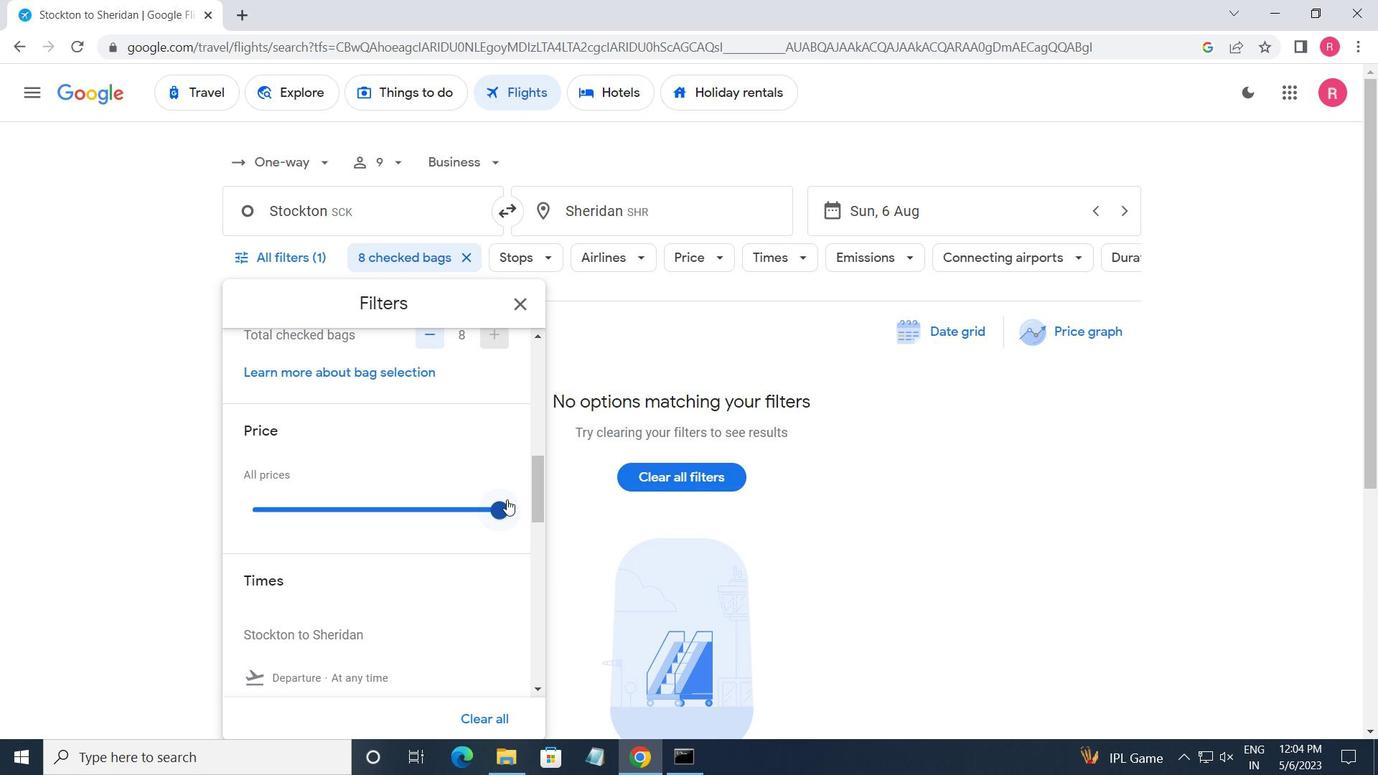 
Action: Mouse moved to (512, 517)
Screenshot: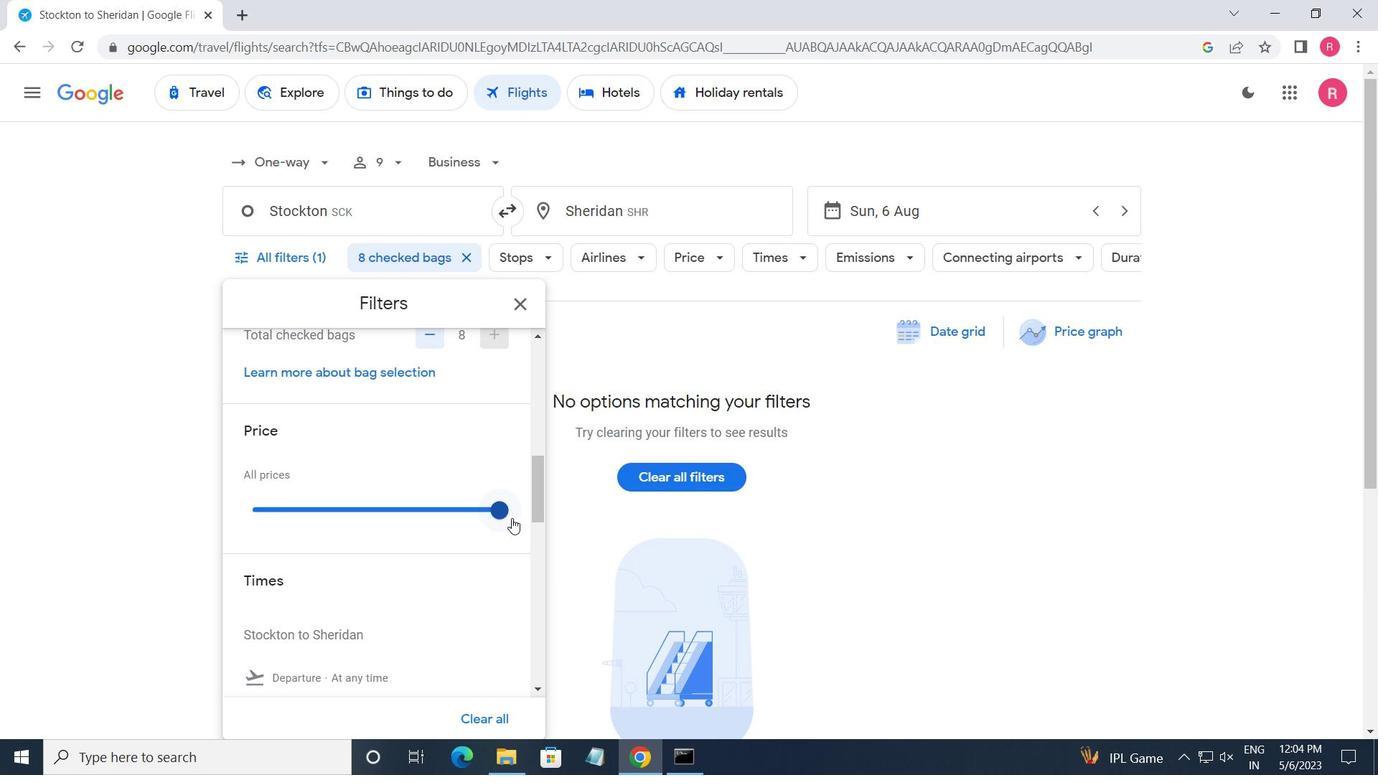
Action: Mouse scrolled (512, 516) with delta (0, 0)
Screenshot: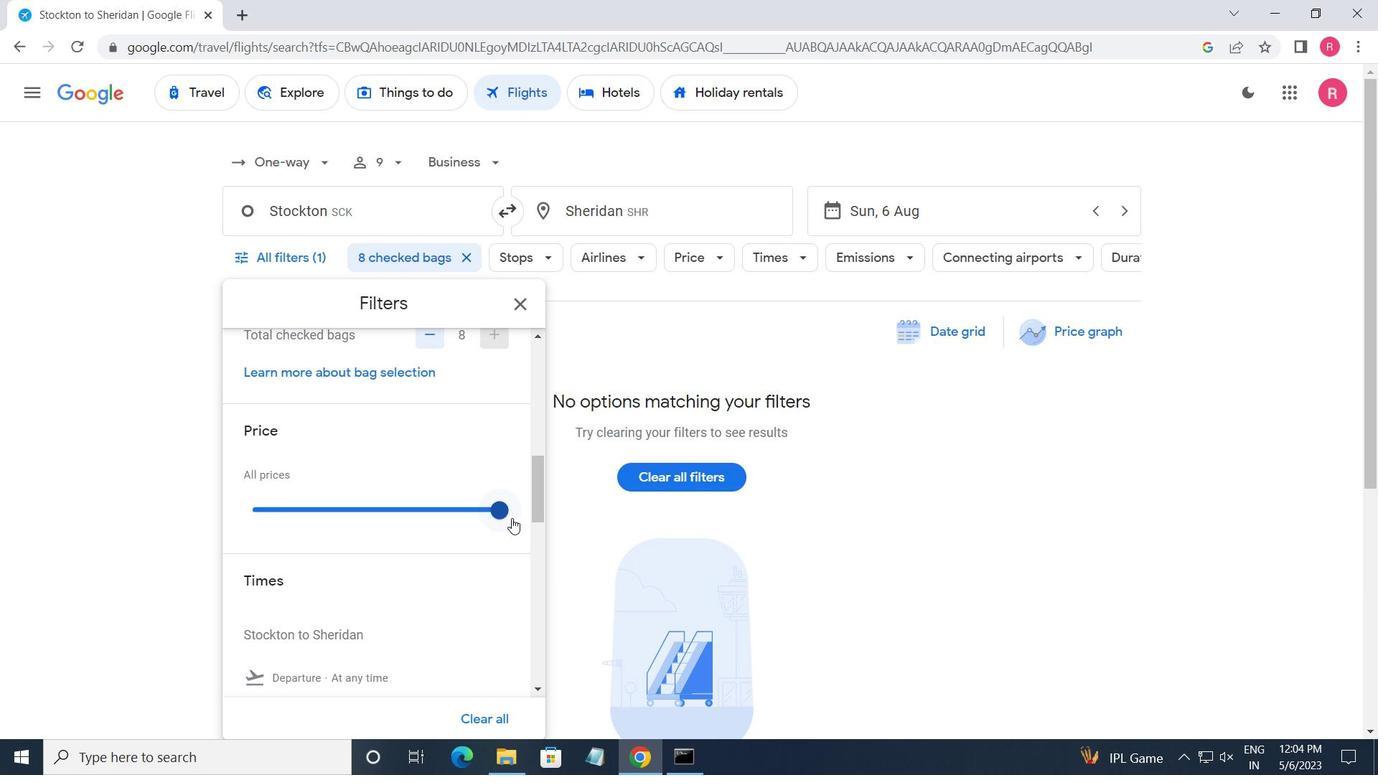 
Action: Mouse moved to (512, 516)
Screenshot: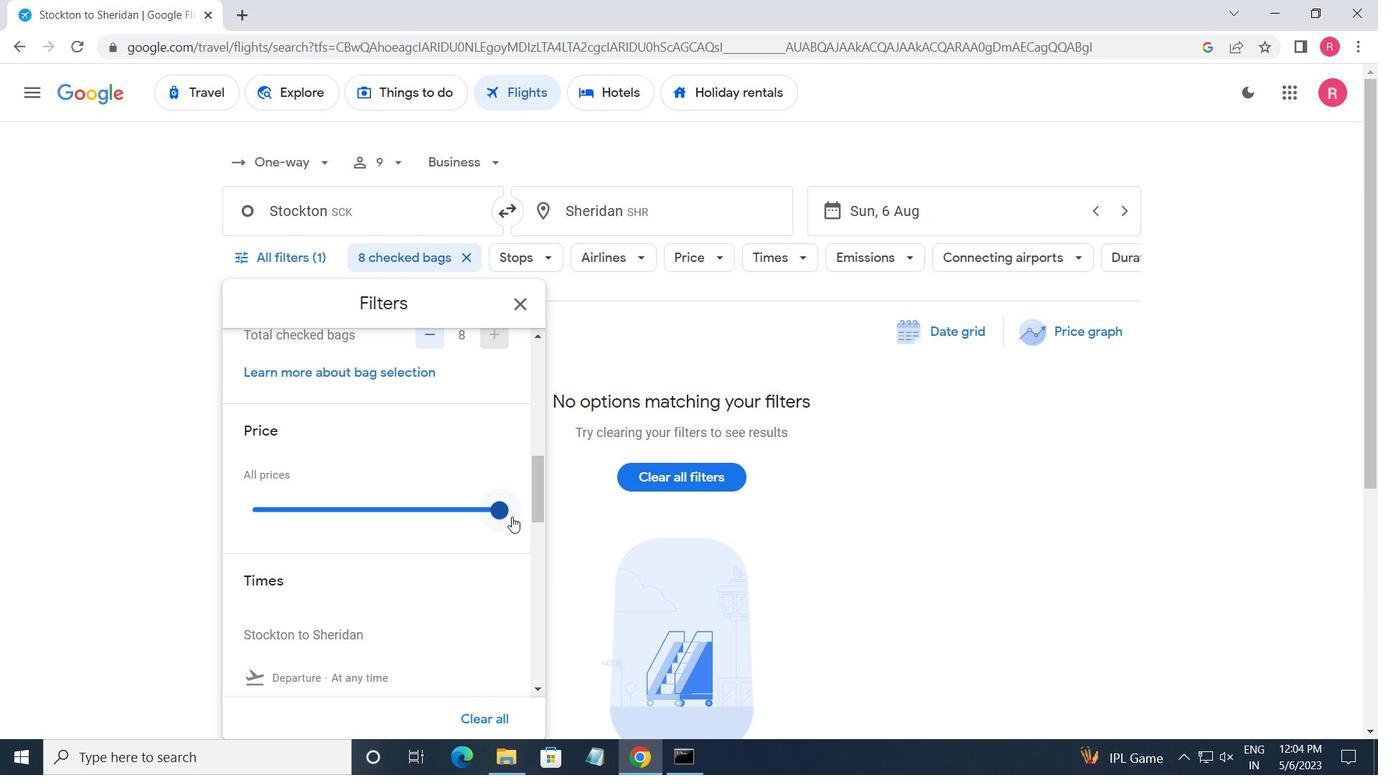 
Action: Mouse scrolled (512, 515) with delta (0, 0)
Screenshot: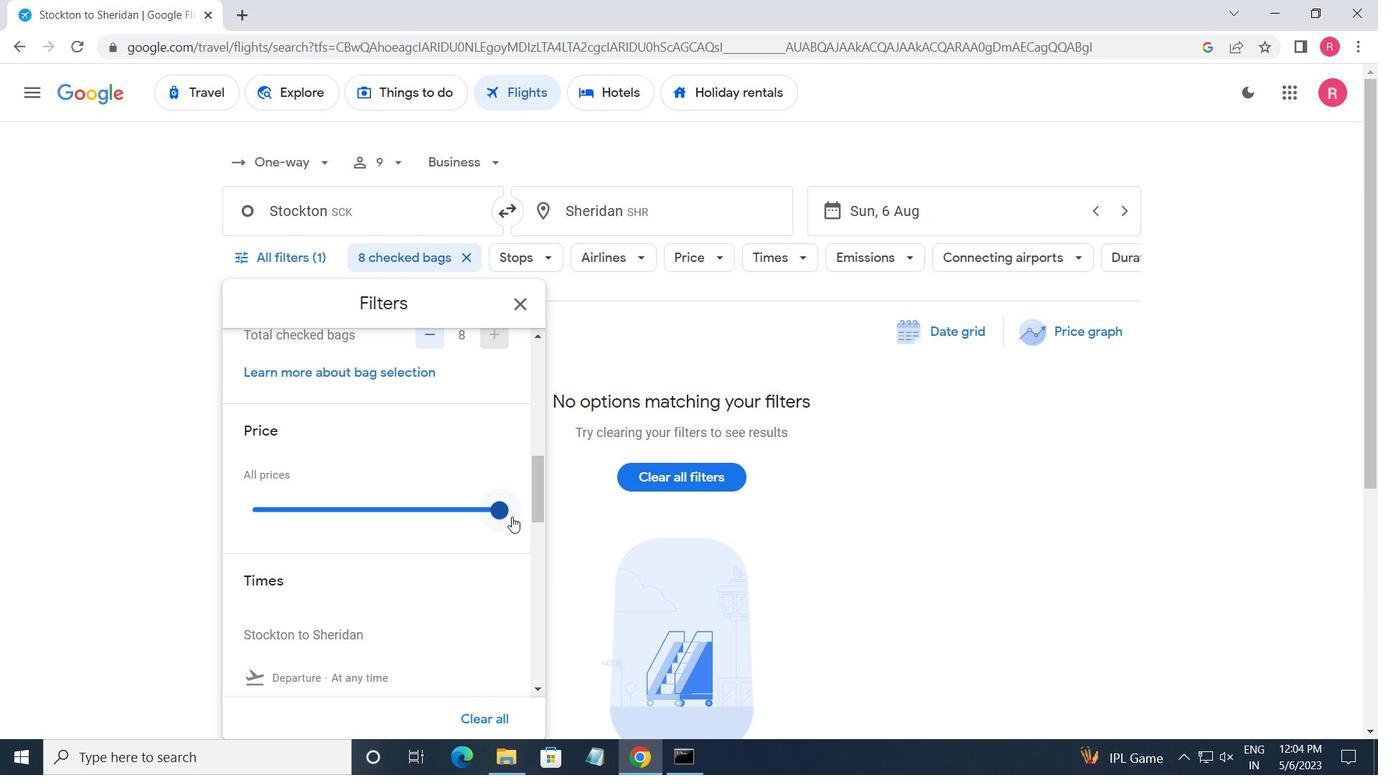 
Action: Mouse moved to (282, 534)
Screenshot: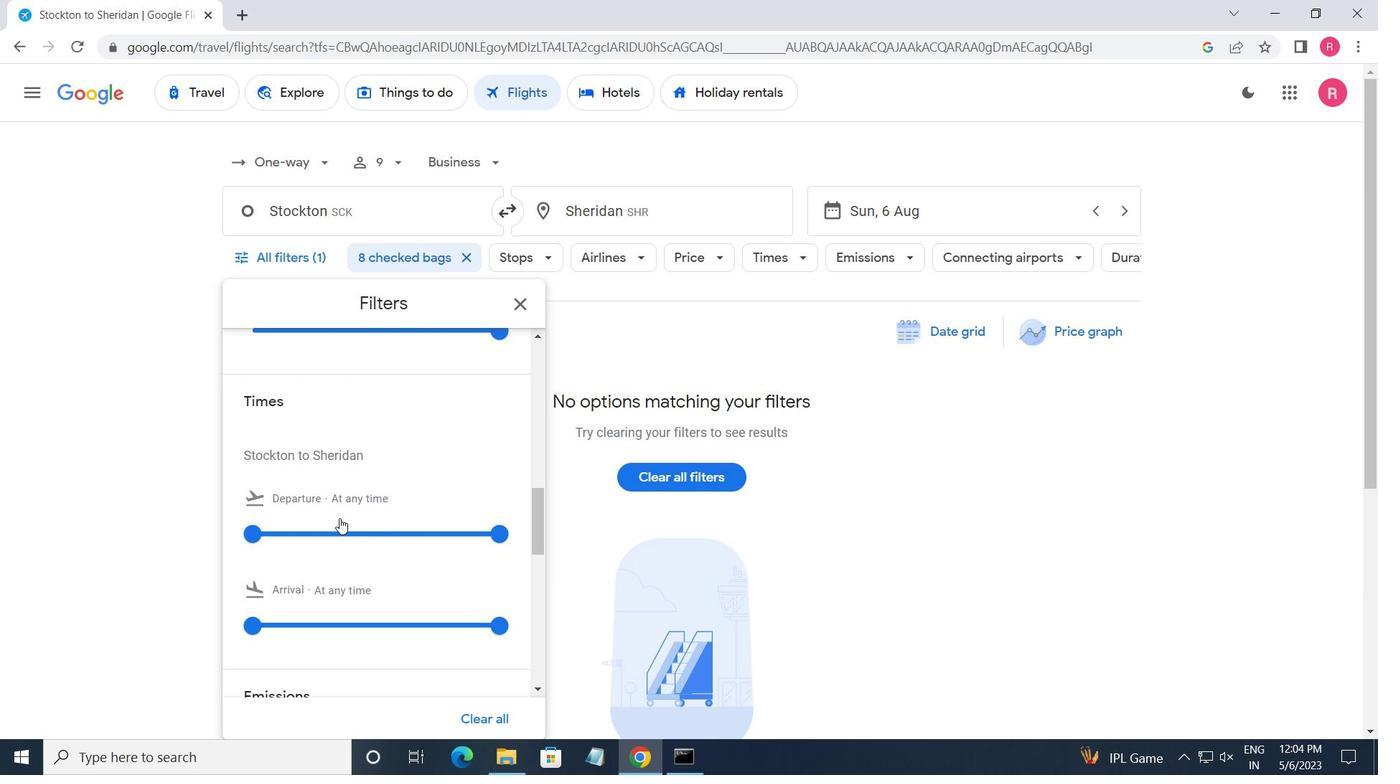 
Action: Mouse pressed left at (282, 534)
Screenshot: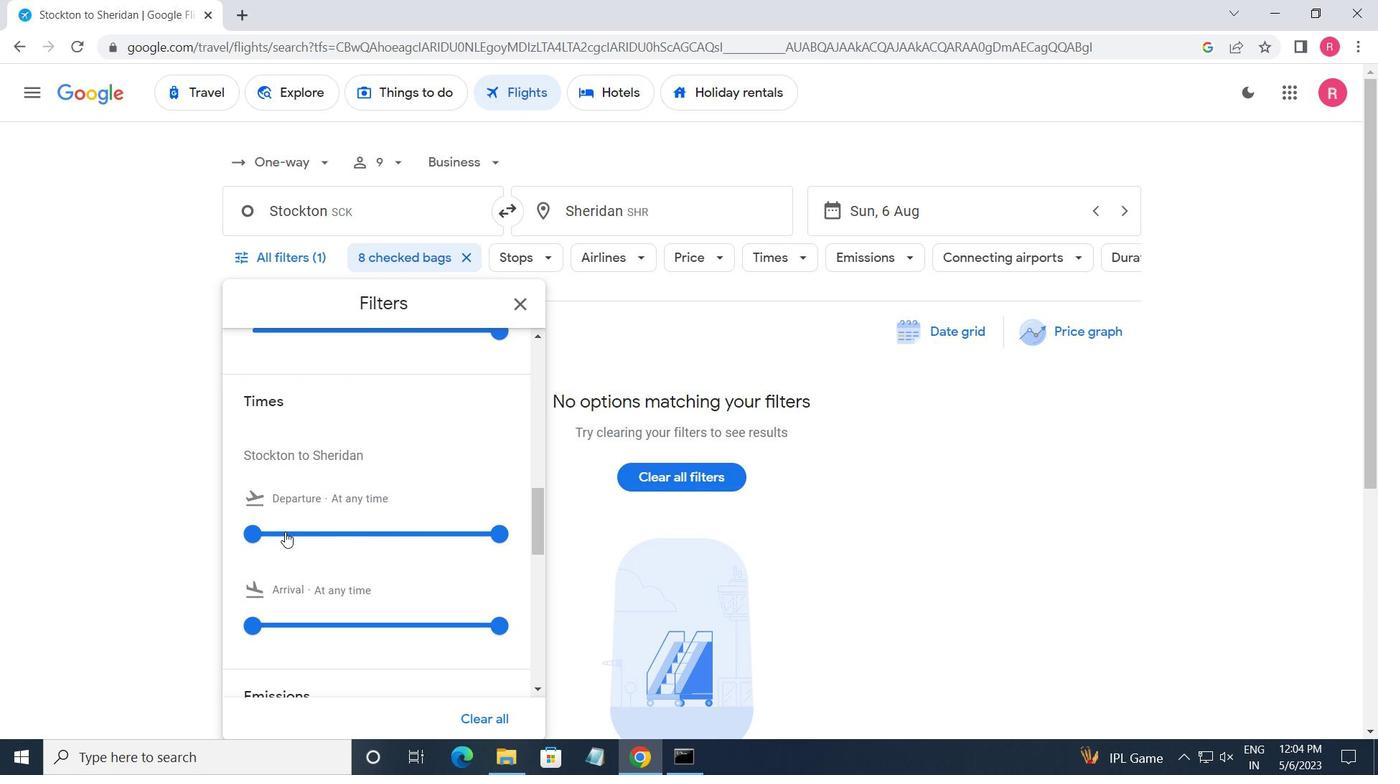 
Action: Mouse moved to (503, 531)
Screenshot: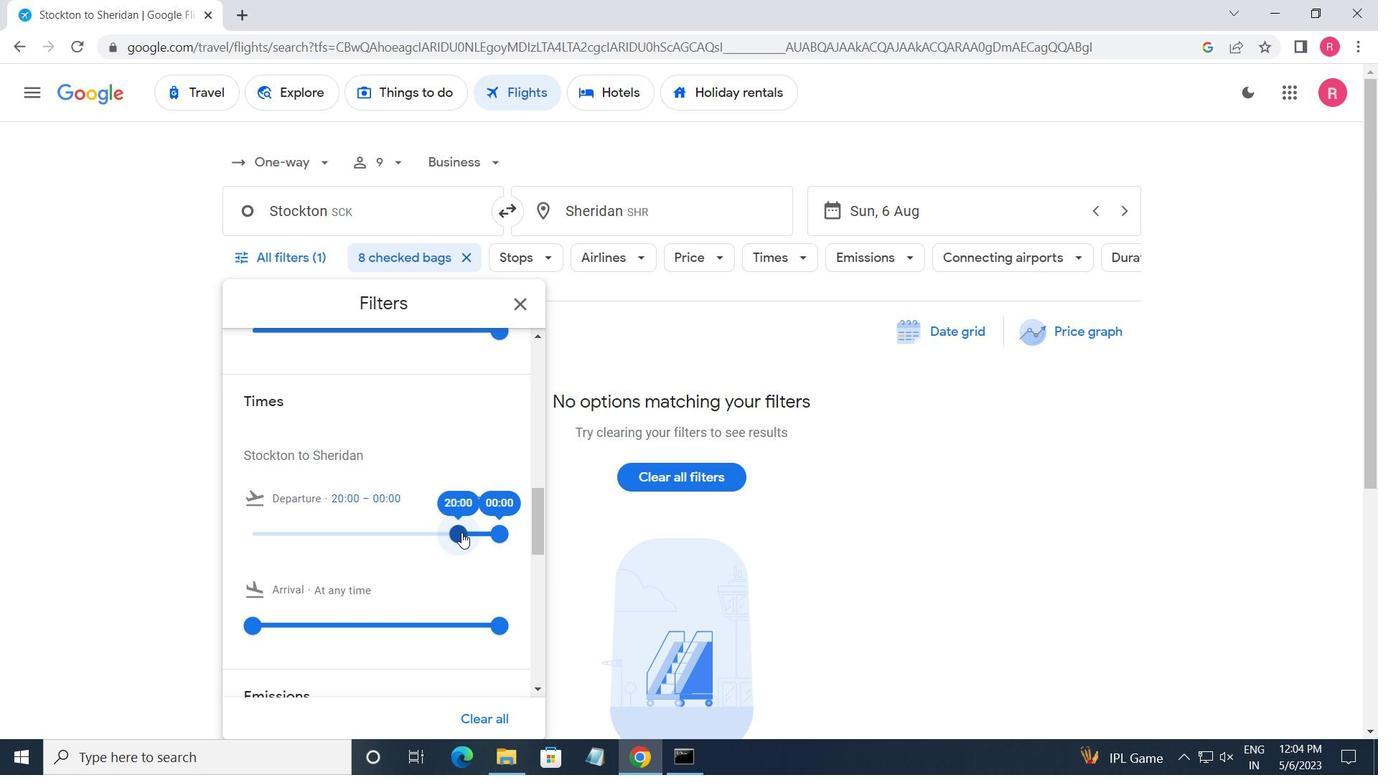 
Action: Mouse pressed left at (503, 531)
Screenshot: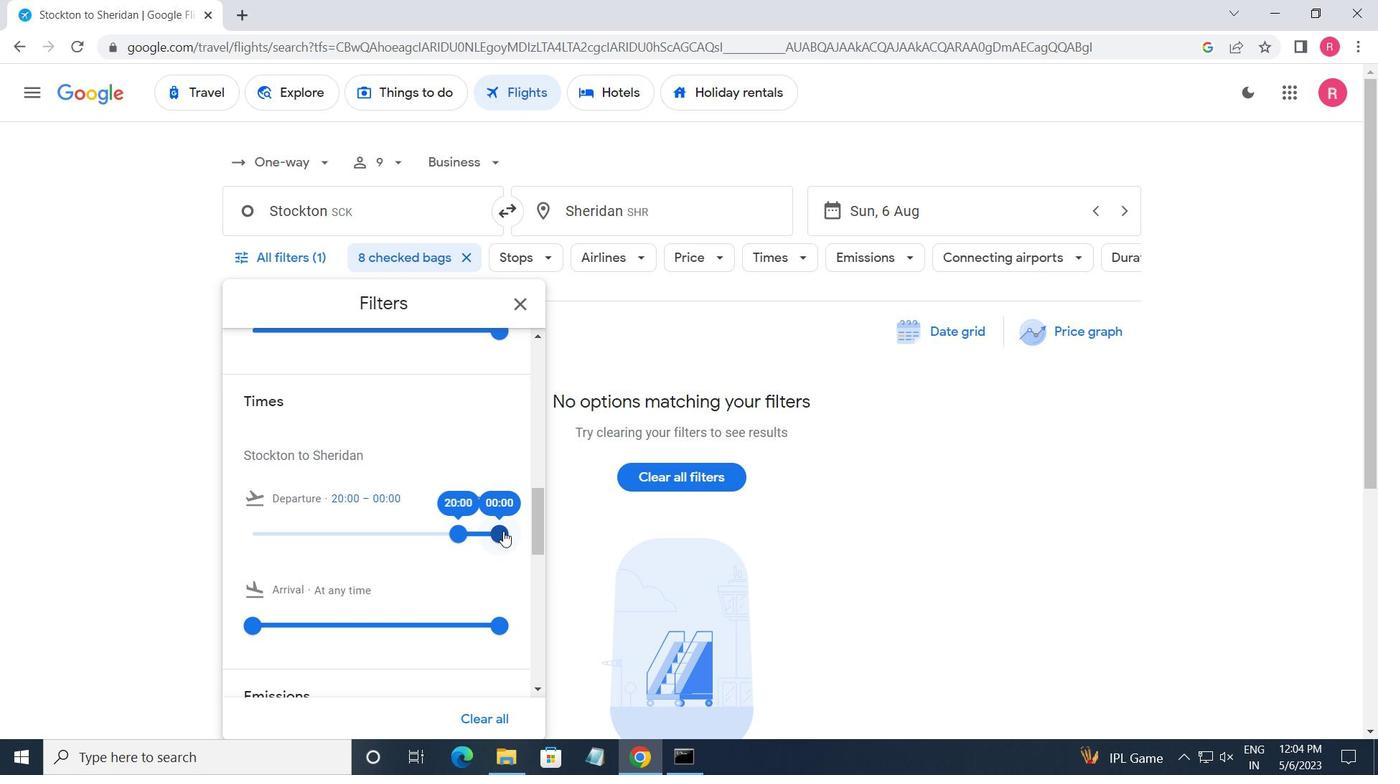 
Action: Mouse moved to (520, 305)
Screenshot: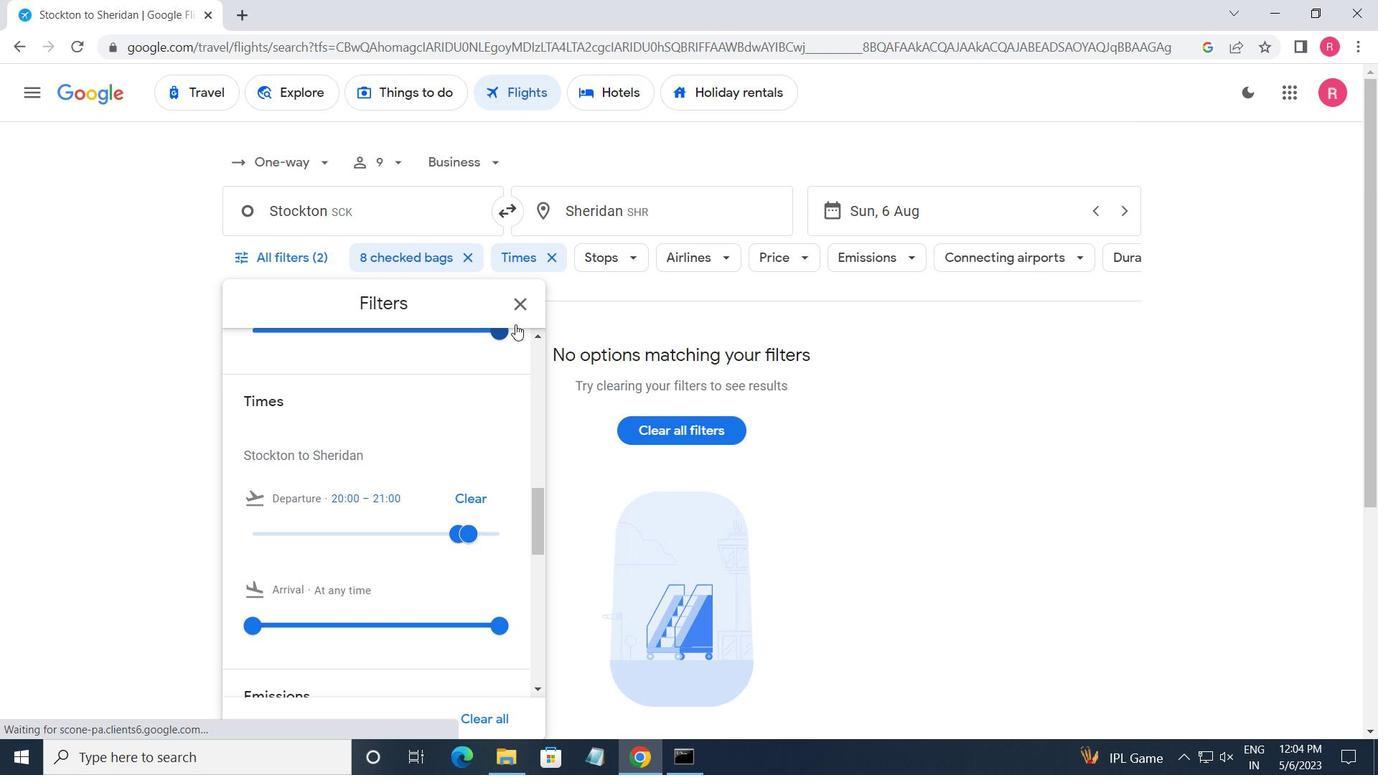 
Action: Mouse pressed left at (520, 305)
Screenshot: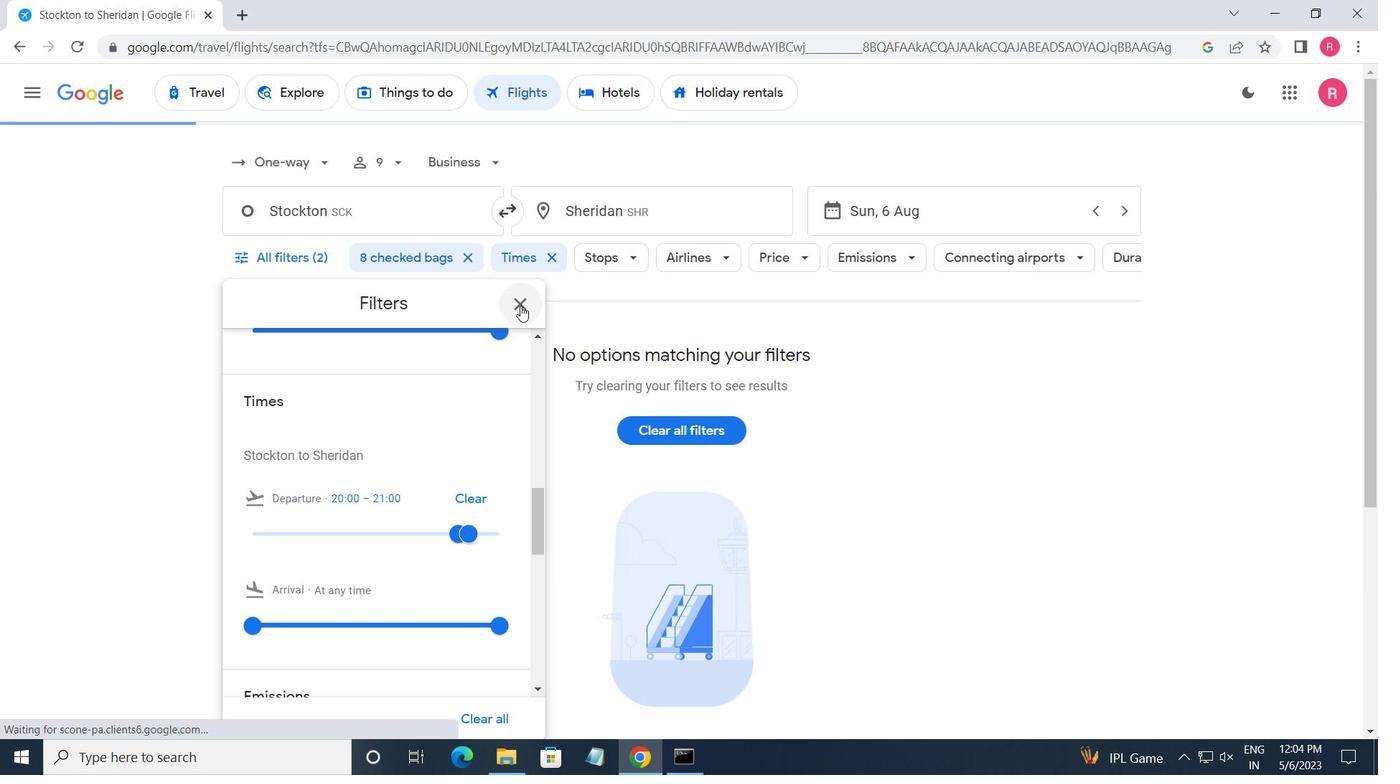 
